 Task: Look for space in Altos, Brazil from 12th July, 2023 to 16th July, 2023 for 8 adults in price range Rs.10000 to Rs.16000. Place can be private room with 8 bedrooms having 8 beds and 8 bathrooms. Property type can be house, flat, guest house. Amenities needed are: wifi, TV, free parkinig on premises, gym, breakfast. Booking option can be shelf check-in. Required host language is English.
Action: Mouse moved to (476, 125)
Screenshot: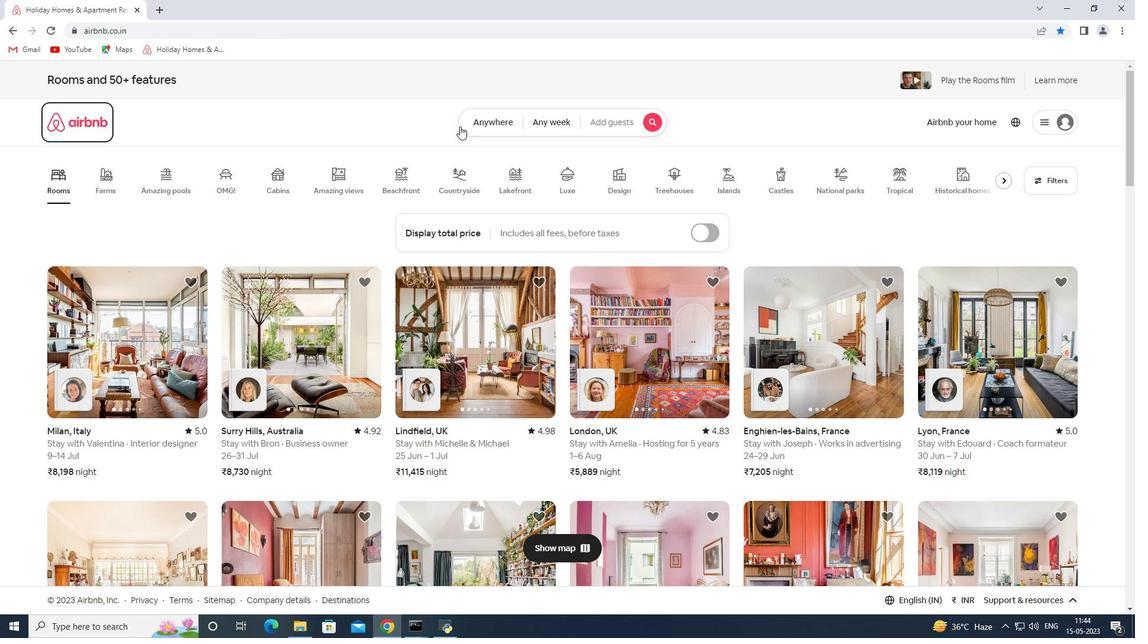 
Action: Mouse pressed left at (476, 125)
Screenshot: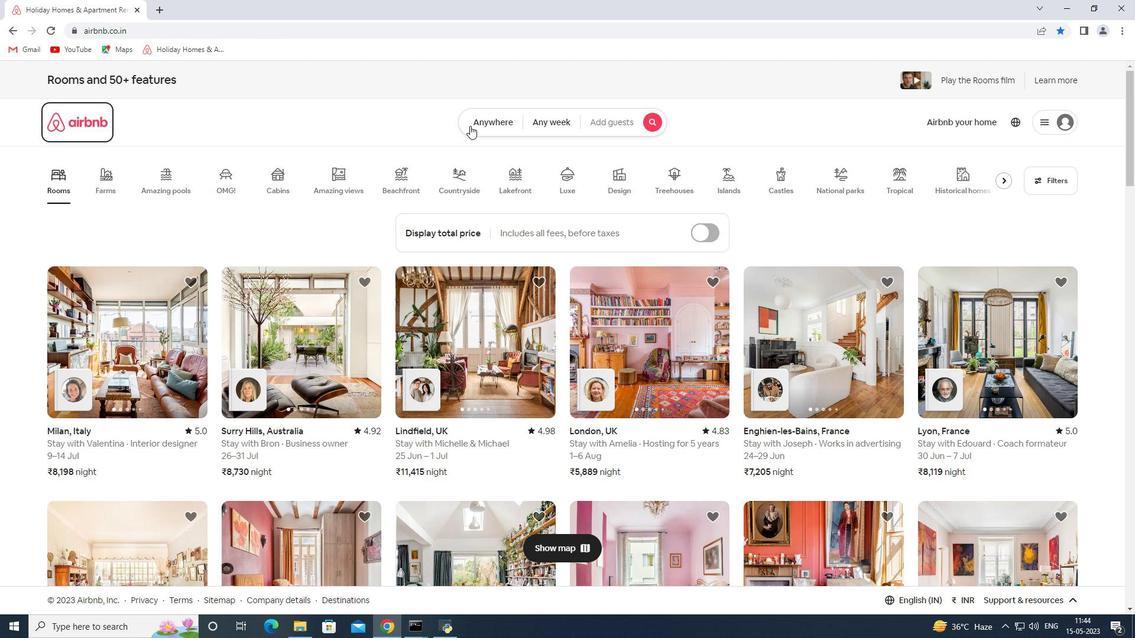 
Action: Mouse moved to (393, 163)
Screenshot: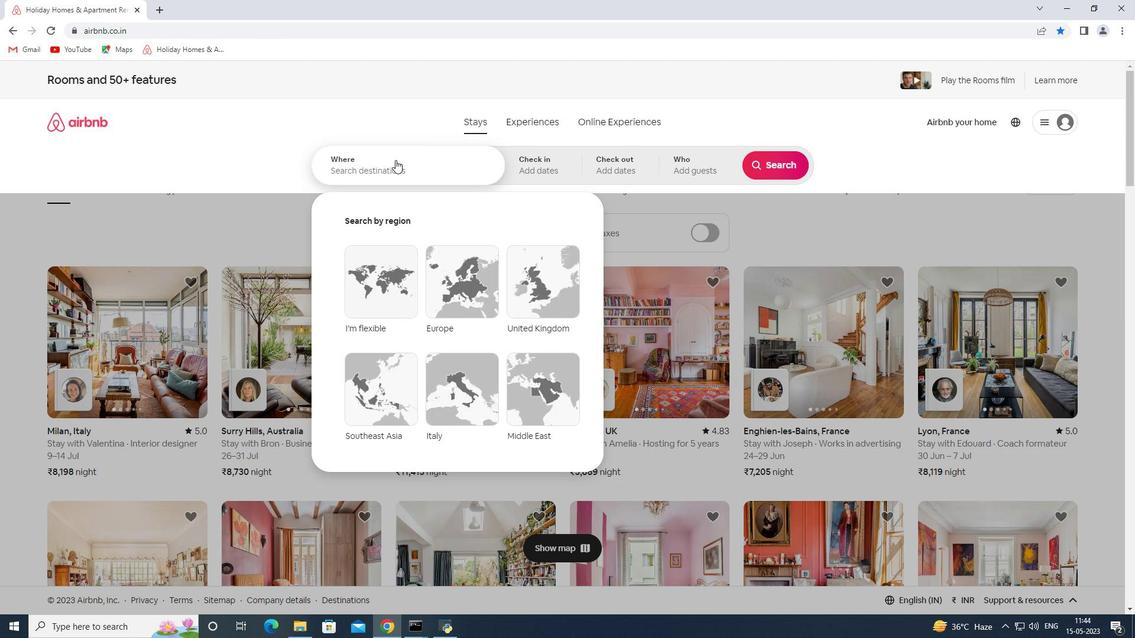 
Action: Mouse pressed left at (393, 163)
Screenshot: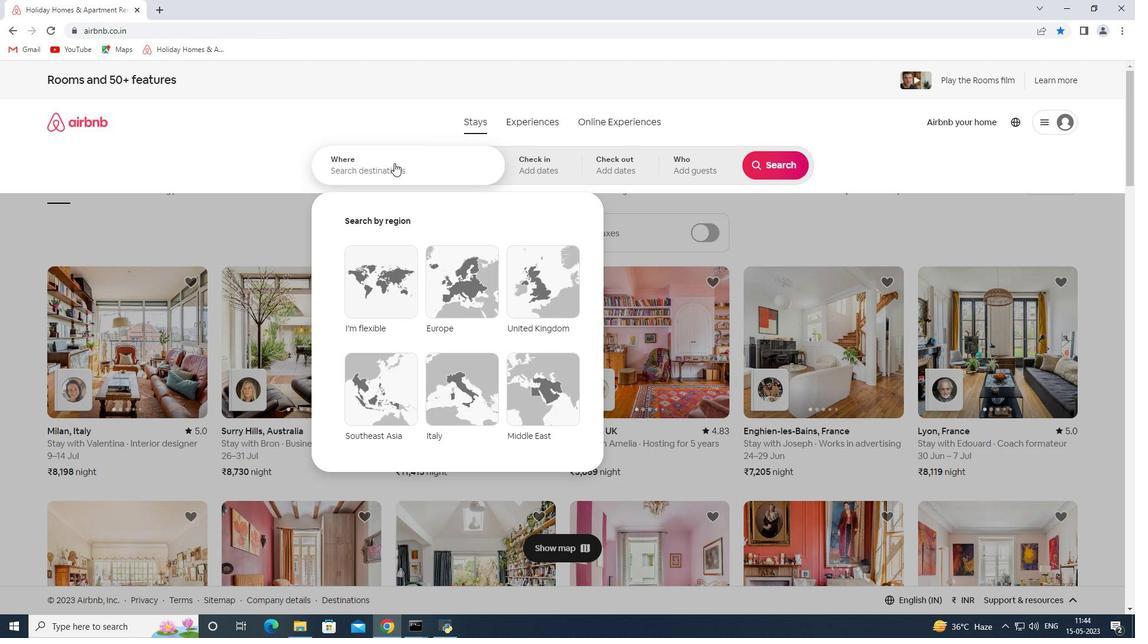
Action: Mouse moved to (387, 175)
Screenshot: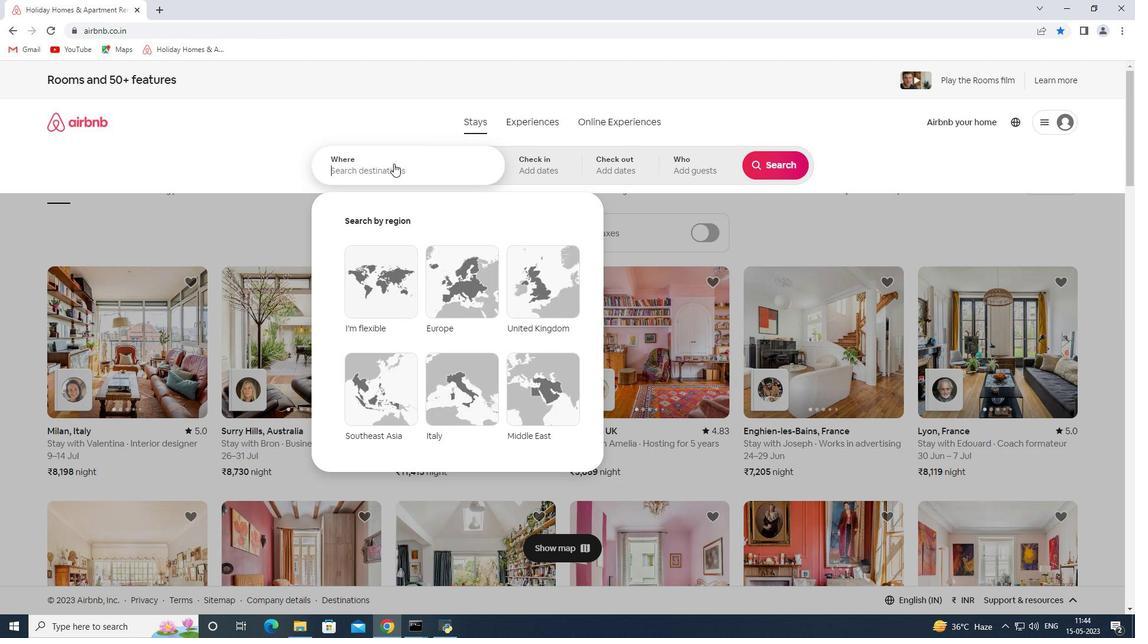 
Action: Mouse pressed left at (387, 175)
Screenshot: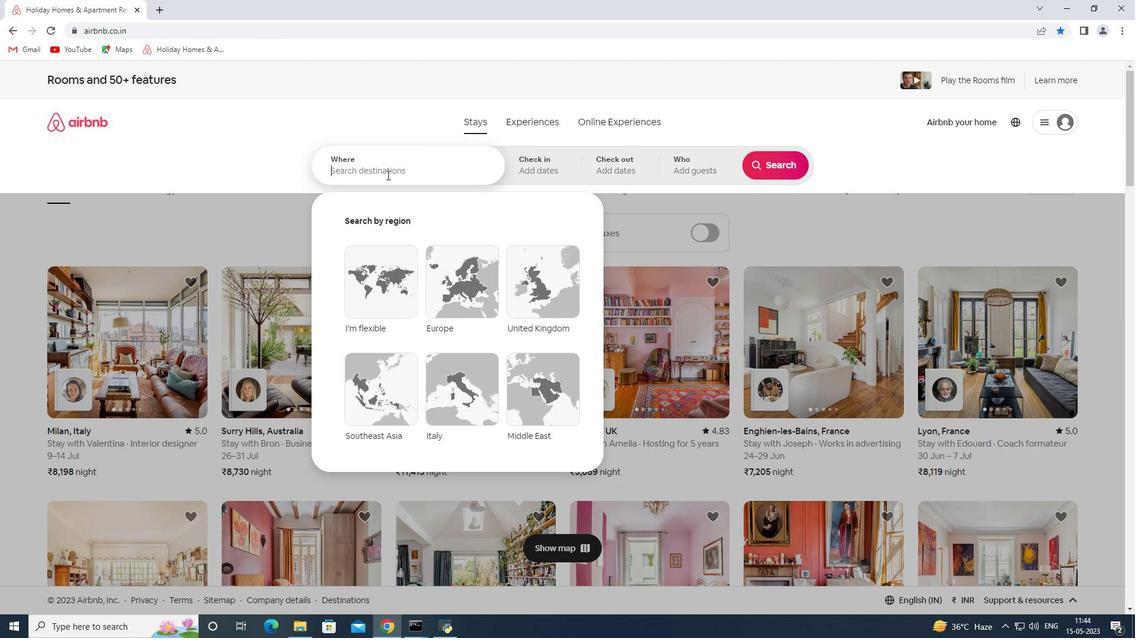 
Action: Mouse moved to (374, 118)
Screenshot: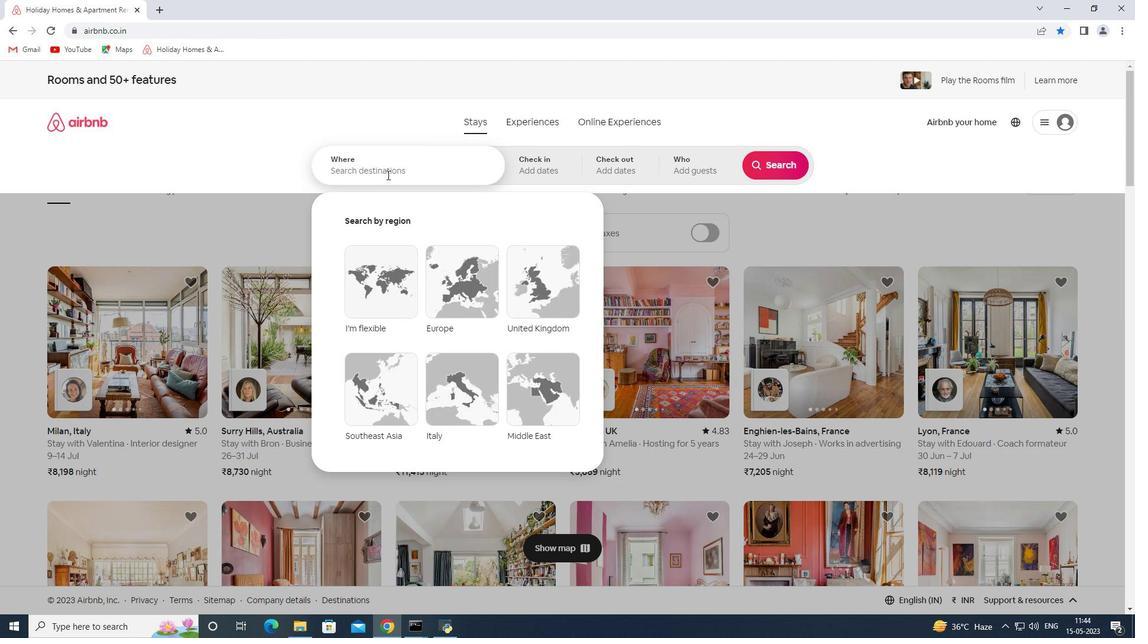 
Action: Key pressed <Key.shift><Key.shift><Key.shift><Key.shift><Key.shift><Key.shift><Key.shift><Key.shift><Key.shift><Key.shift>Altos<Key.space><Key.shift>Brazil<Key.space><Key.enter>
Screenshot: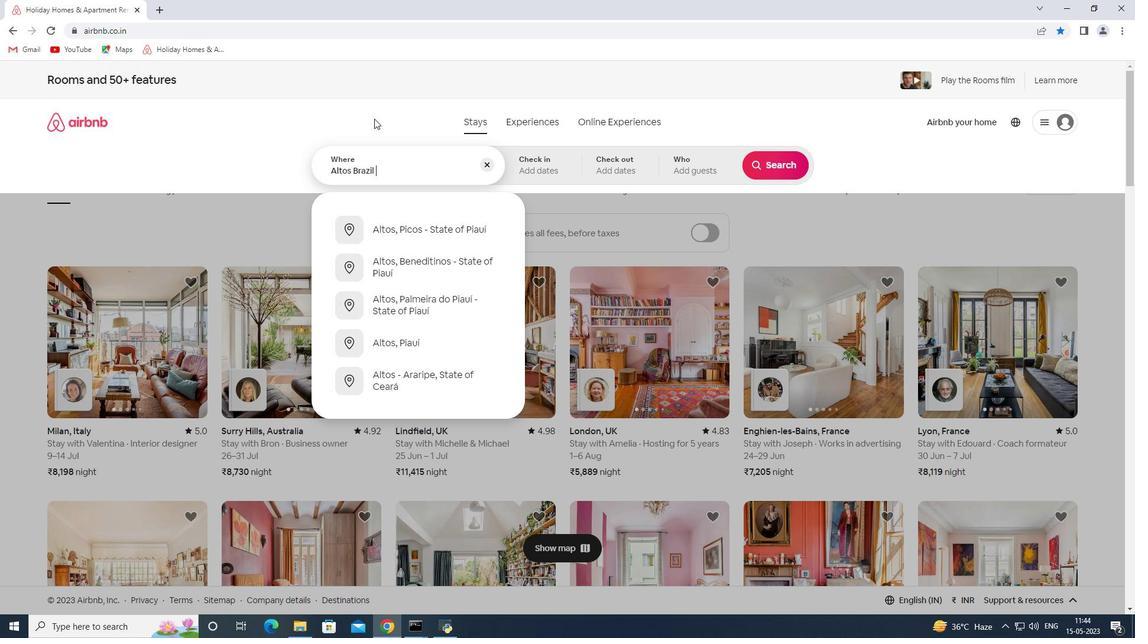 
Action: Mouse moved to (772, 257)
Screenshot: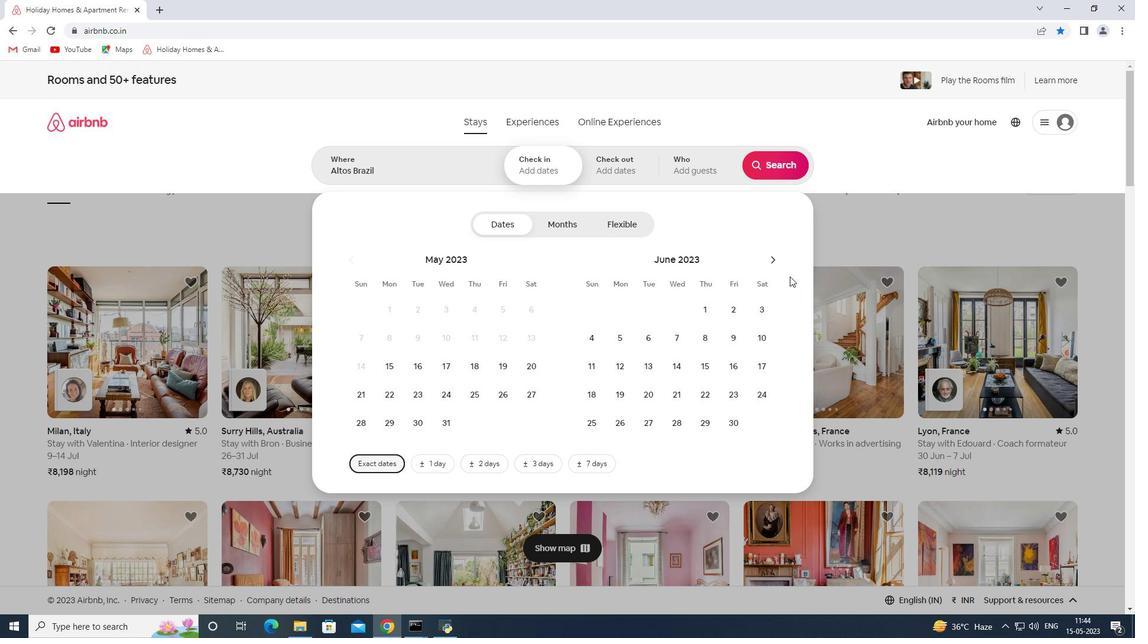 
Action: Mouse pressed left at (772, 257)
Screenshot: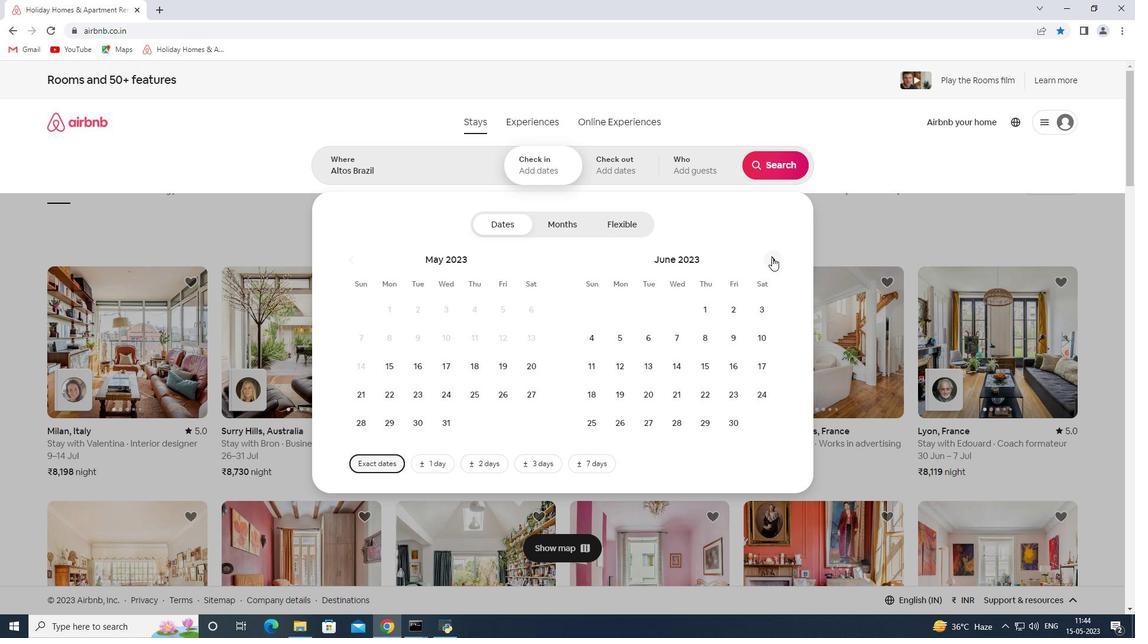 
Action: Mouse pressed left at (772, 257)
Screenshot: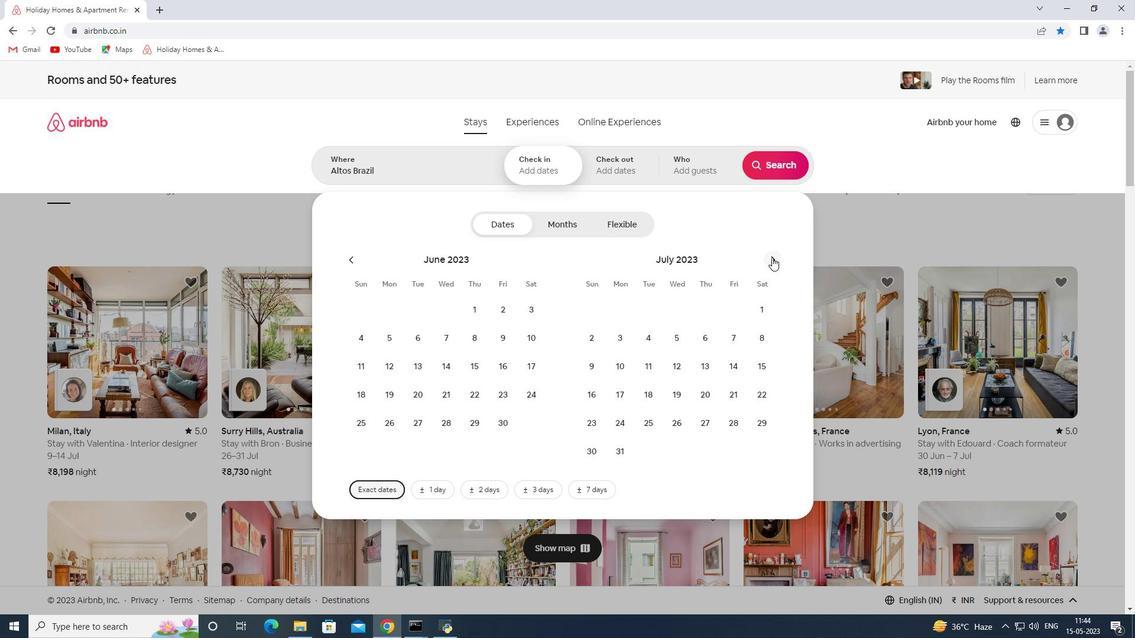 
Action: Mouse moved to (438, 366)
Screenshot: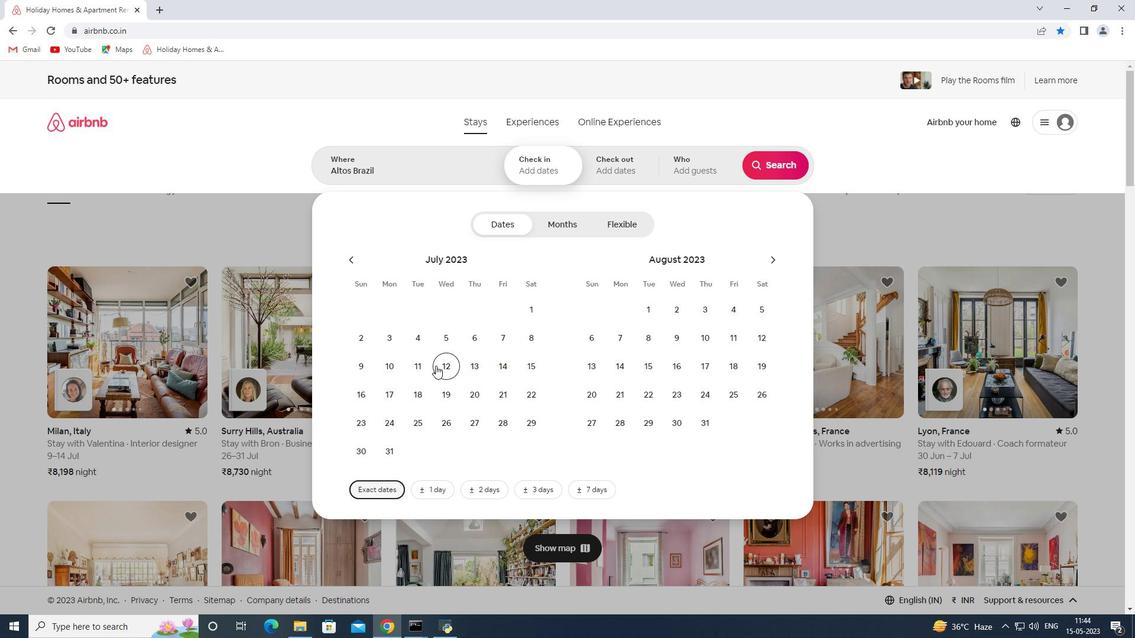 
Action: Mouse pressed left at (438, 366)
Screenshot: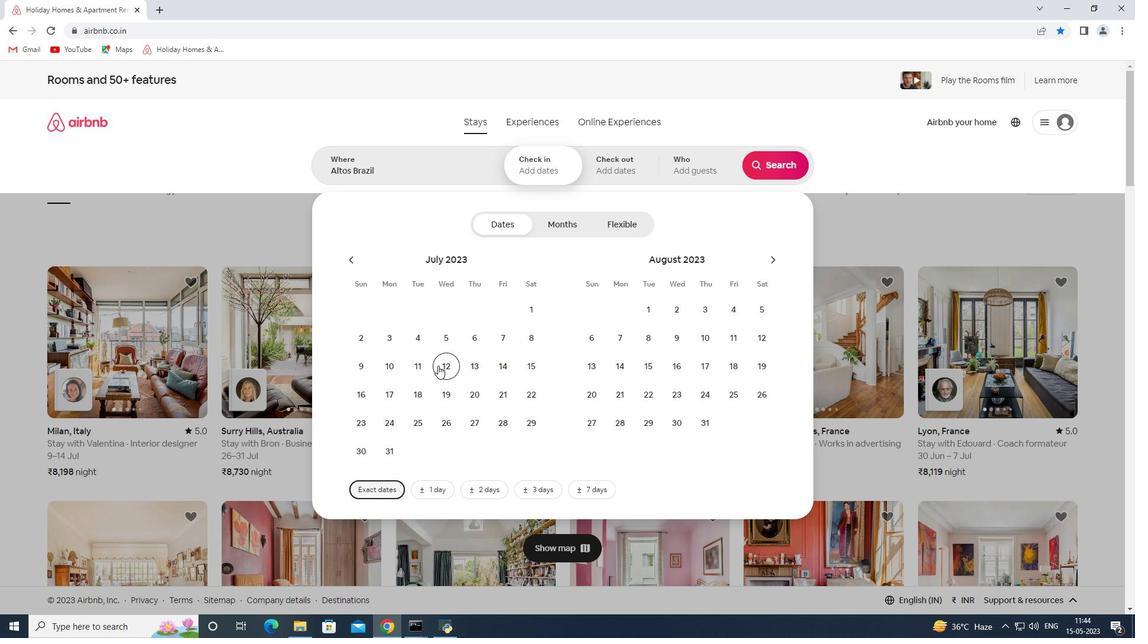 
Action: Mouse moved to (354, 390)
Screenshot: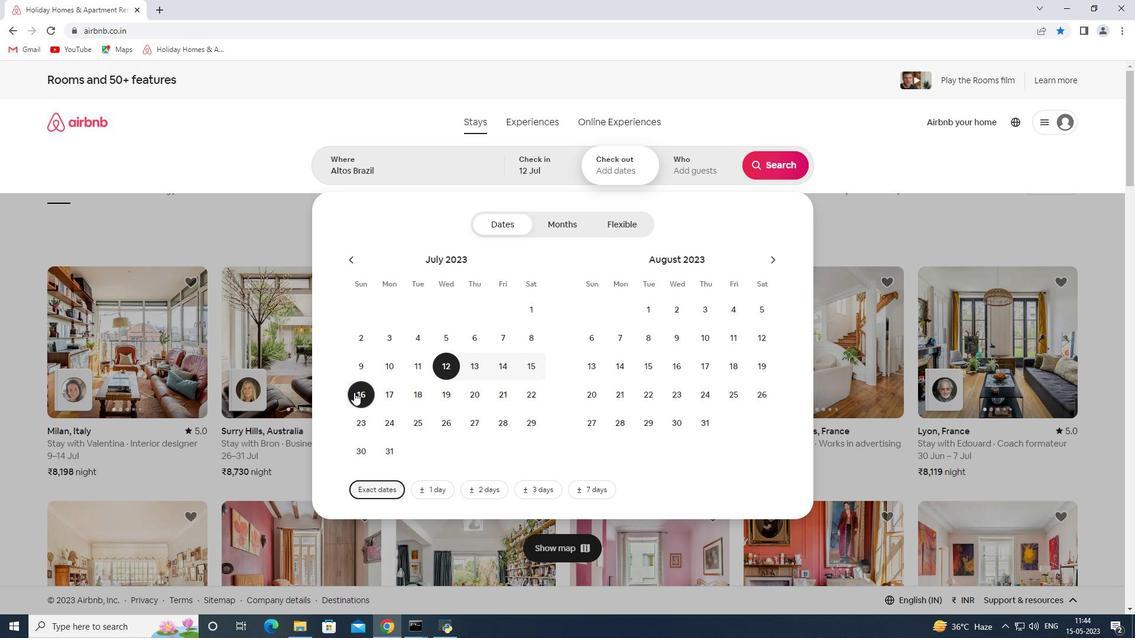 
Action: Mouse pressed left at (354, 390)
Screenshot: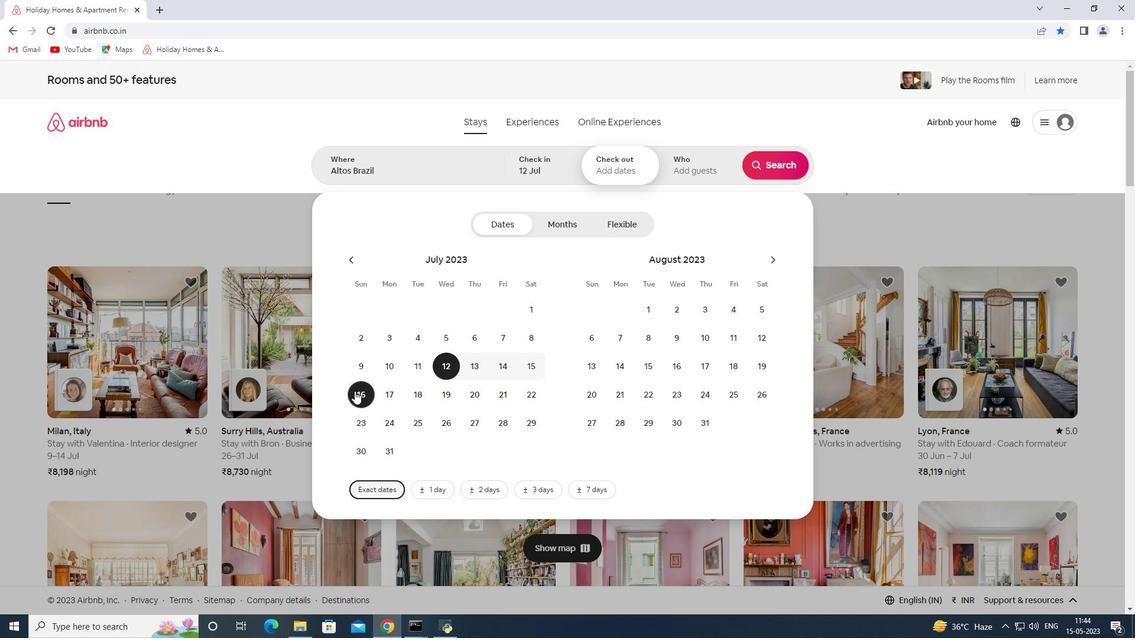
Action: Mouse moved to (699, 166)
Screenshot: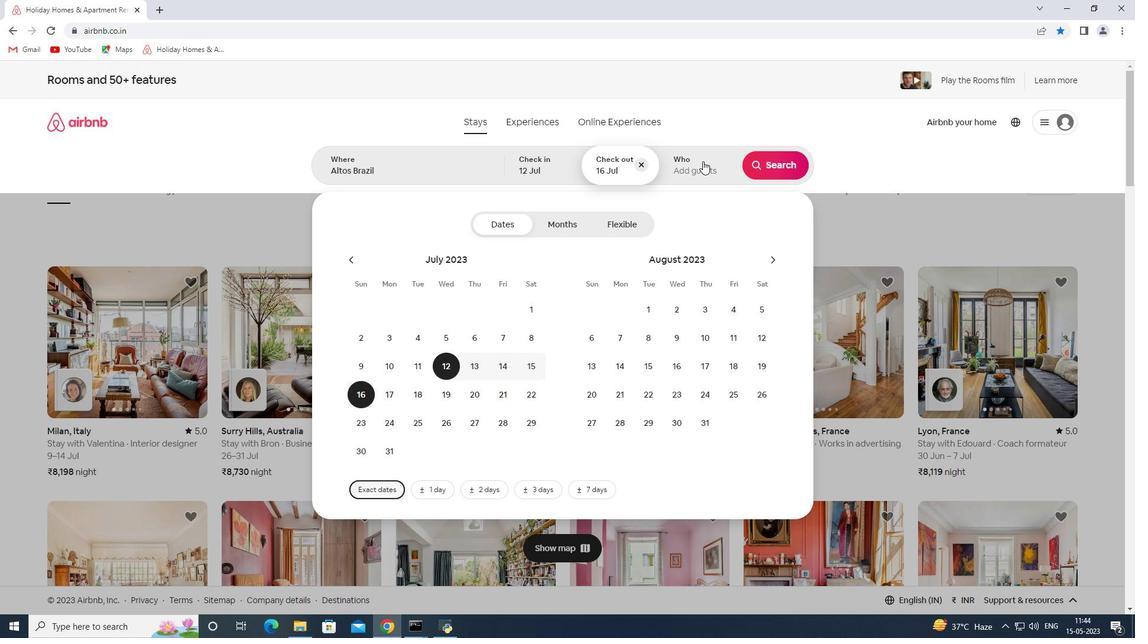 
Action: Mouse pressed left at (699, 166)
Screenshot: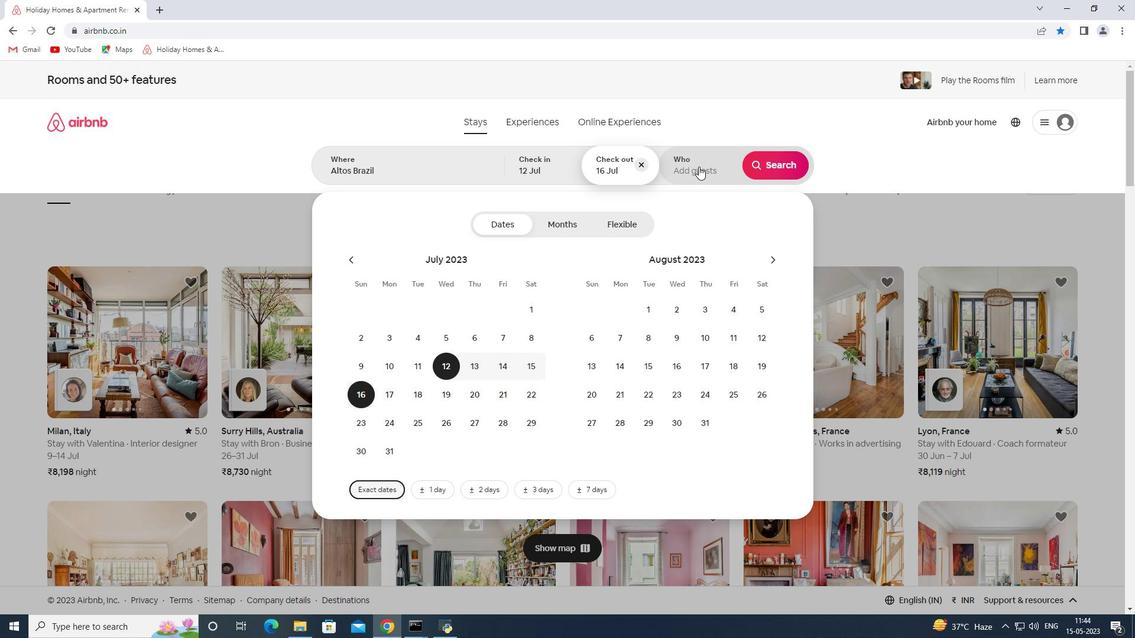 
Action: Mouse moved to (773, 233)
Screenshot: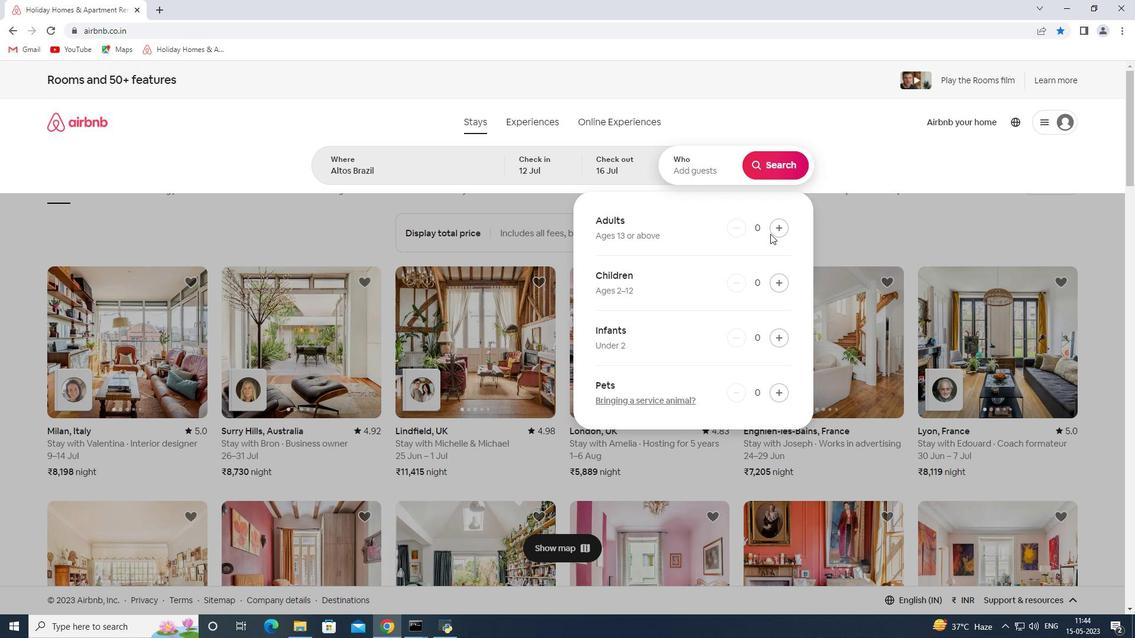 
Action: Mouse pressed left at (773, 233)
Screenshot: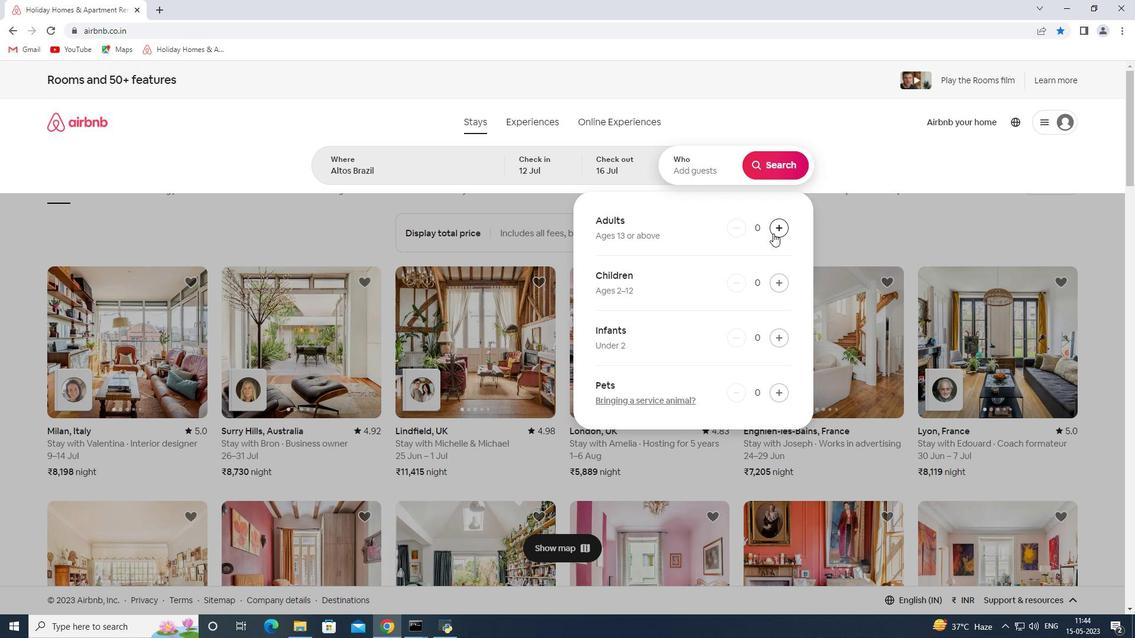 
Action: Mouse pressed left at (773, 233)
Screenshot: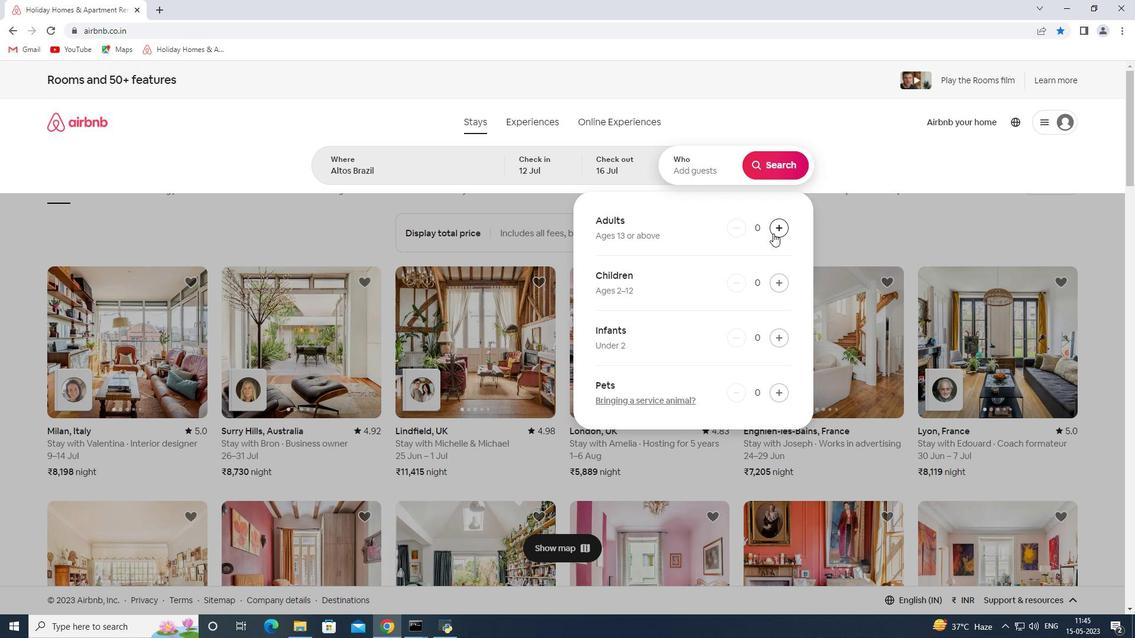 
Action: Mouse moved to (779, 231)
Screenshot: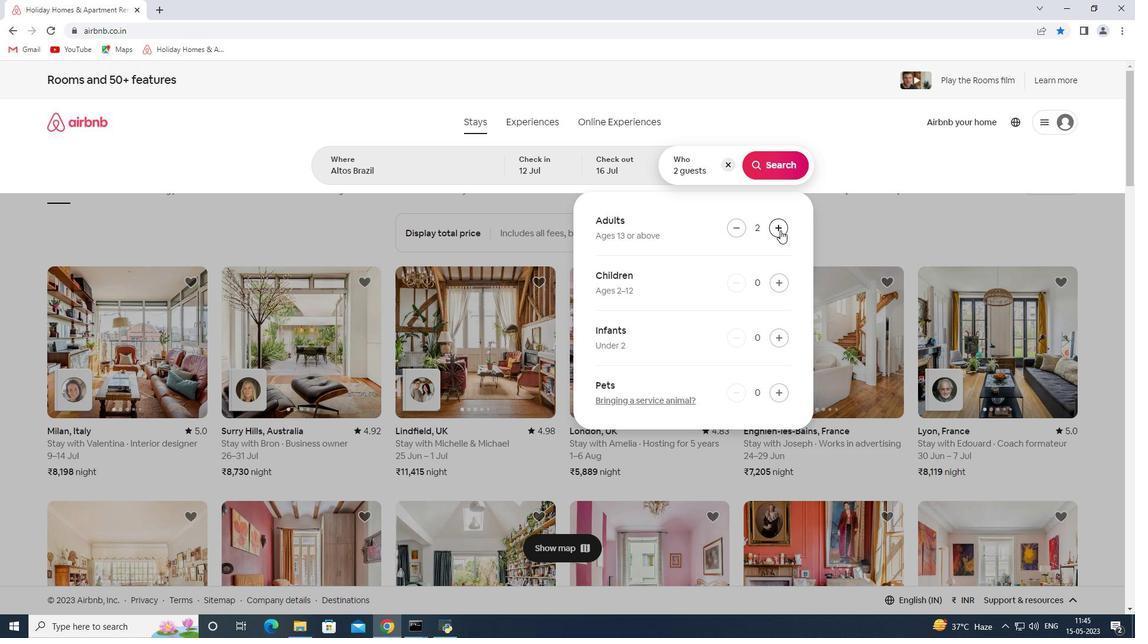 
Action: Mouse pressed left at (779, 231)
Screenshot: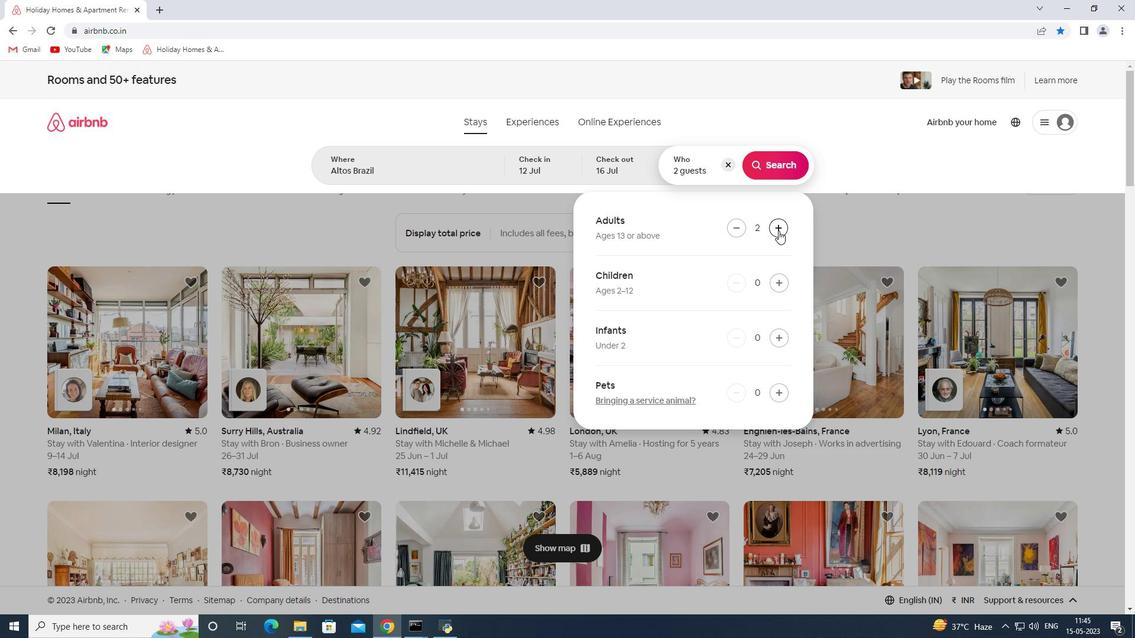 
Action: Mouse pressed left at (779, 231)
Screenshot: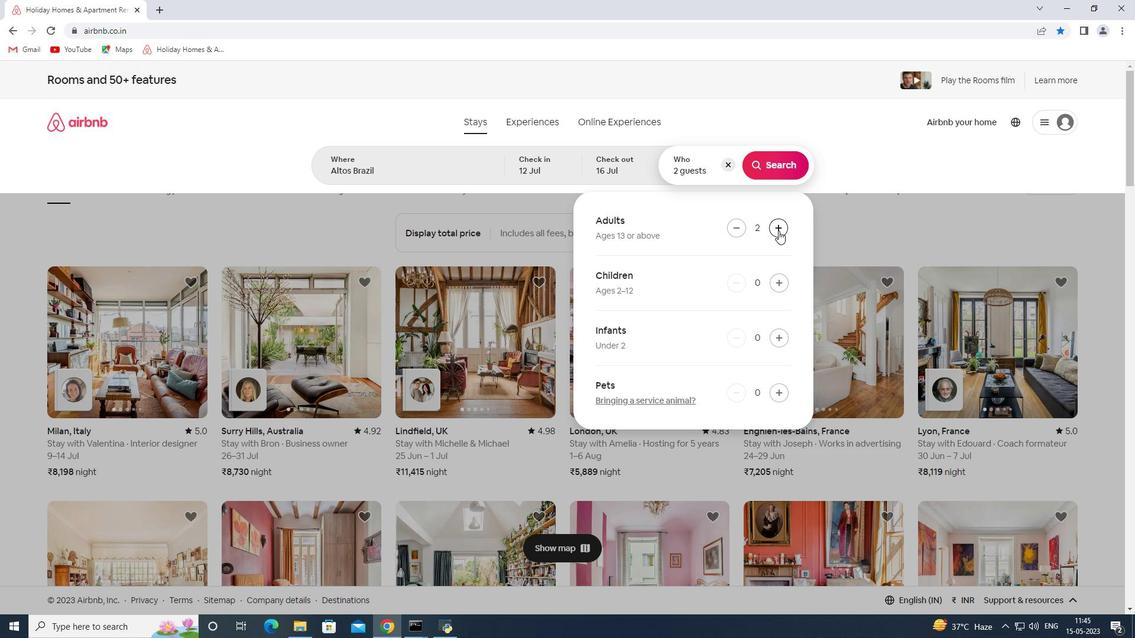 
Action: Mouse pressed left at (779, 231)
Screenshot: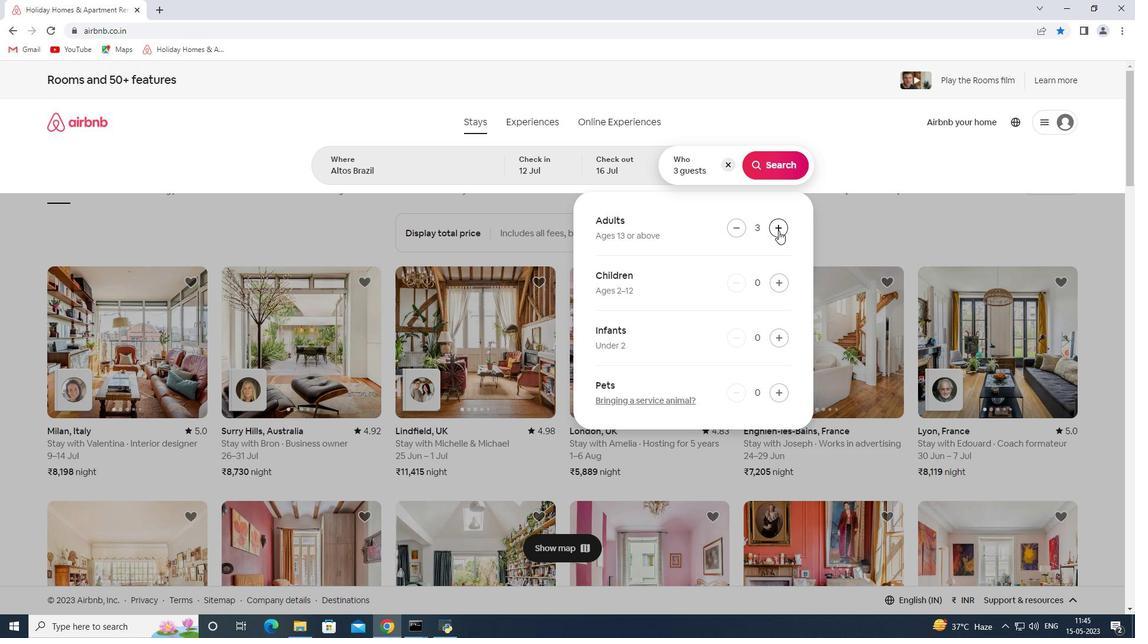 
Action: Mouse pressed left at (779, 231)
Screenshot: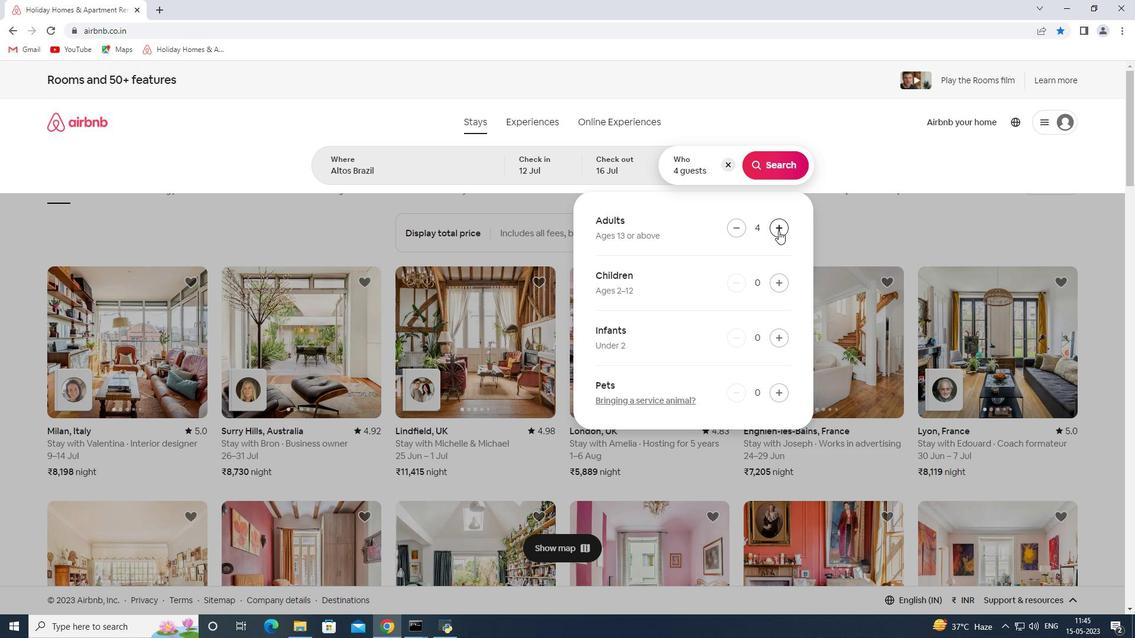 
Action: Mouse pressed left at (779, 231)
Screenshot: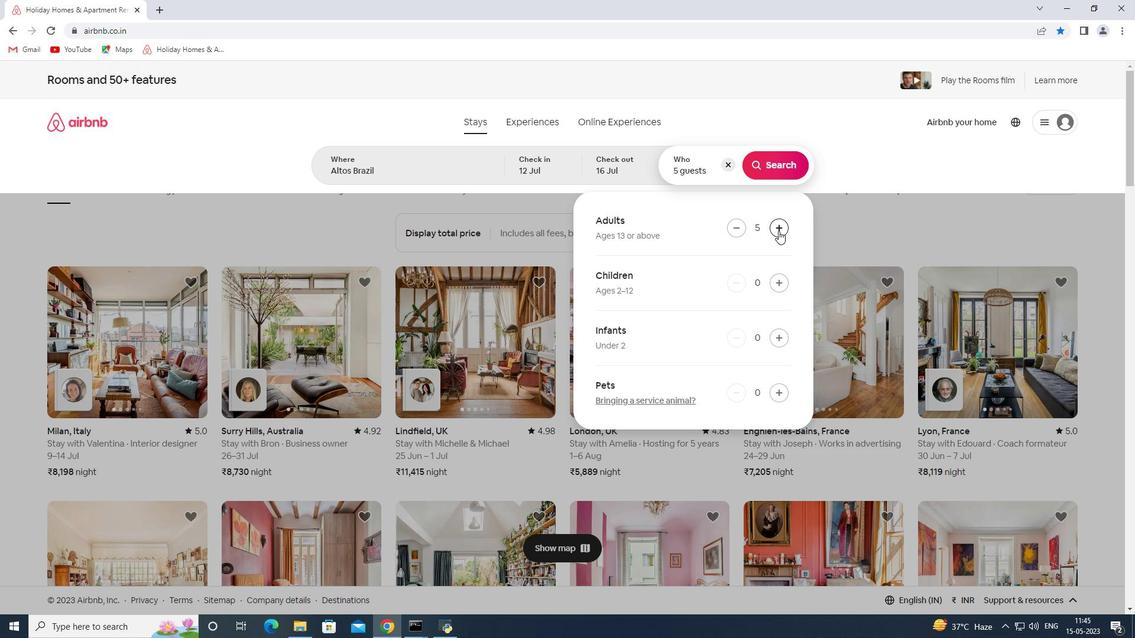 
Action: Mouse pressed left at (779, 231)
Screenshot: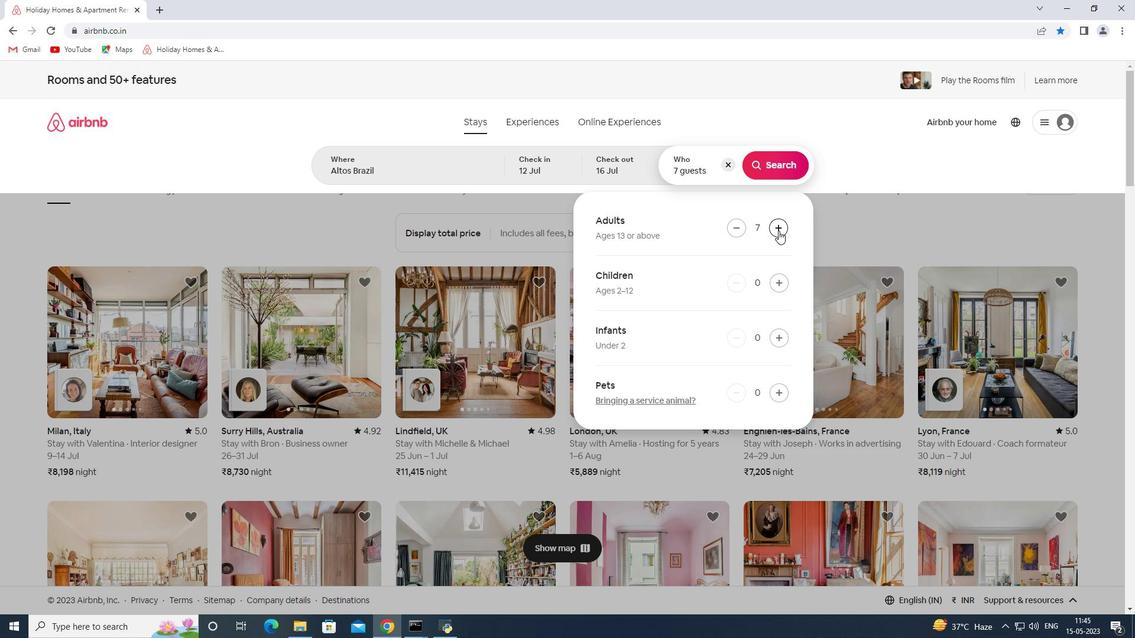 
Action: Mouse moved to (774, 162)
Screenshot: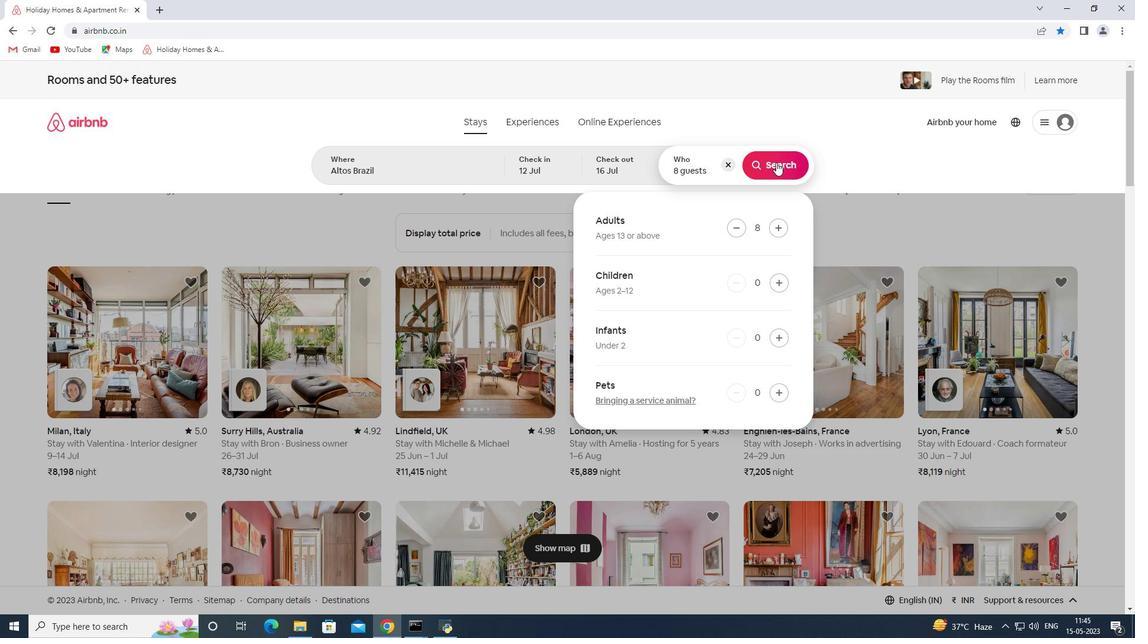 
Action: Mouse pressed left at (774, 162)
Screenshot: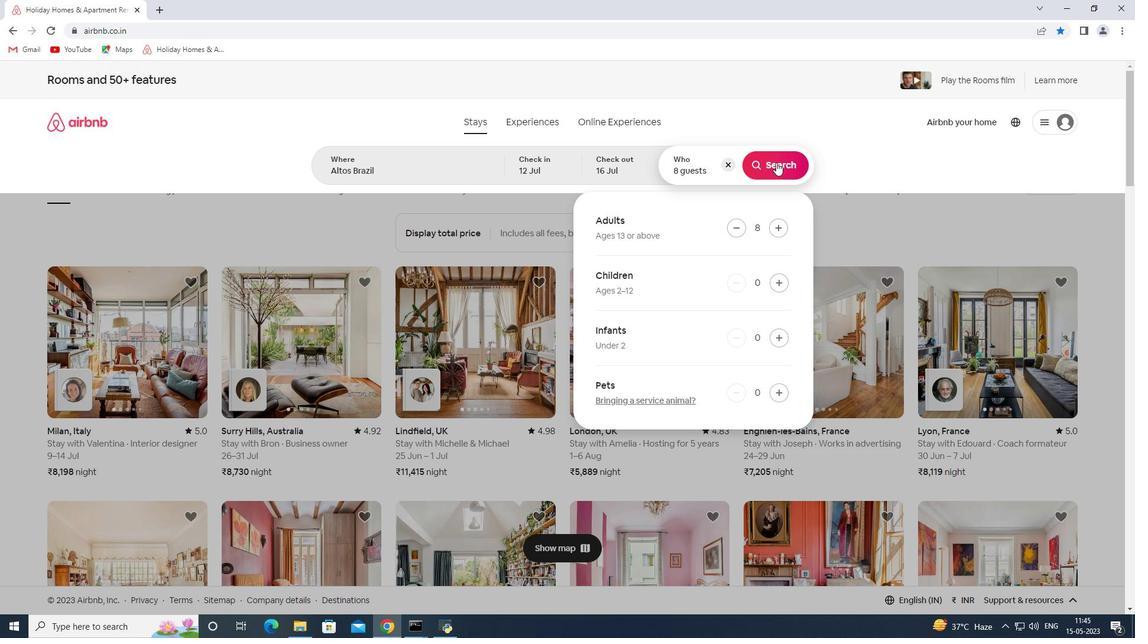 
Action: Mouse moved to (1087, 132)
Screenshot: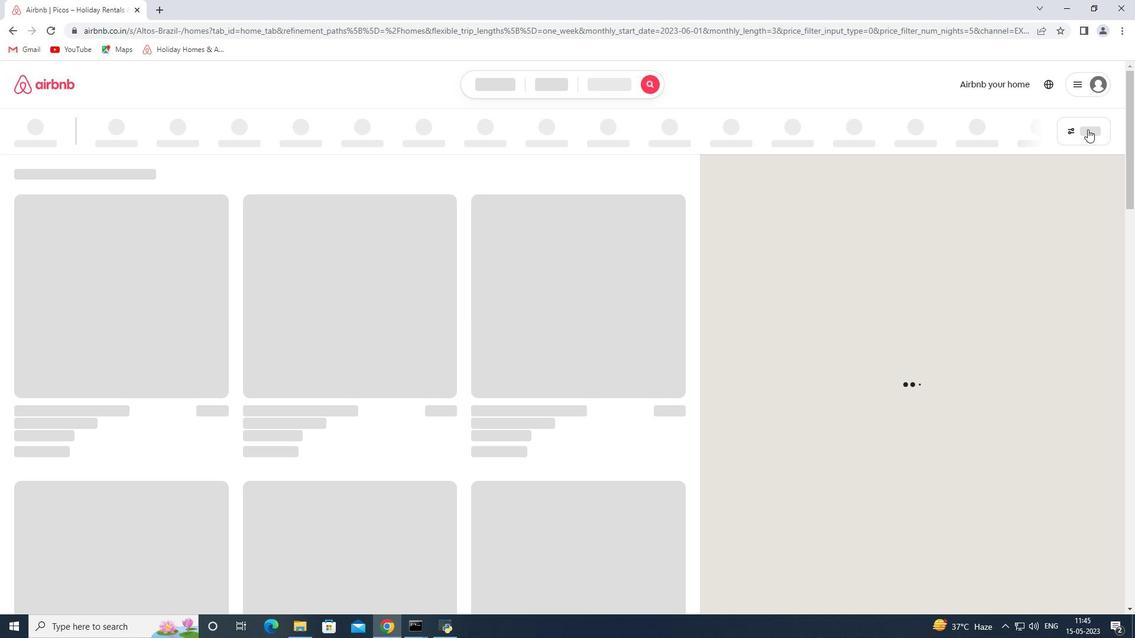 
Action: Mouse pressed left at (1087, 132)
Screenshot: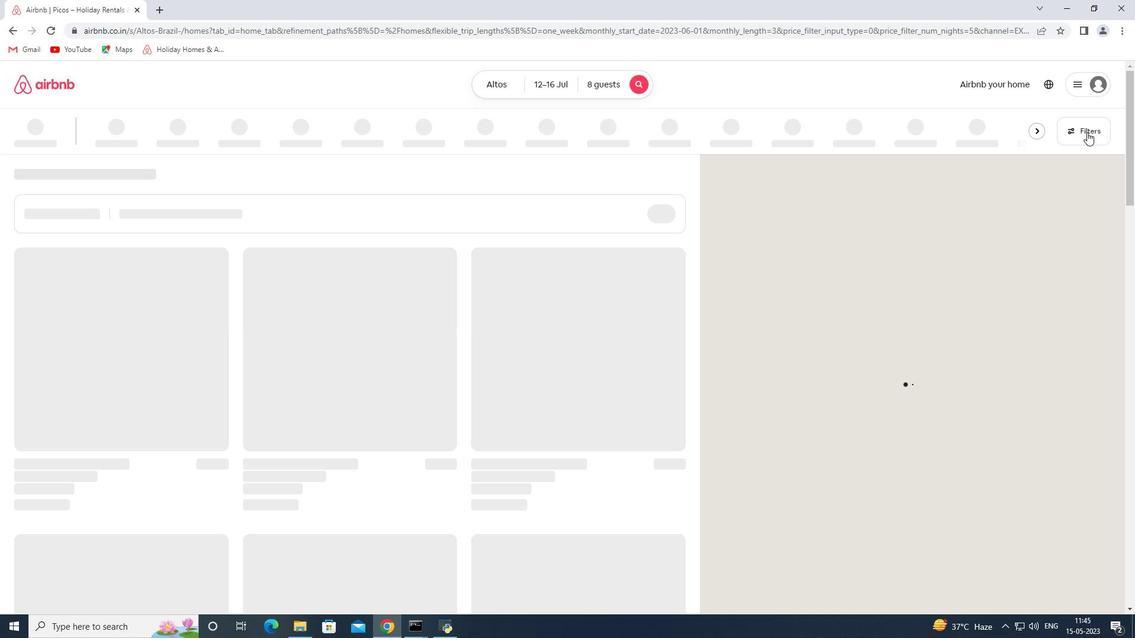 
Action: Mouse moved to (413, 427)
Screenshot: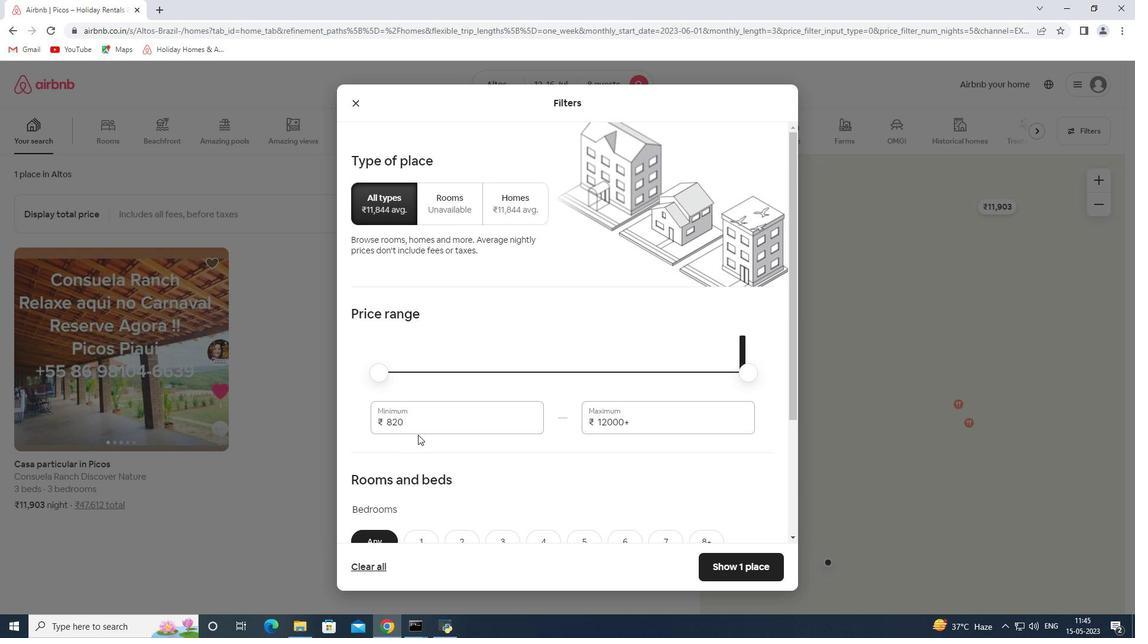 
Action: Mouse pressed left at (413, 427)
Screenshot: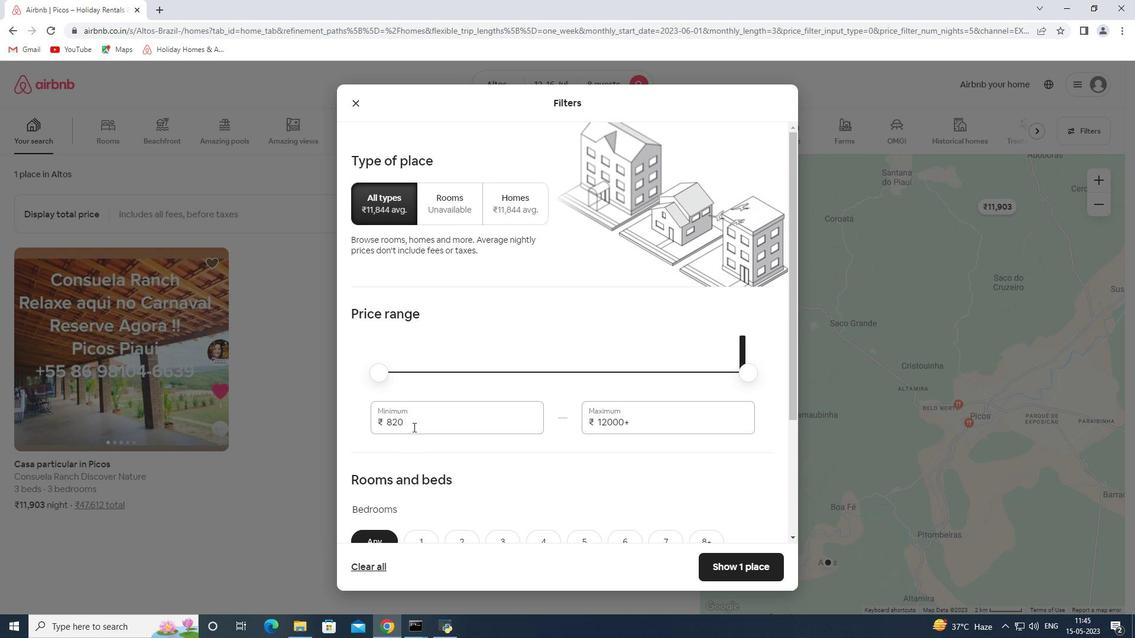 
Action: Mouse pressed left at (413, 427)
Screenshot: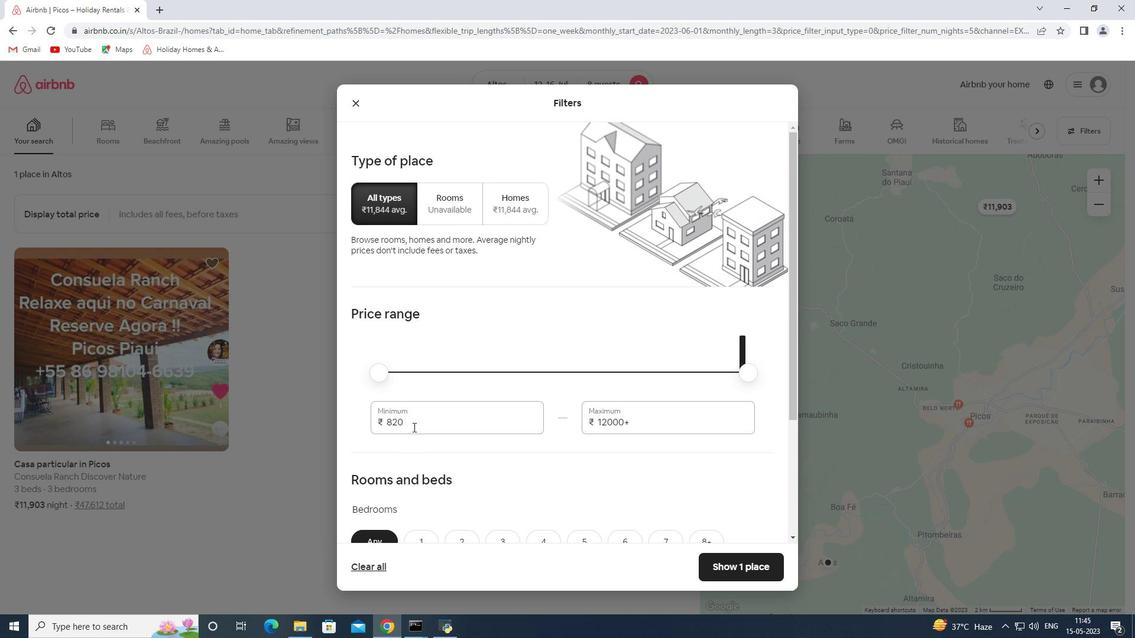 
Action: Key pressed 10000<Key.tab>16000<Key.tab>
Screenshot: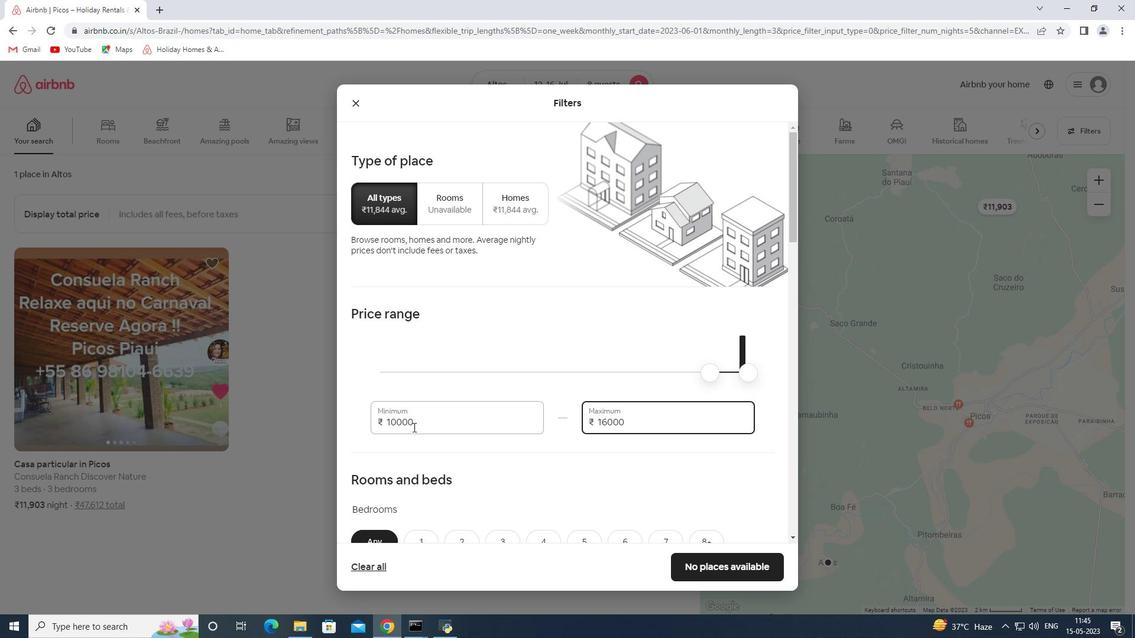
Action: Mouse moved to (646, 454)
Screenshot: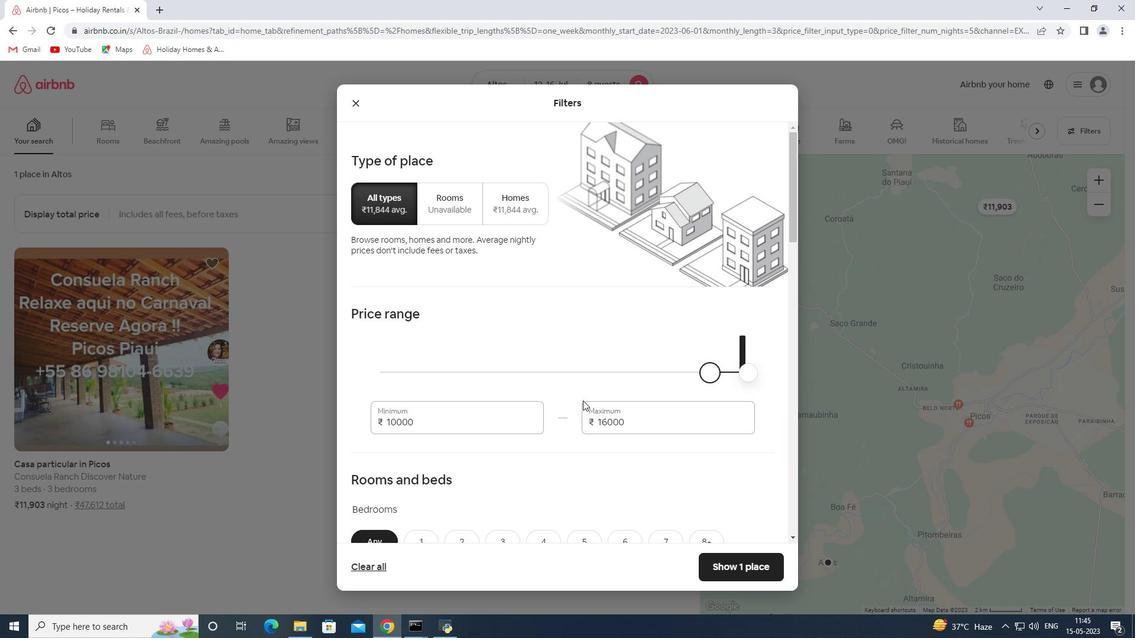 
Action: Mouse scrolled (646, 454) with delta (0, 0)
Screenshot: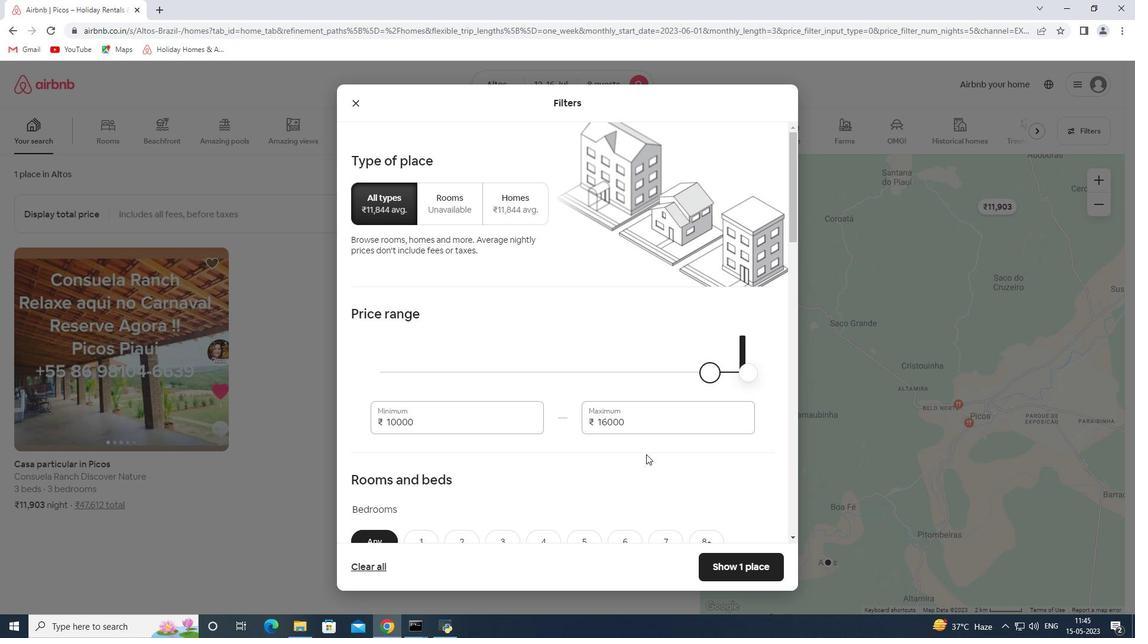 
Action: Mouse scrolled (646, 454) with delta (0, 0)
Screenshot: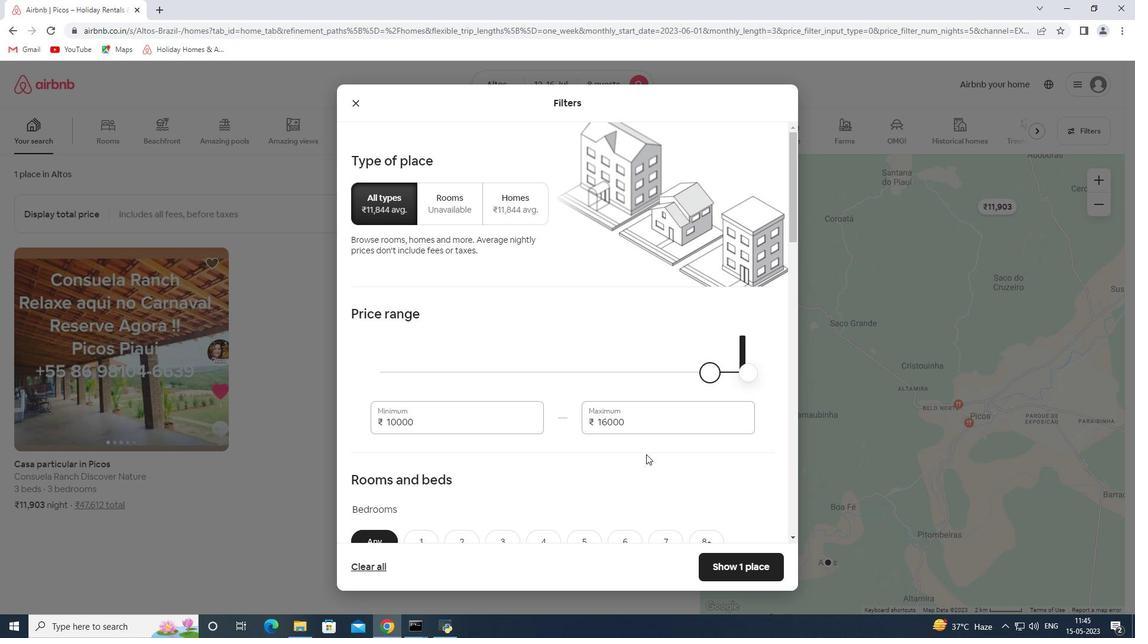 
Action: Mouse scrolled (646, 454) with delta (0, 0)
Screenshot: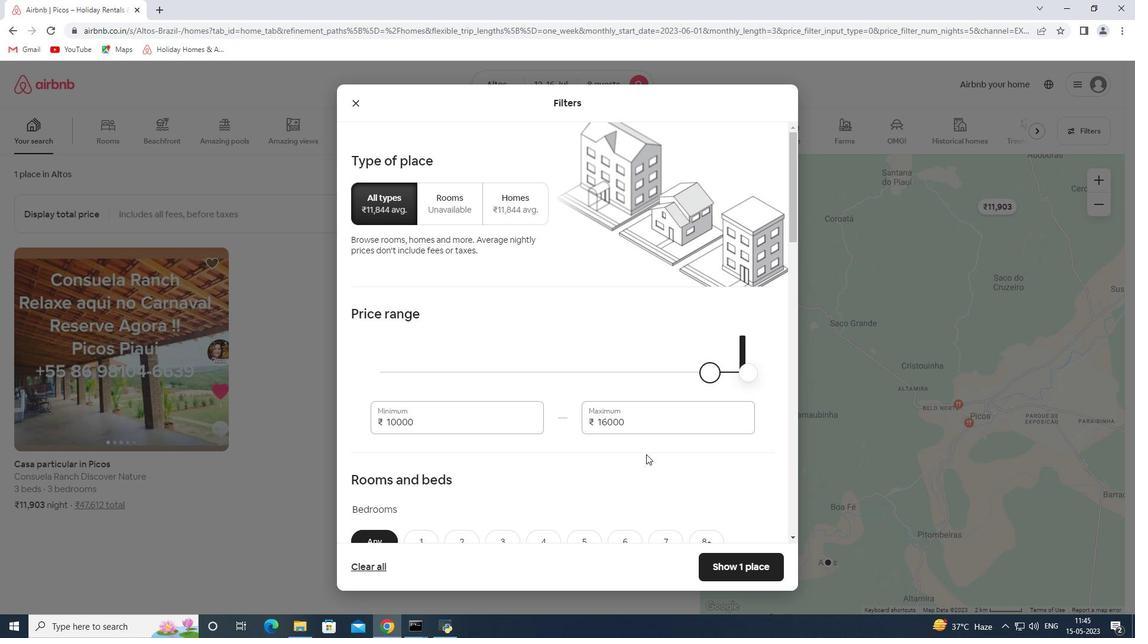 
Action: Mouse scrolled (646, 454) with delta (0, 0)
Screenshot: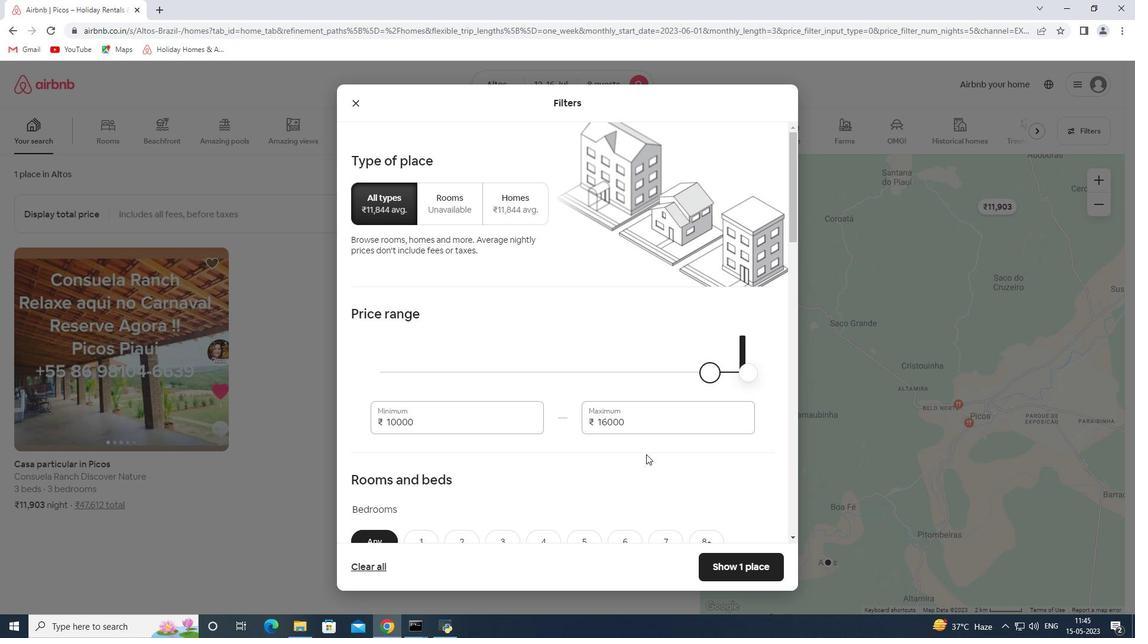 
Action: Mouse moved to (469, 301)
Screenshot: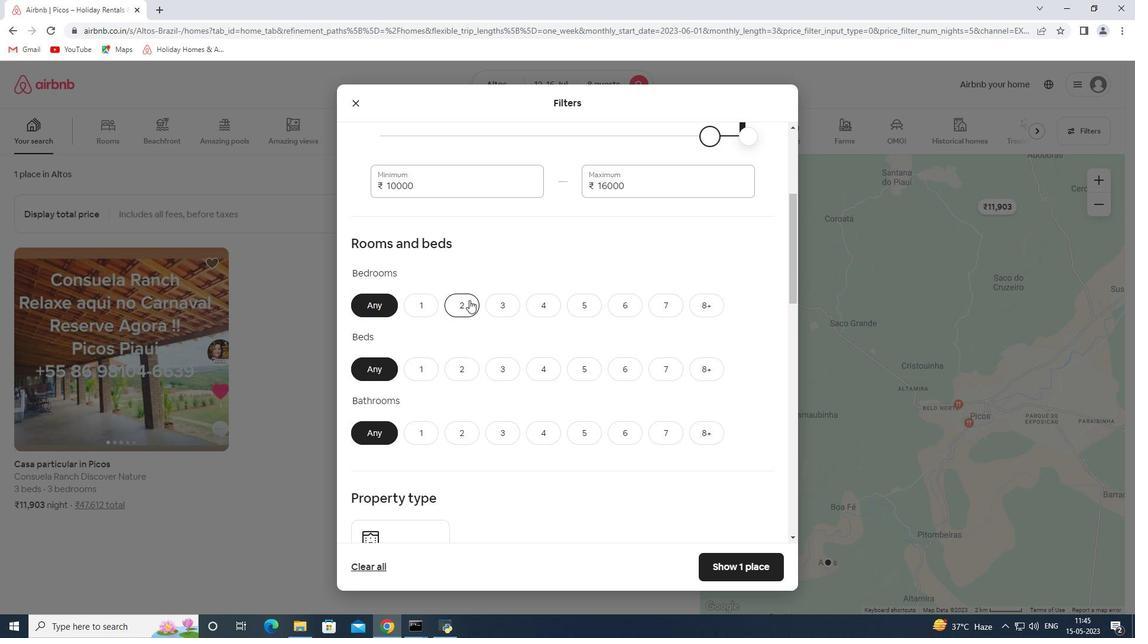 
Action: Mouse scrolled (469, 301) with delta (0, 0)
Screenshot: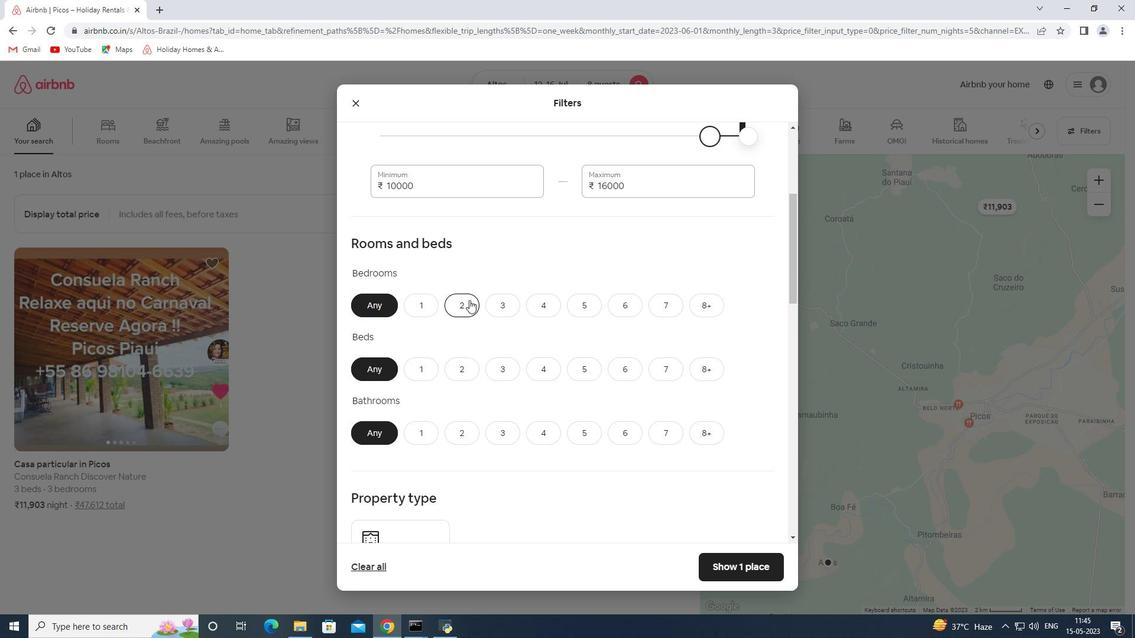 
Action: Mouse scrolled (469, 301) with delta (0, 0)
Screenshot: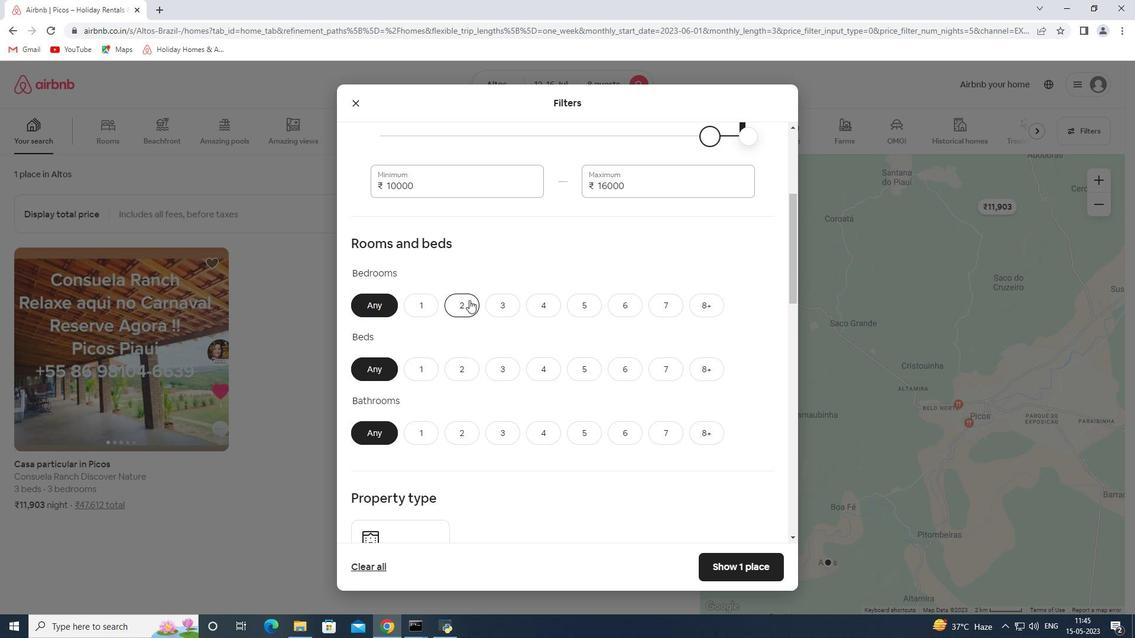 
Action: Mouse moved to (469, 305)
Screenshot: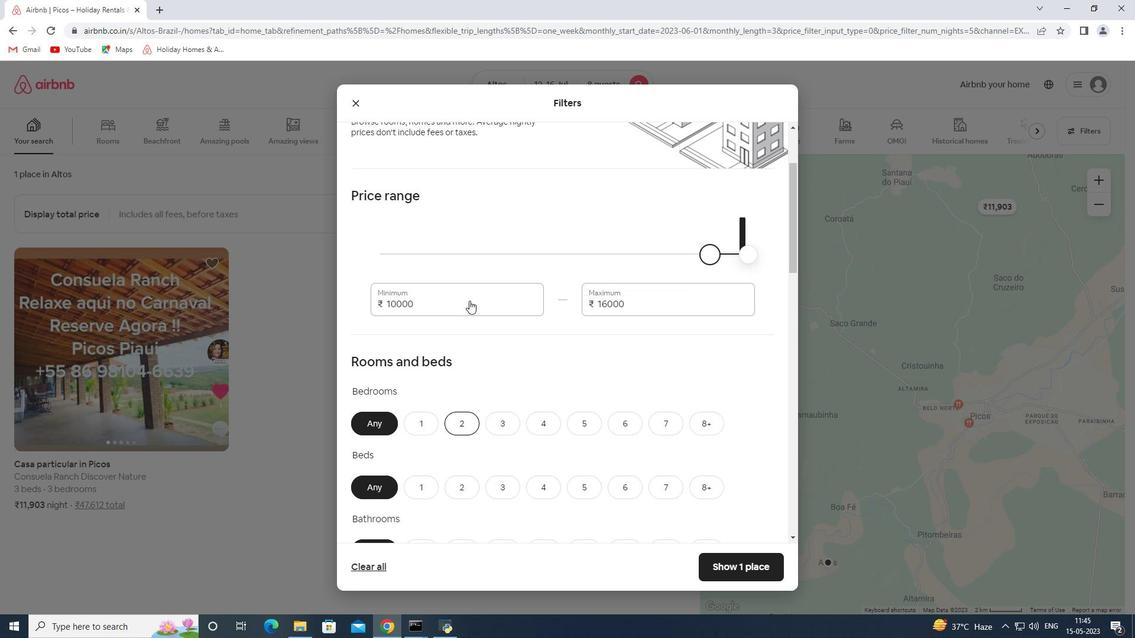 
Action: Mouse scrolled (469, 305) with delta (0, 0)
Screenshot: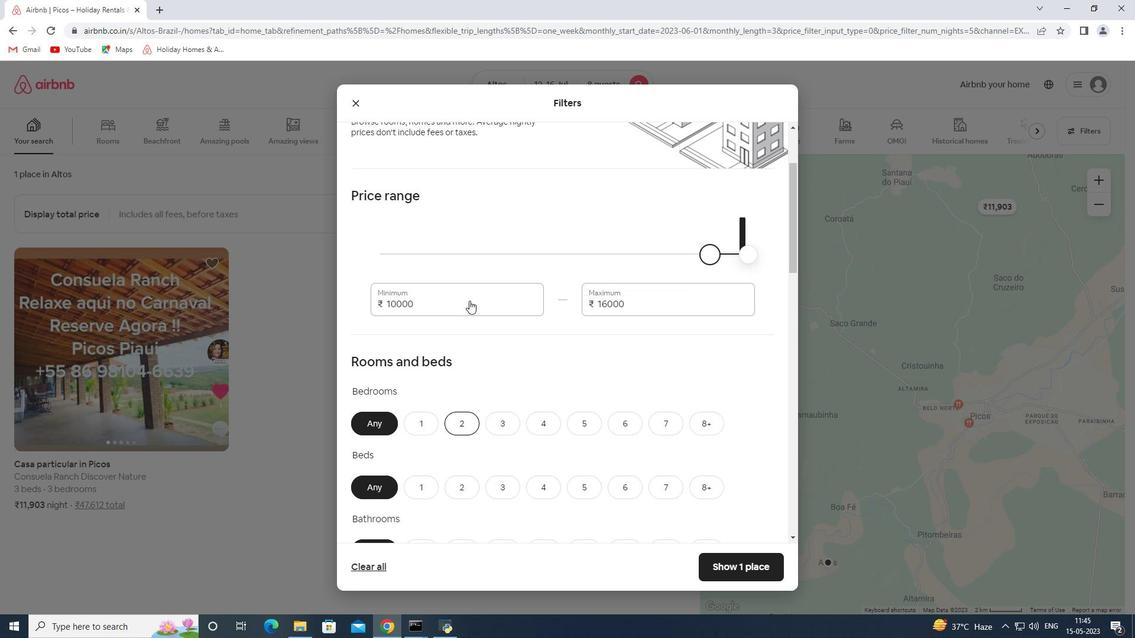 
Action: Mouse moved to (698, 361)
Screenshot: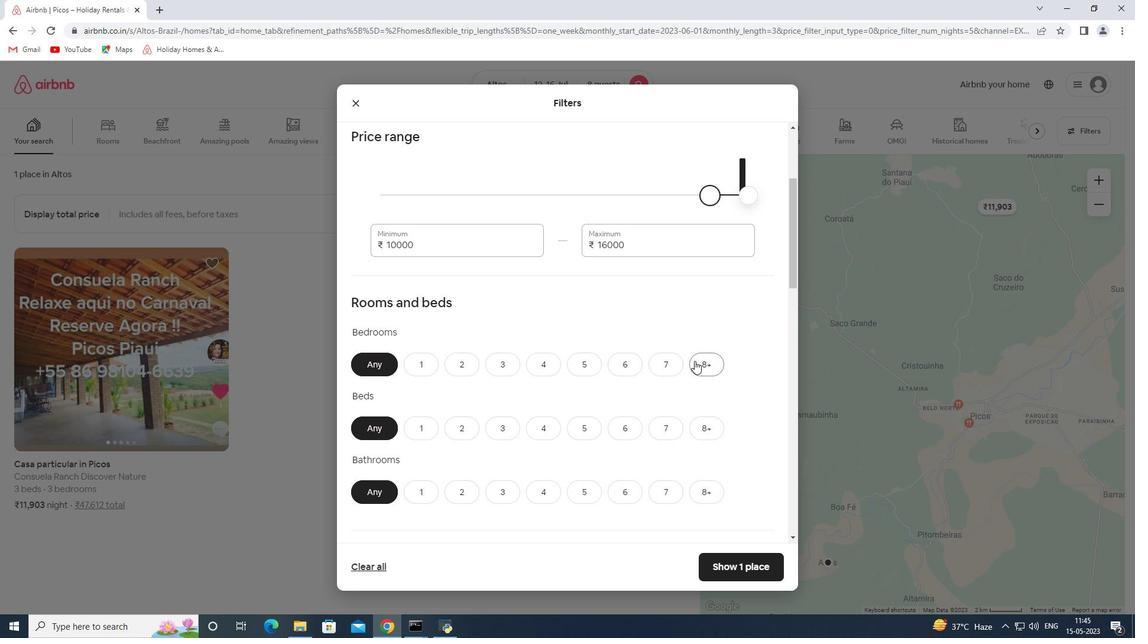 
Action: Mouse pressed left at (698, 361)
Screenshot: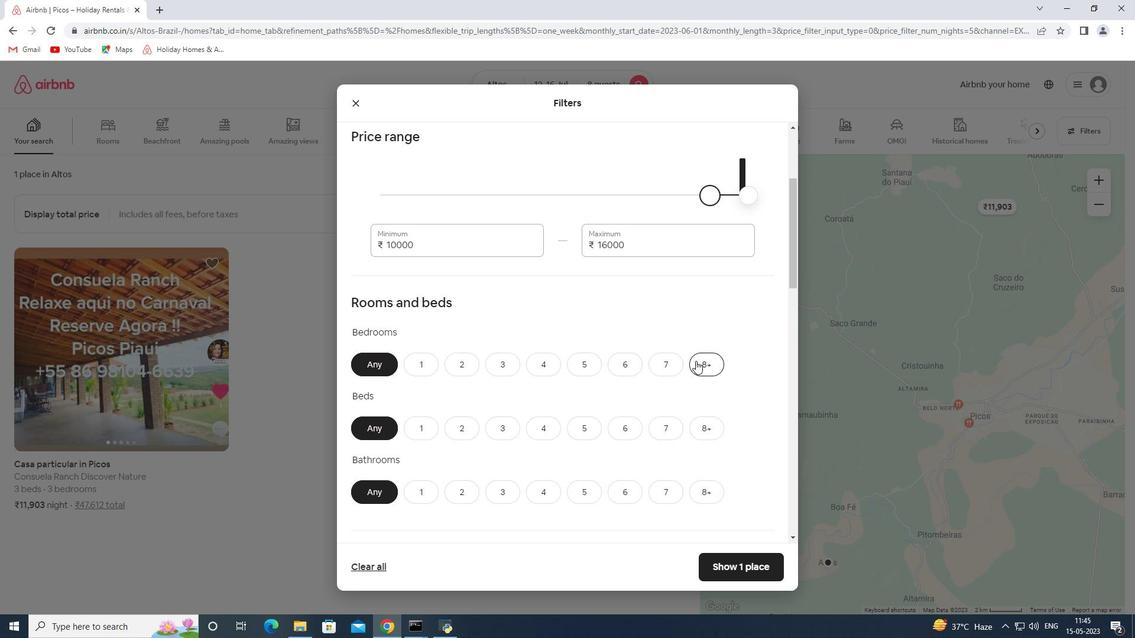 
Action: Mouse moved to (700, 430)
Screenshot: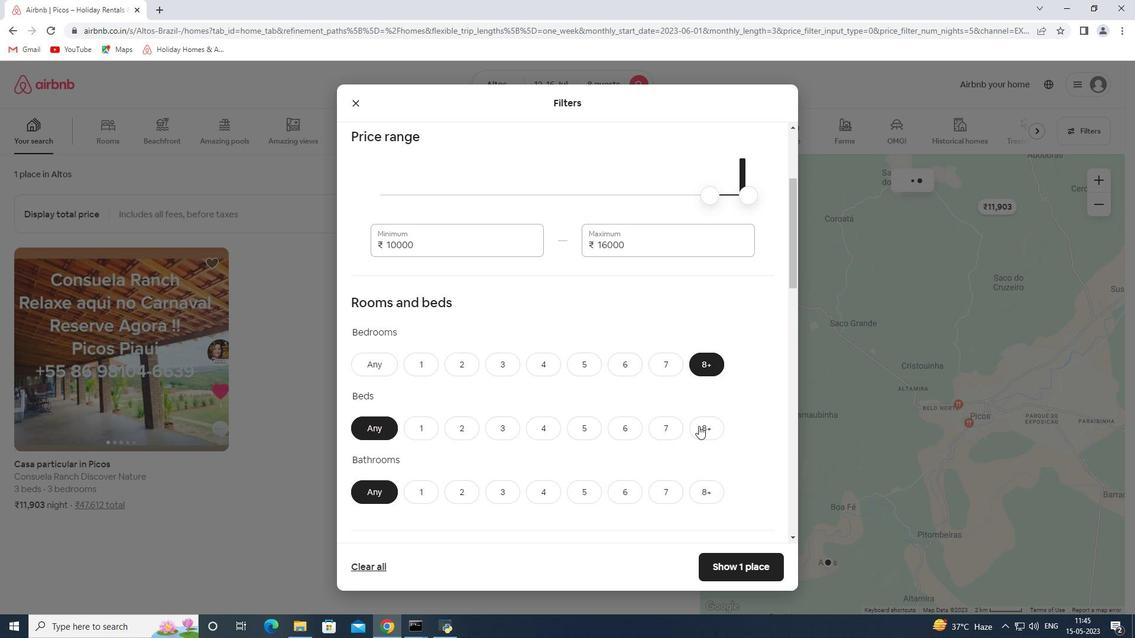 
Action: Mouse pressed left at (700, 430)
Screenshot: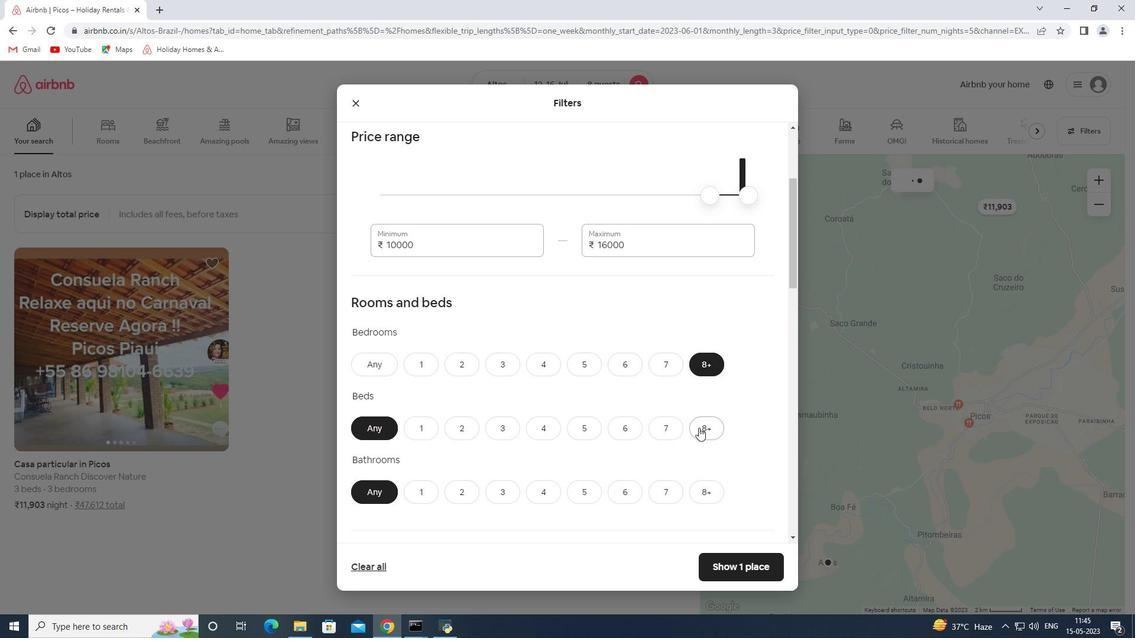 
Action: Mouse moved to (709, 491)
Screenshot: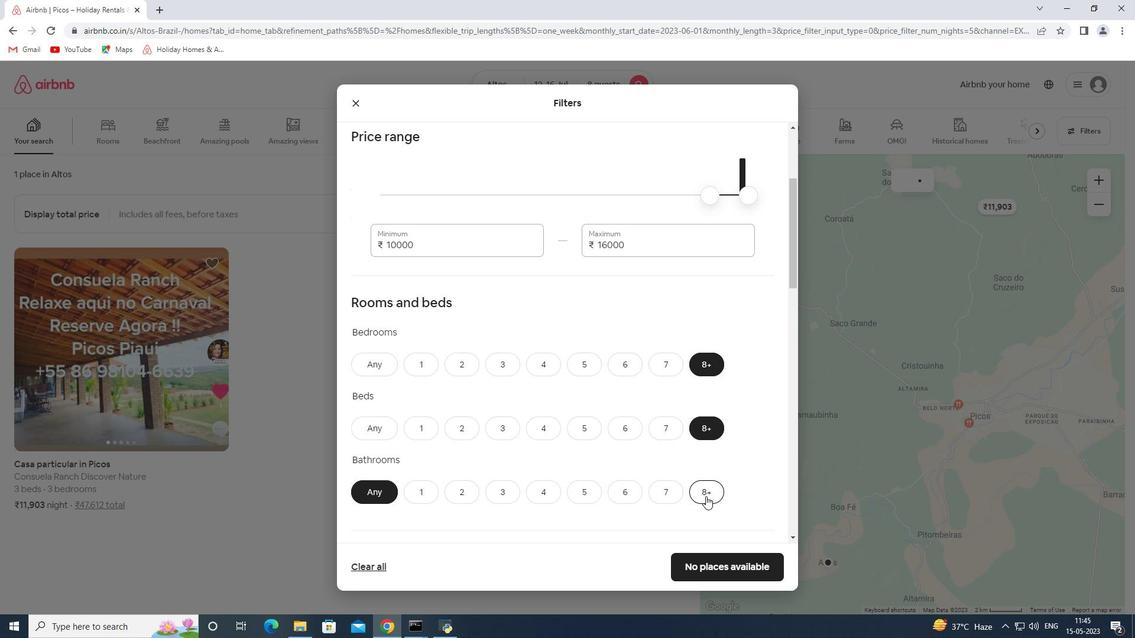 
Action: Mouse pressed left at (709, 491)
Screenshot: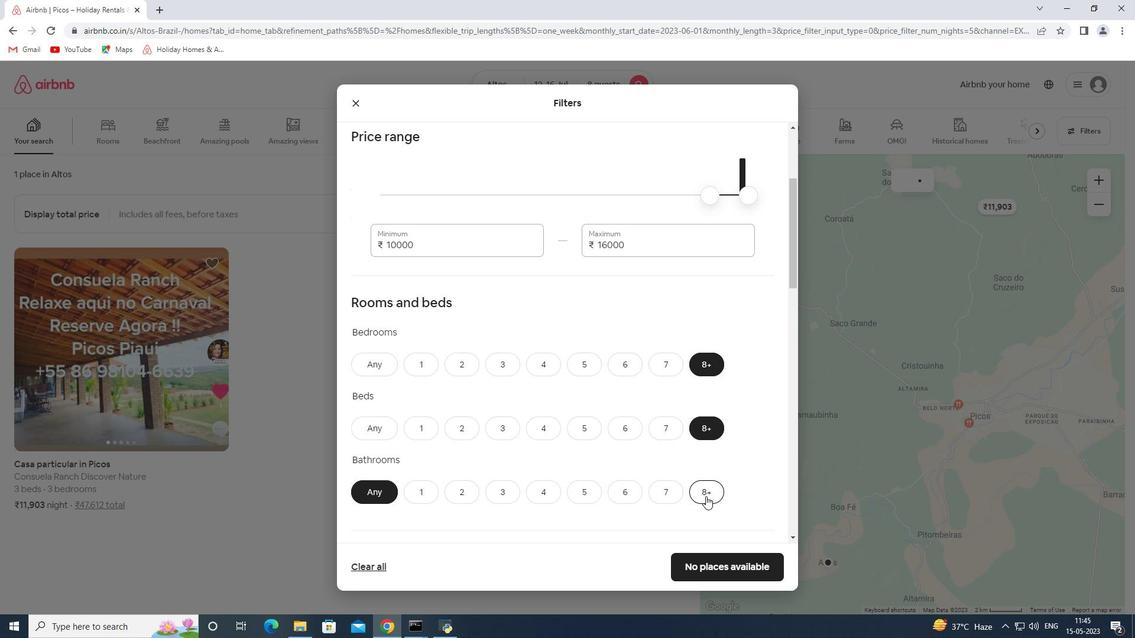 
Action: Mouse moved to (684, 488)
Screenshot: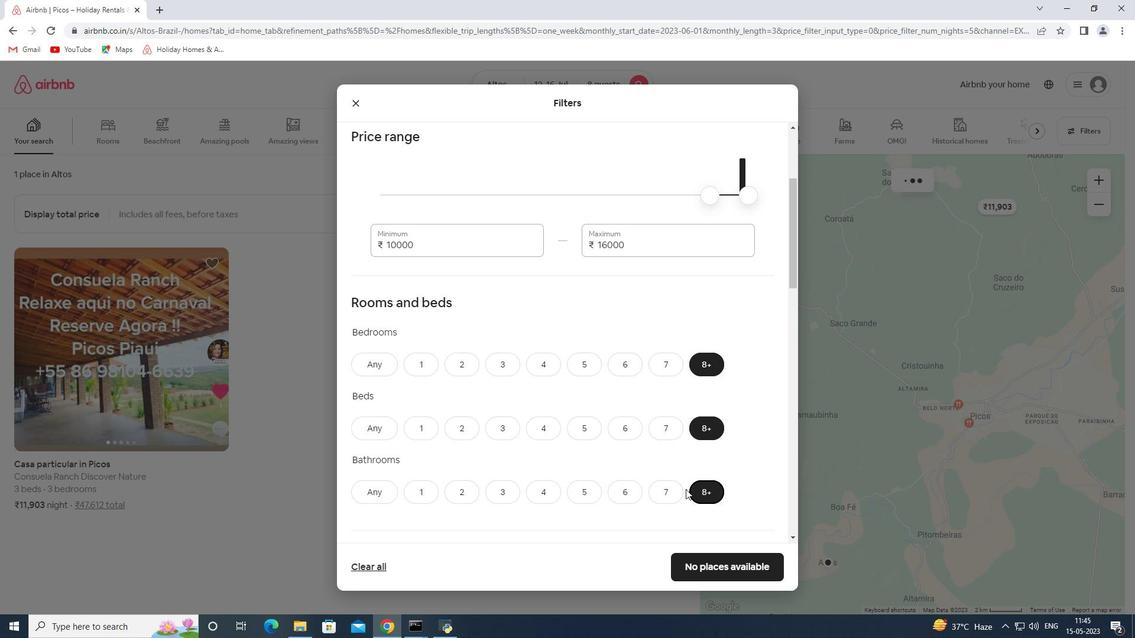 
Action: Mouse scrolled (684, 487) with delta (0, 0)
Screenshot: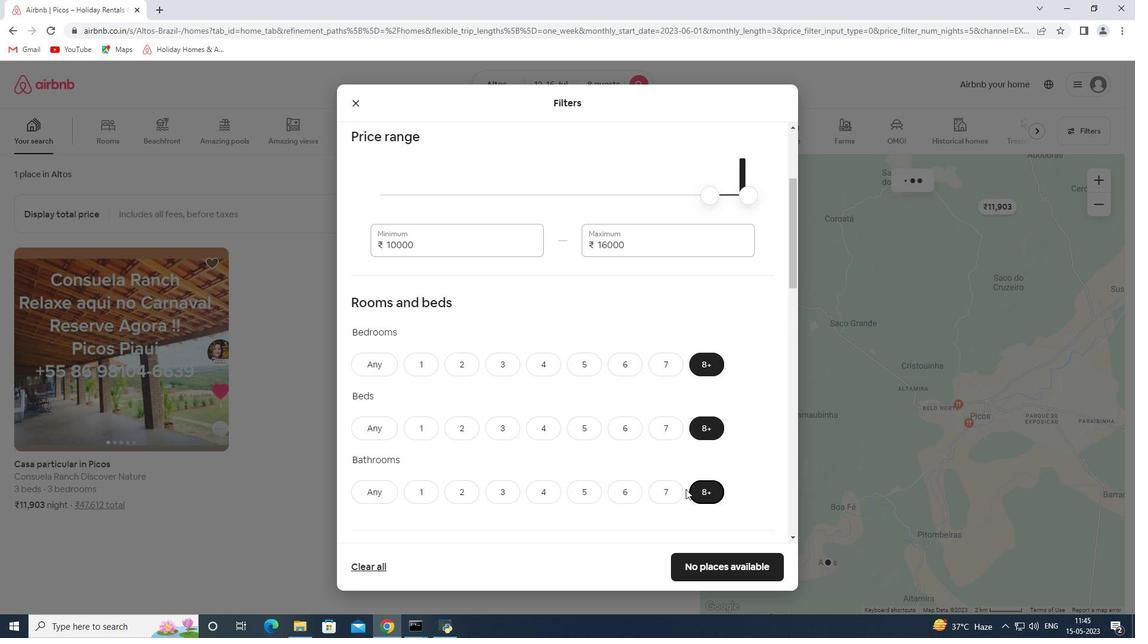 
Action: Mouse moved to (684, 487)
Screenshot: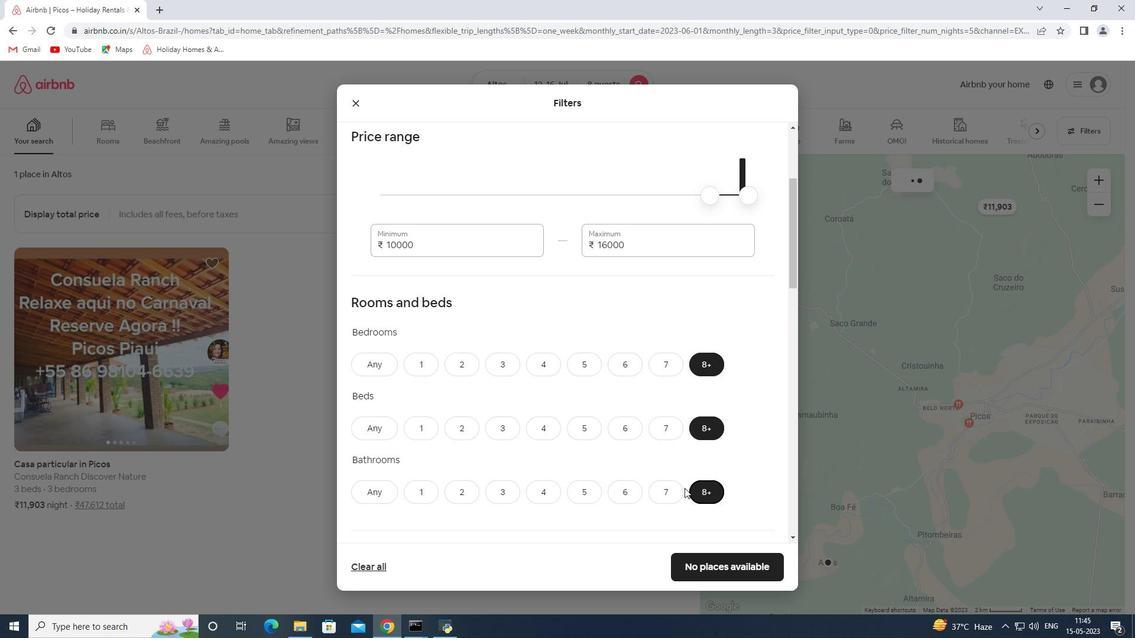 
Action: Mouse scrolled (684, 487) with delta (0, 0)
Screenshot: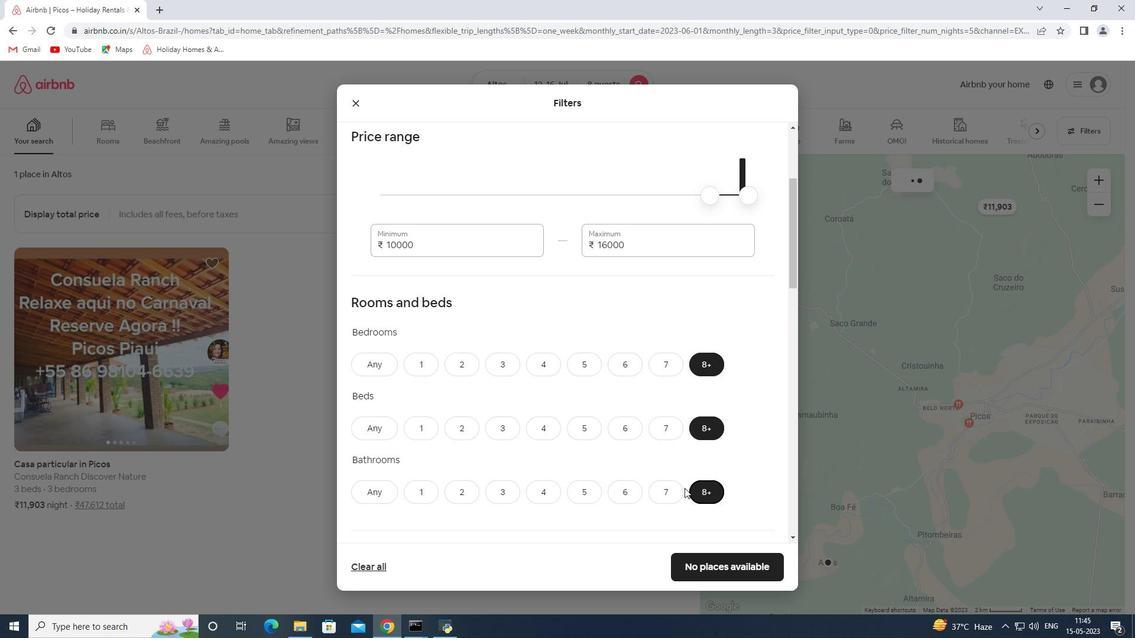 
Action: Mouse moved to (682, 482)
Screenshot: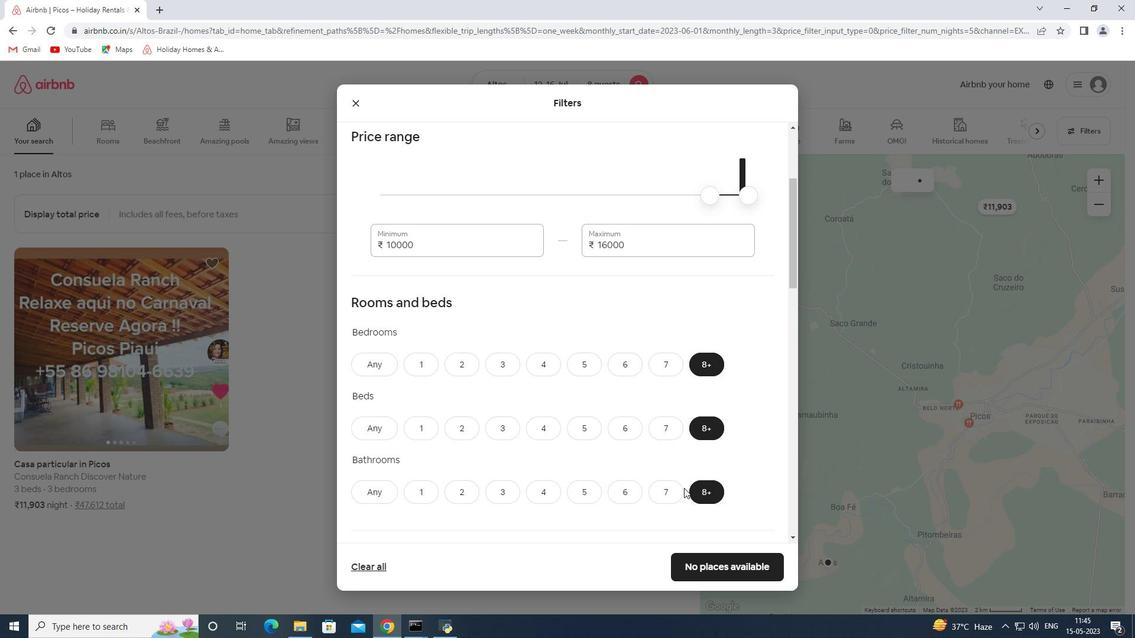 
Action: Mouse scrolled (682, 483) with delta (0, 0)
Screenshot: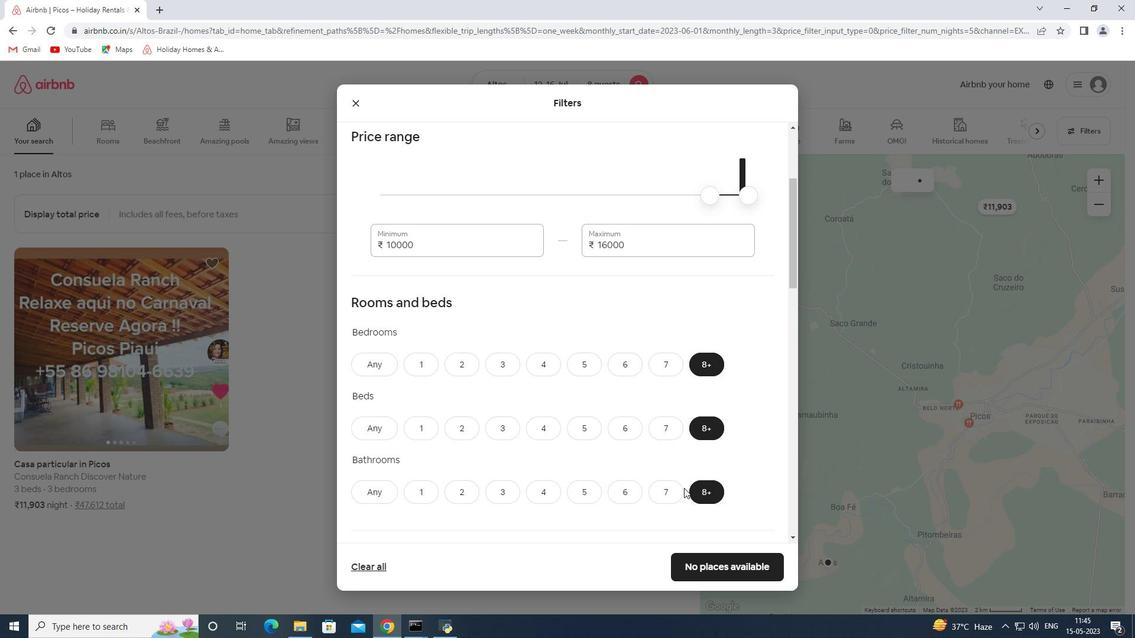 
Action: Mouse moved to (415, 429)
Screenshot: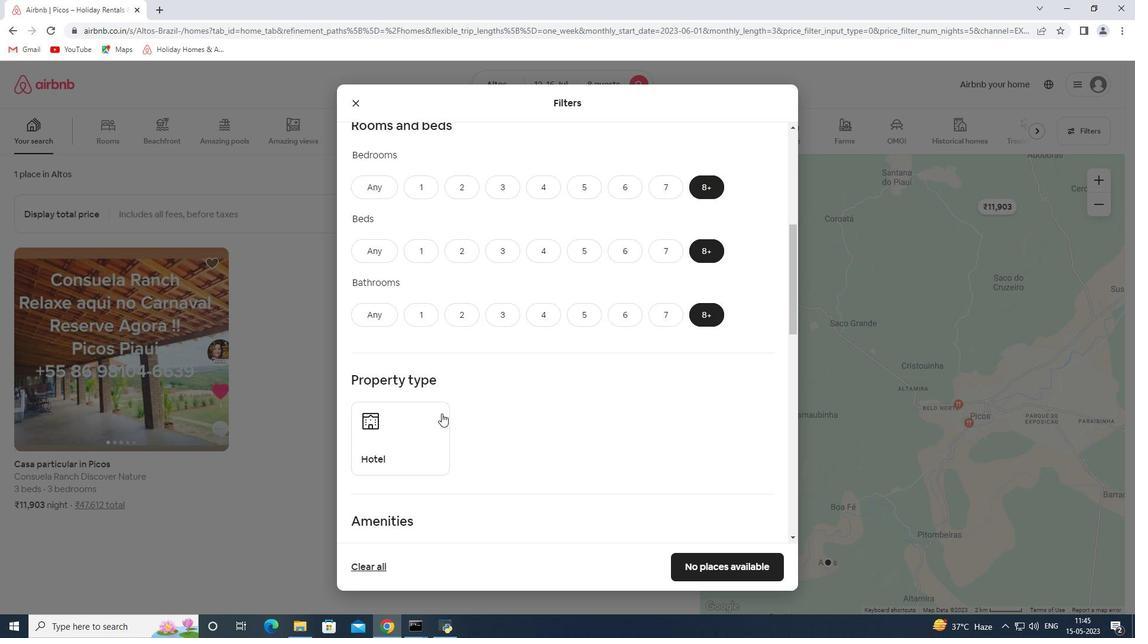 
Action: Mouse pressed left at (415, 429)
Screenshot: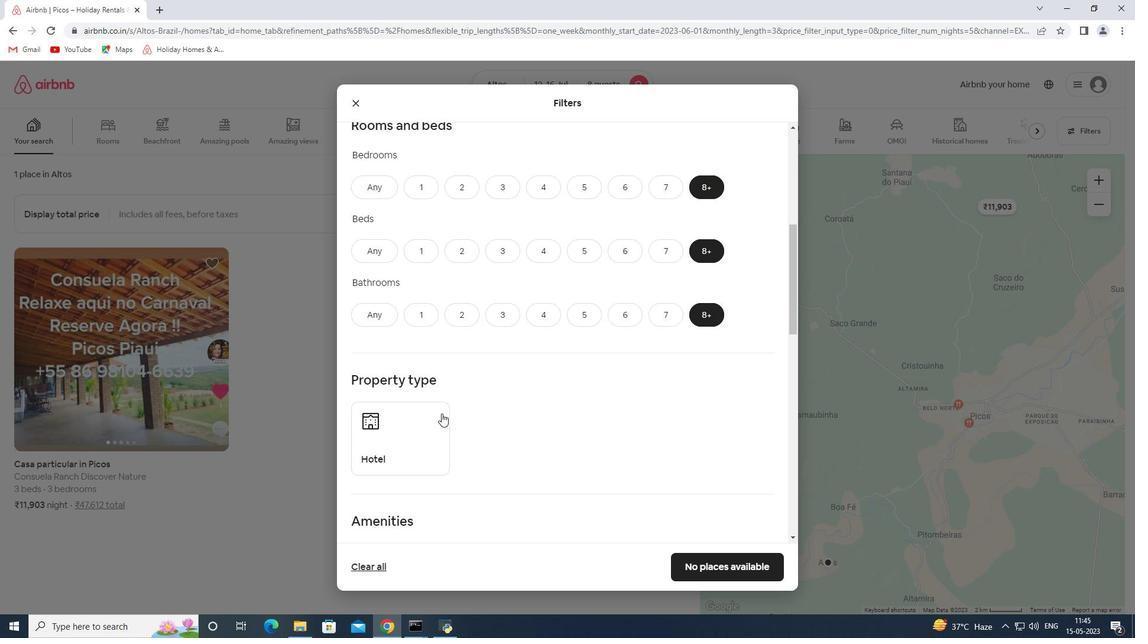 
Action: Mouse moved to (527, 403)
Screenshot: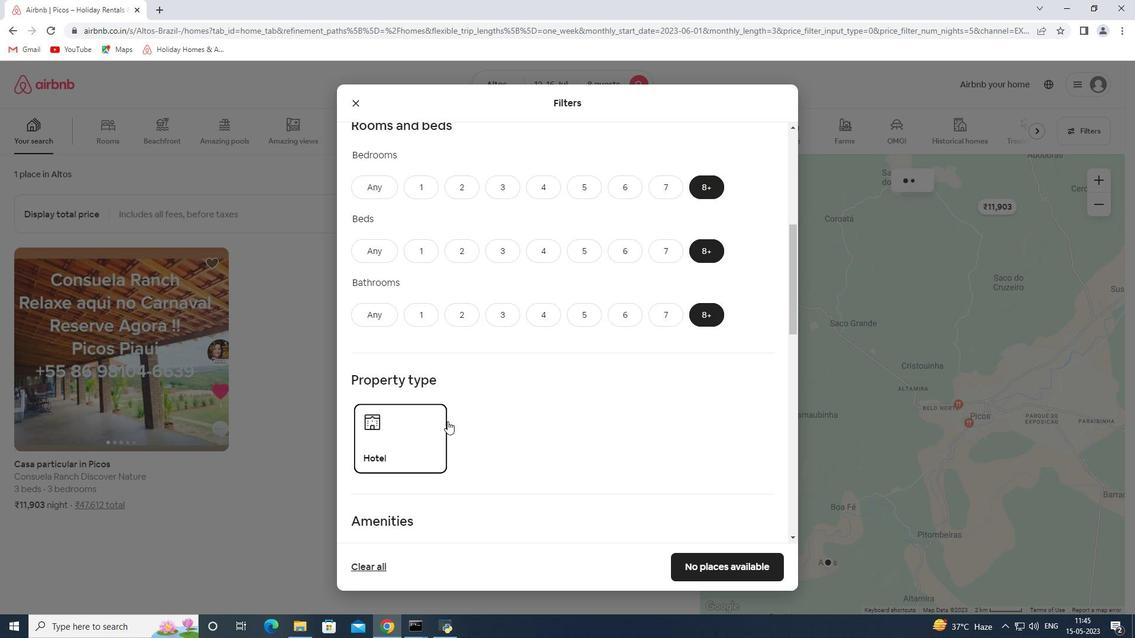 
Action: Mouse scrolled (527, 402) with delta (0, 0)
Screenshot: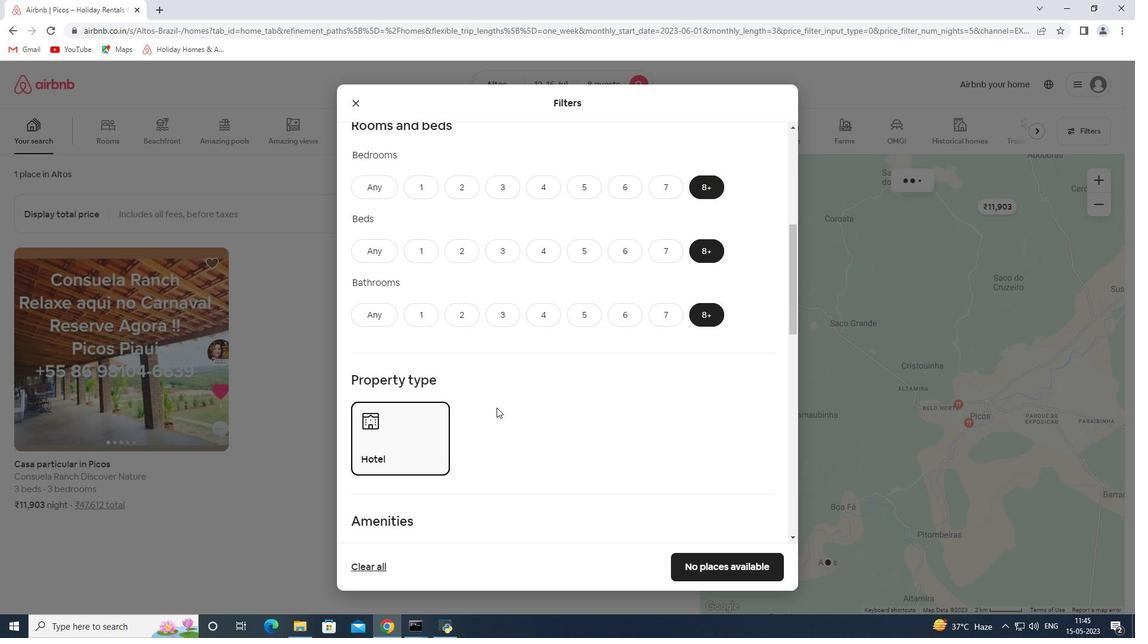 
Action: Mouse moved to (528, 403)
Screenshot: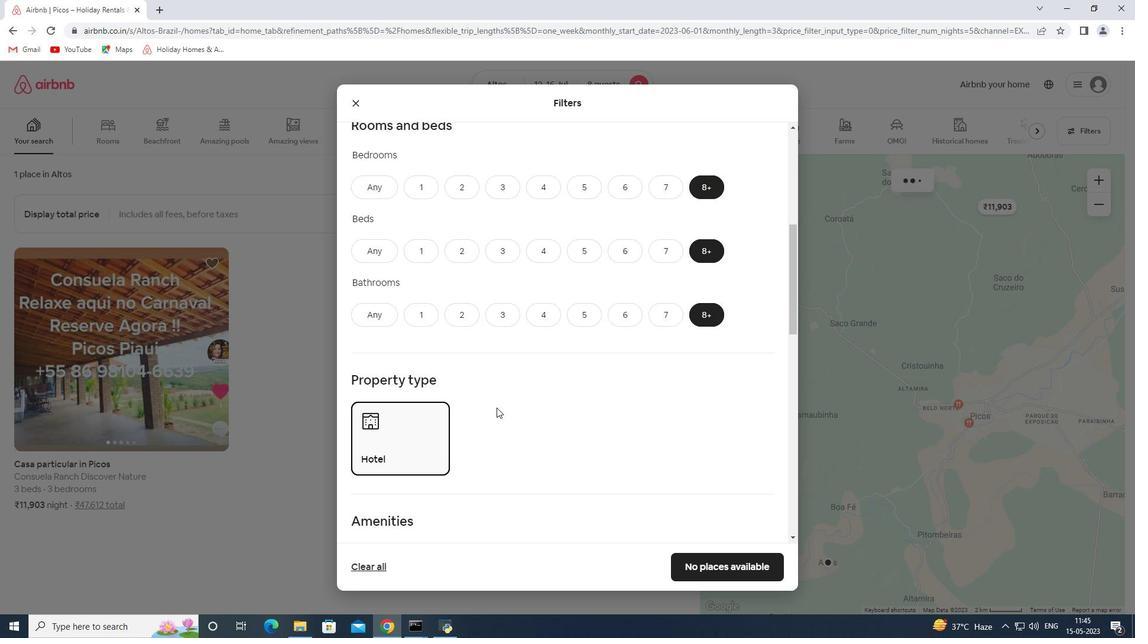 
Action: Mouse scrolled (528, 402) with delta (0, 0)
Screenshot: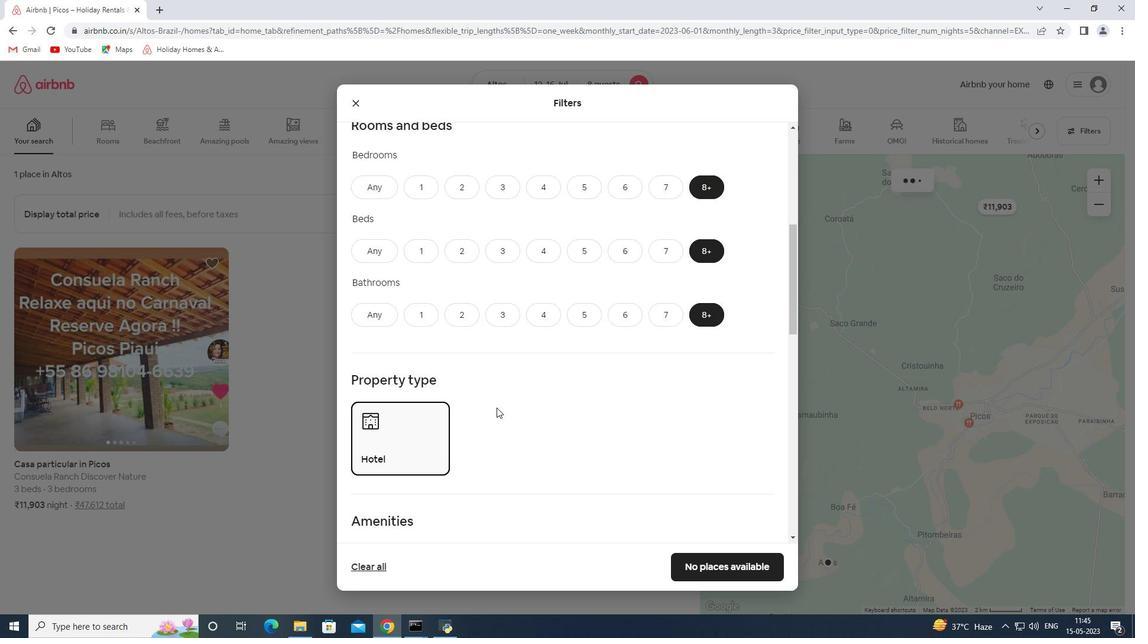 
Action: Mouse scrolled (528, 402) with delta (0, 0)
Screenshot: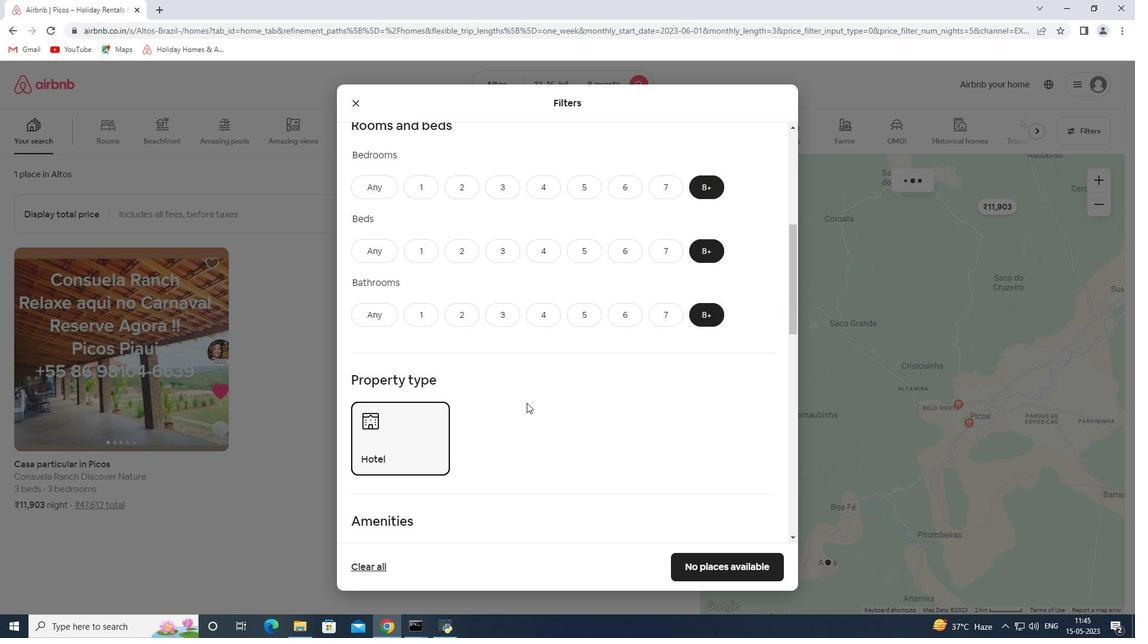 
Action: Mouse moved to (385, 483)
Screenshot: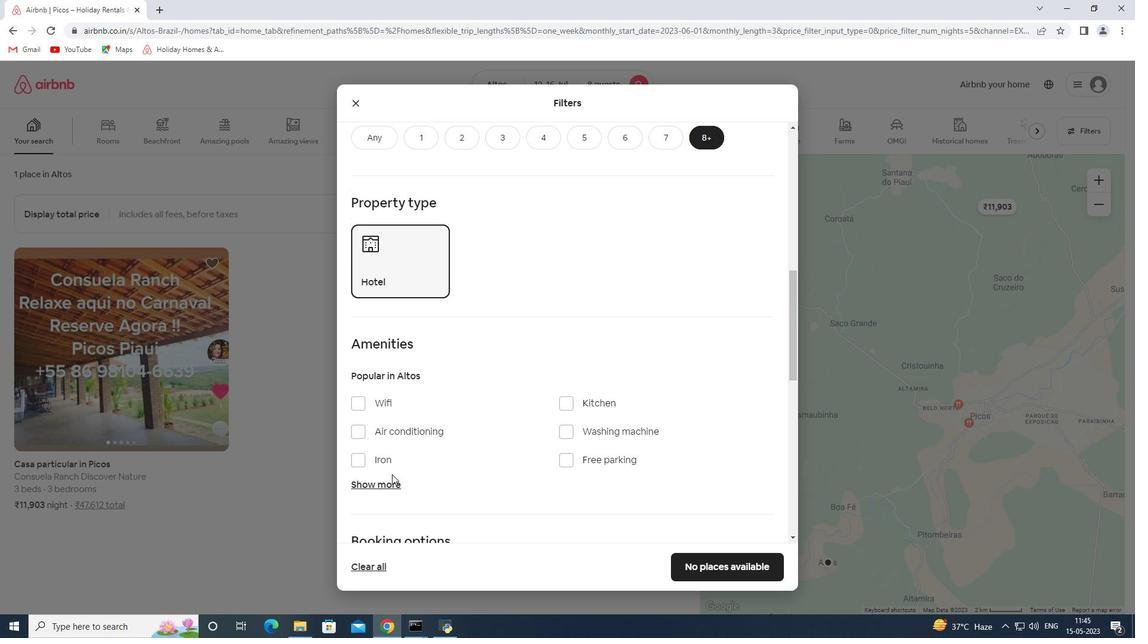 
Action: Mouse pressed left at (385, 483)
Screenshot: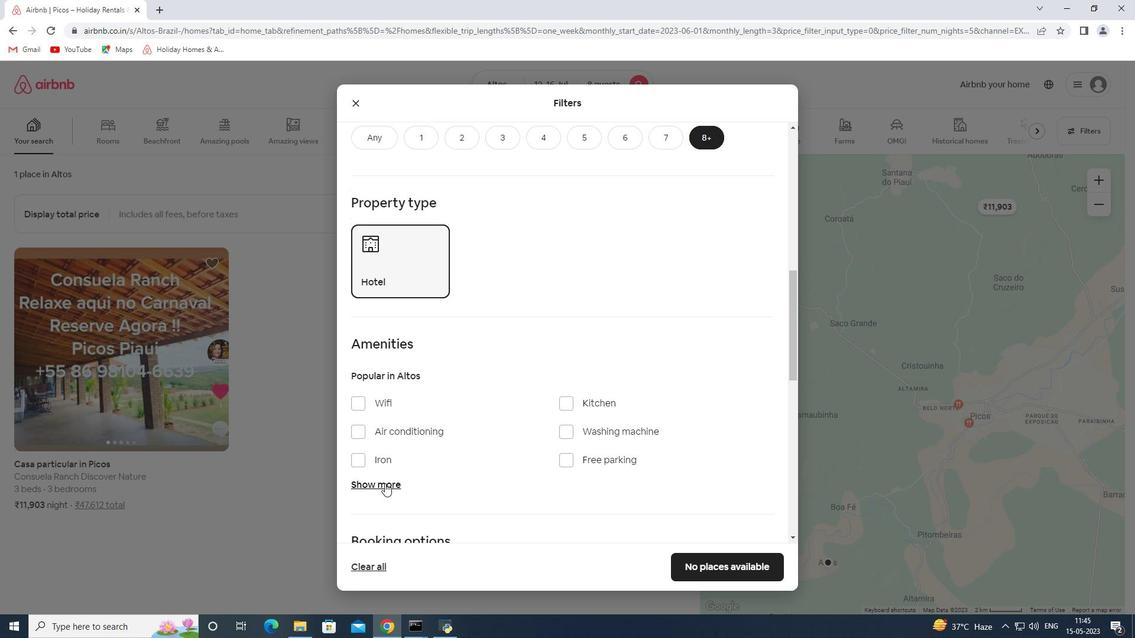 
Action: Mouse moved to (379, 408)
Screenshot: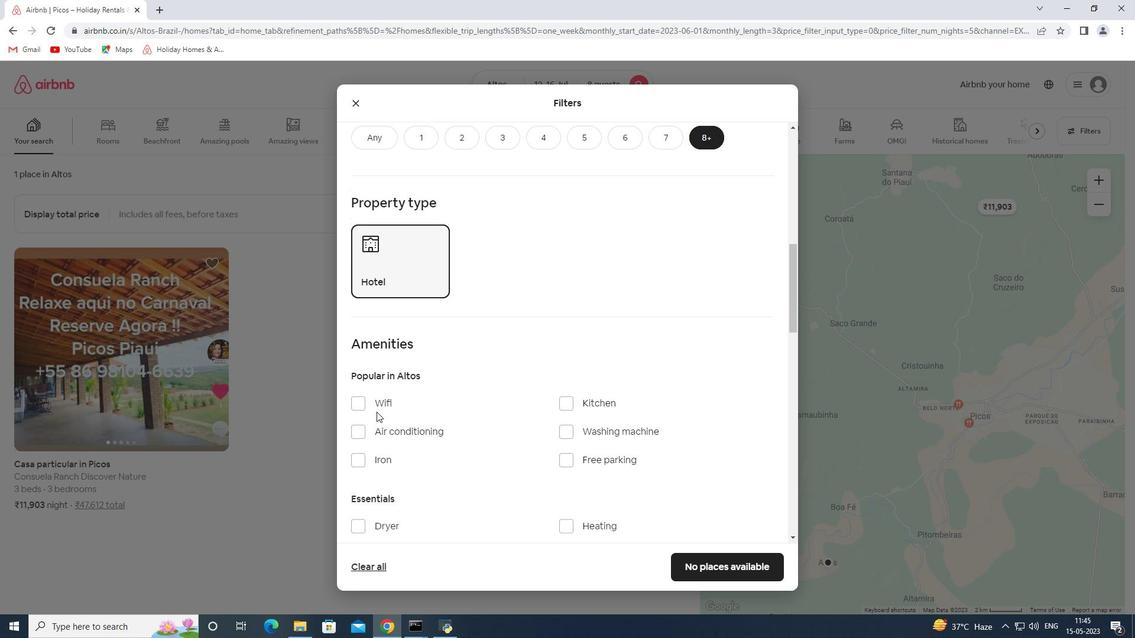 
Action: Mouse pressed left at (379, 408)
Screenshot: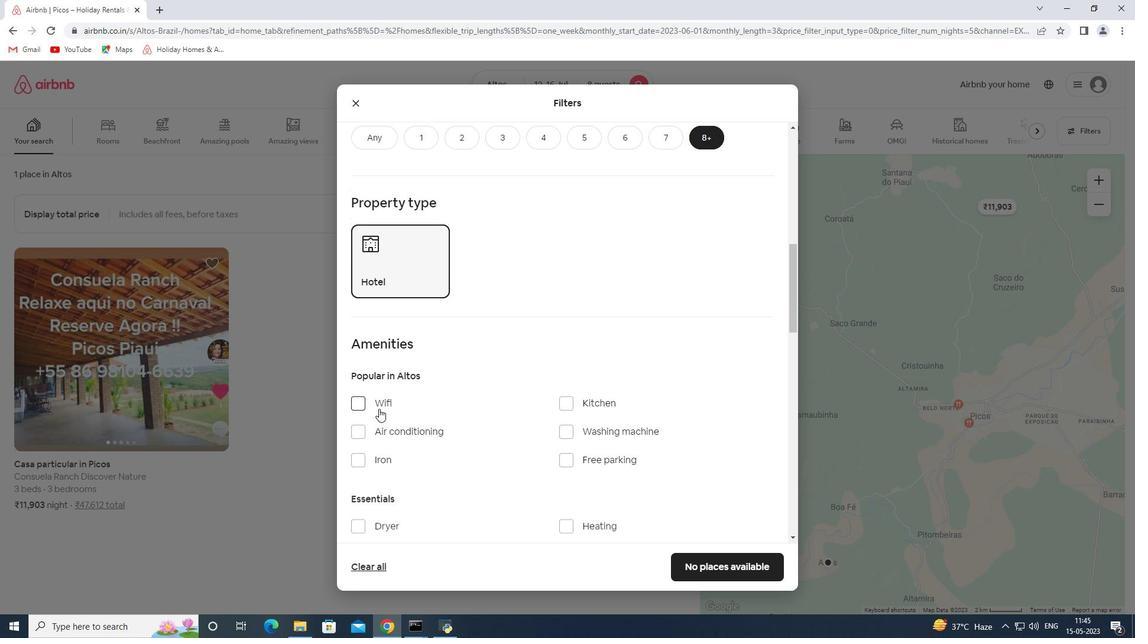 
Action: Mouse moved to (576, 460)
Screenshot: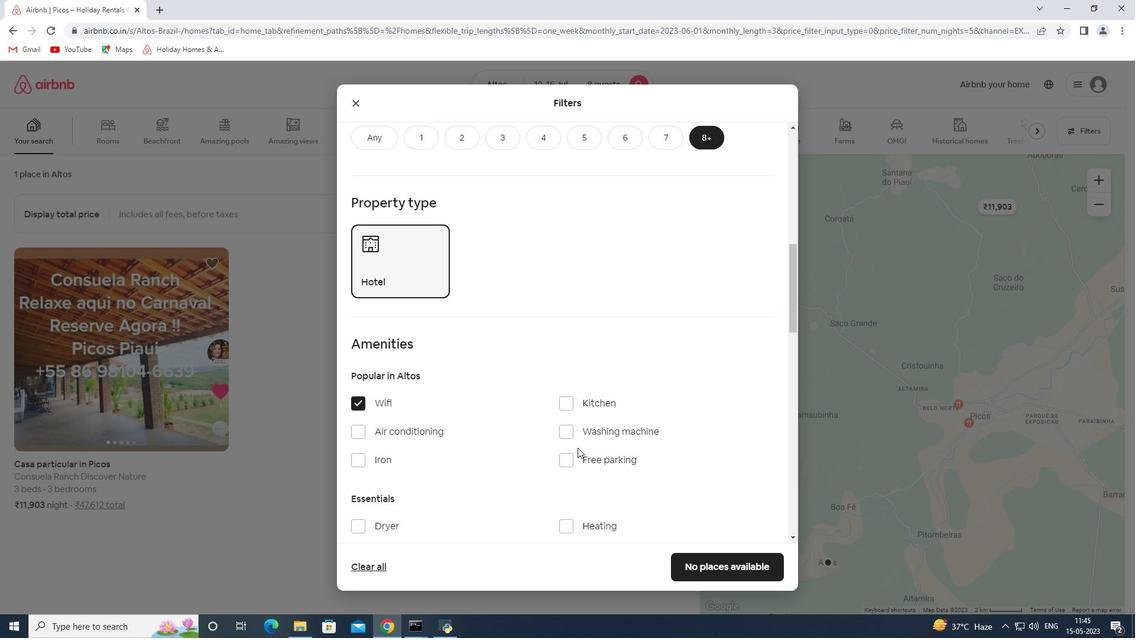 
Action: Mouse pressed left at (576, 460)
Screenshot: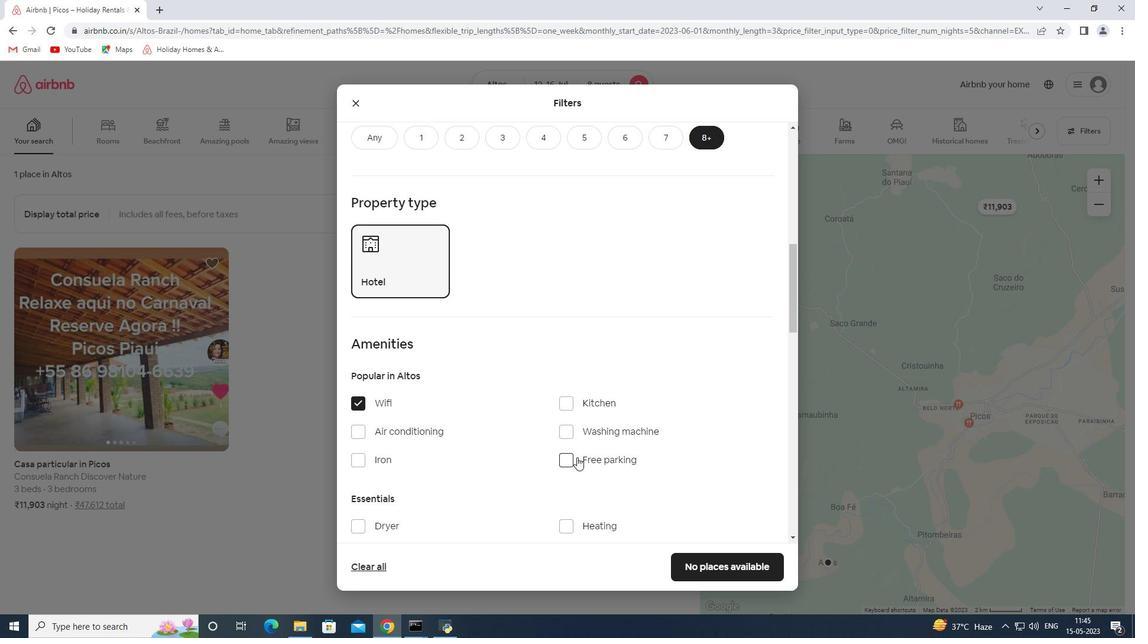 
Action: Mouse moved to (576, 460)
Screenshot: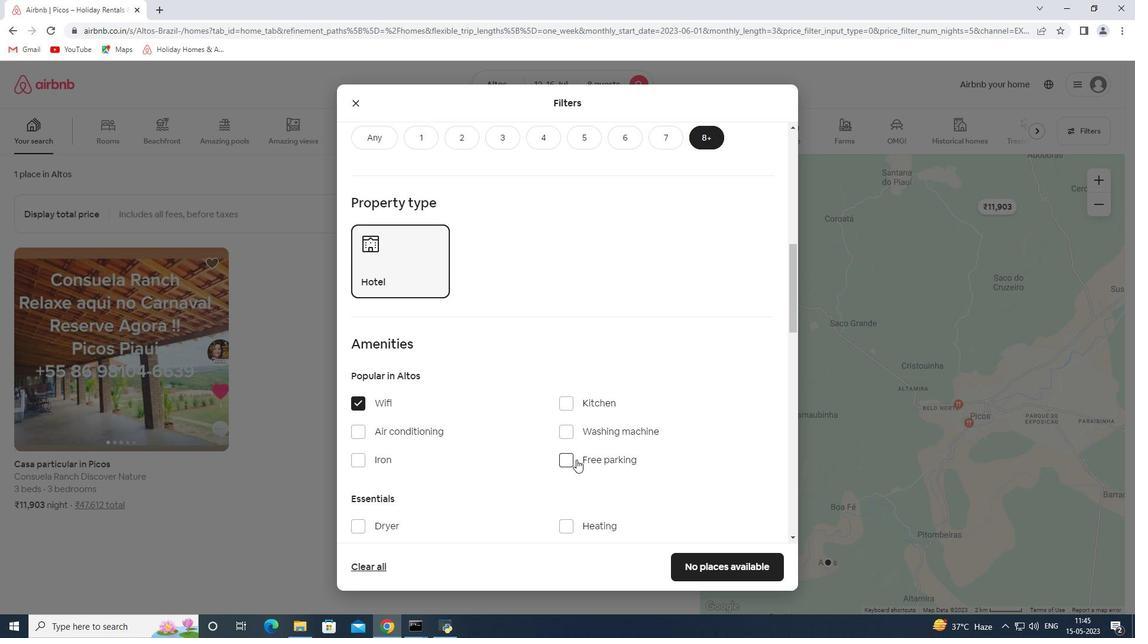 
Action: Mouse scrolled (576, 460) with delta (0, 0)
Screenshot: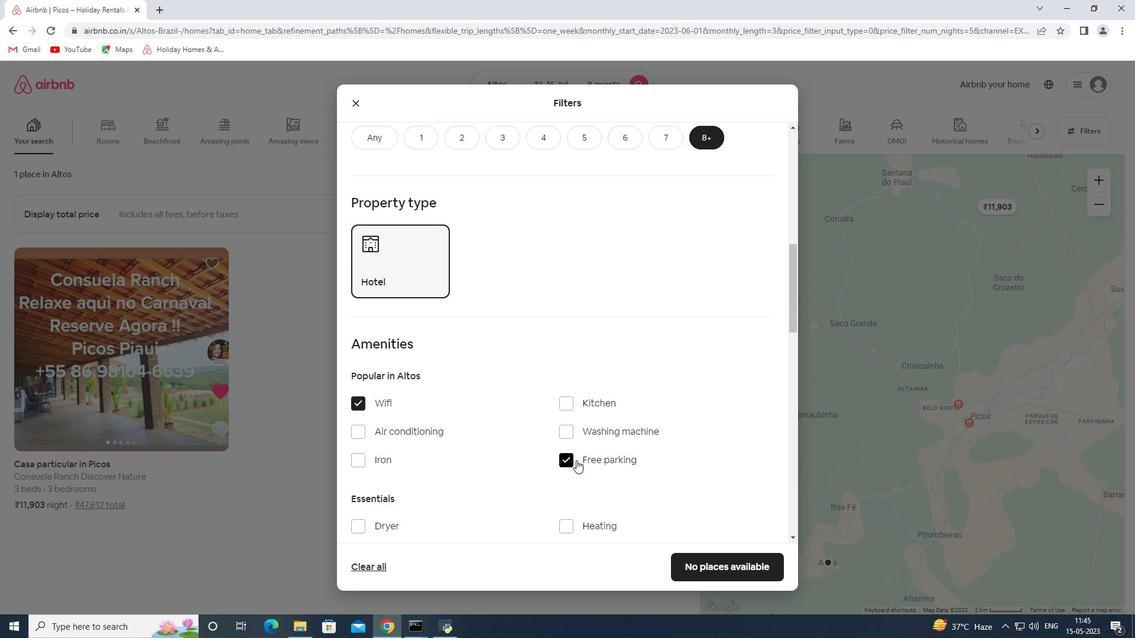 
Action: Mouse moved to (440, 482)
Screenshot: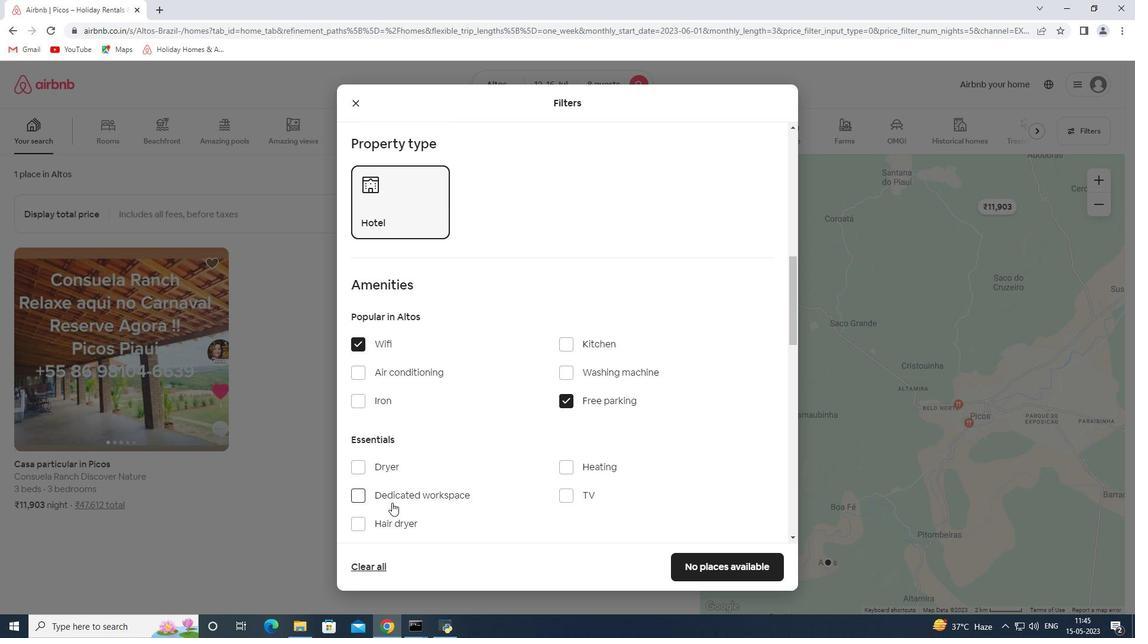 
Action: Mouse scrolled (440, 481) with delta (0, 0)
Screenshot: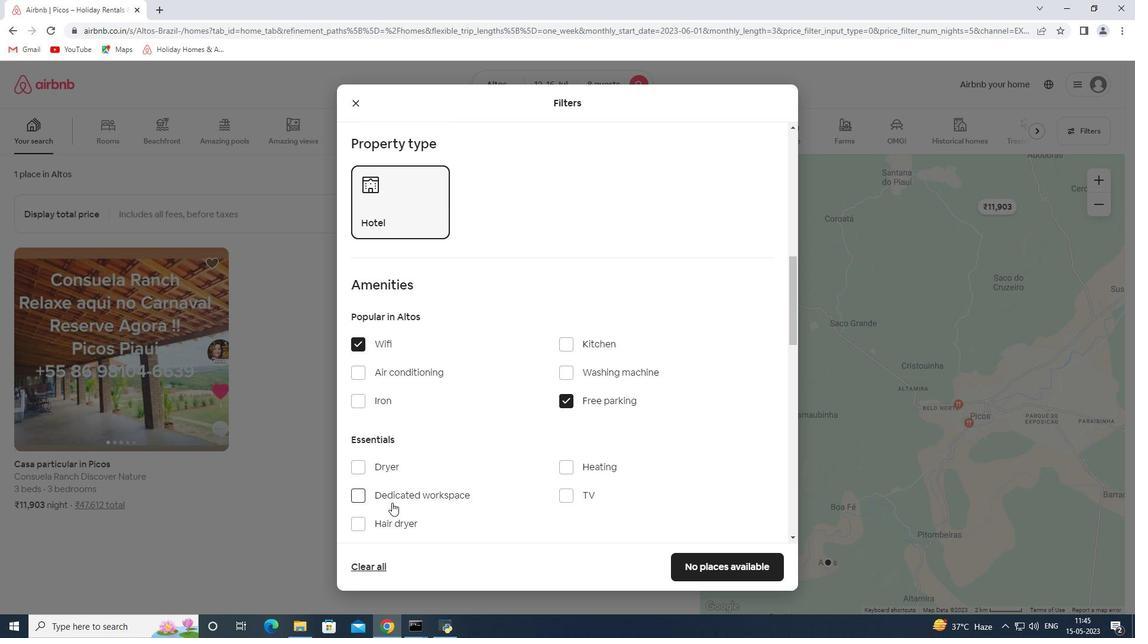 
Action: Mouse scrolled (440, 481) with delta (0, 0)
Screenshot: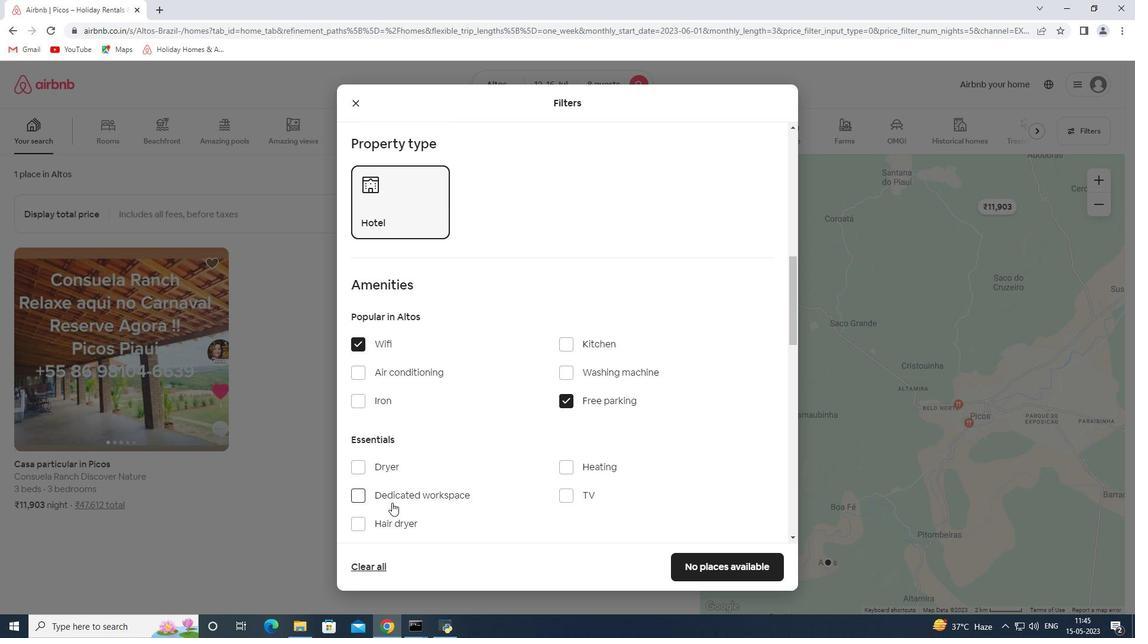 
Action: Mouse moved to (440, 481)
Screenshot: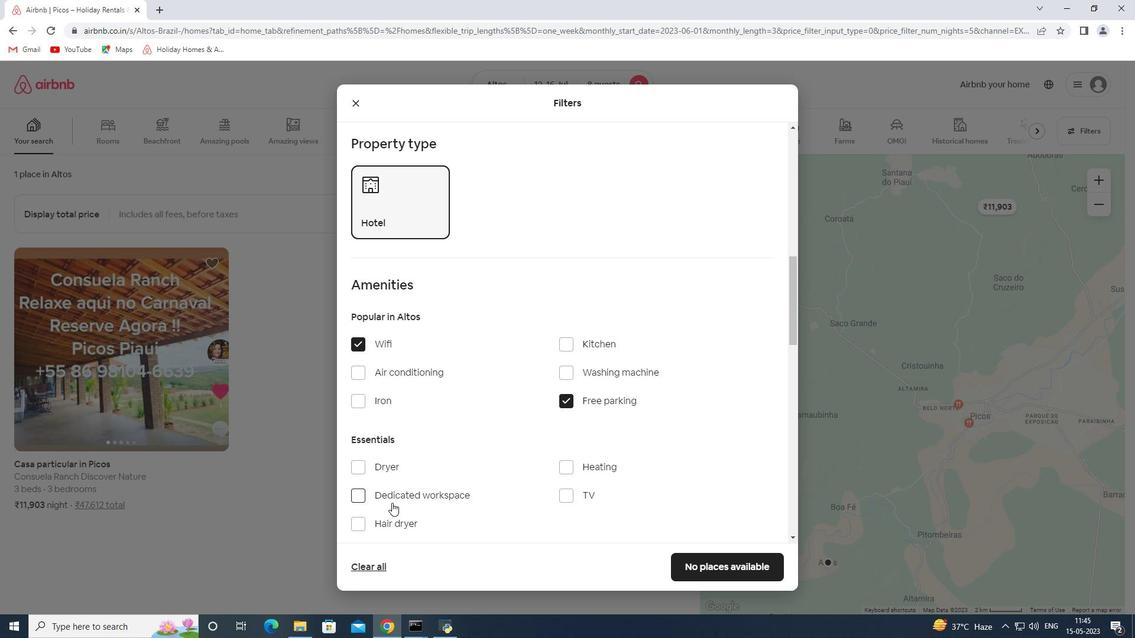
Action: Mouse scrolled (440, 480) with delta (0, 0)
Screenshot: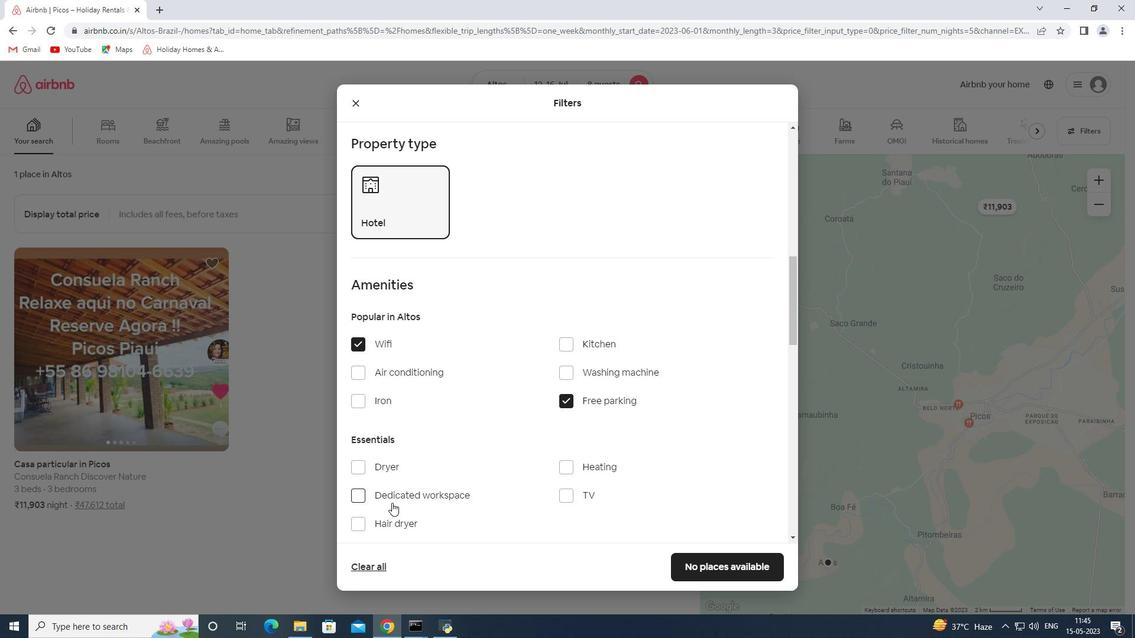 
Action: Mouse moved to (443, 478)
Screenshot: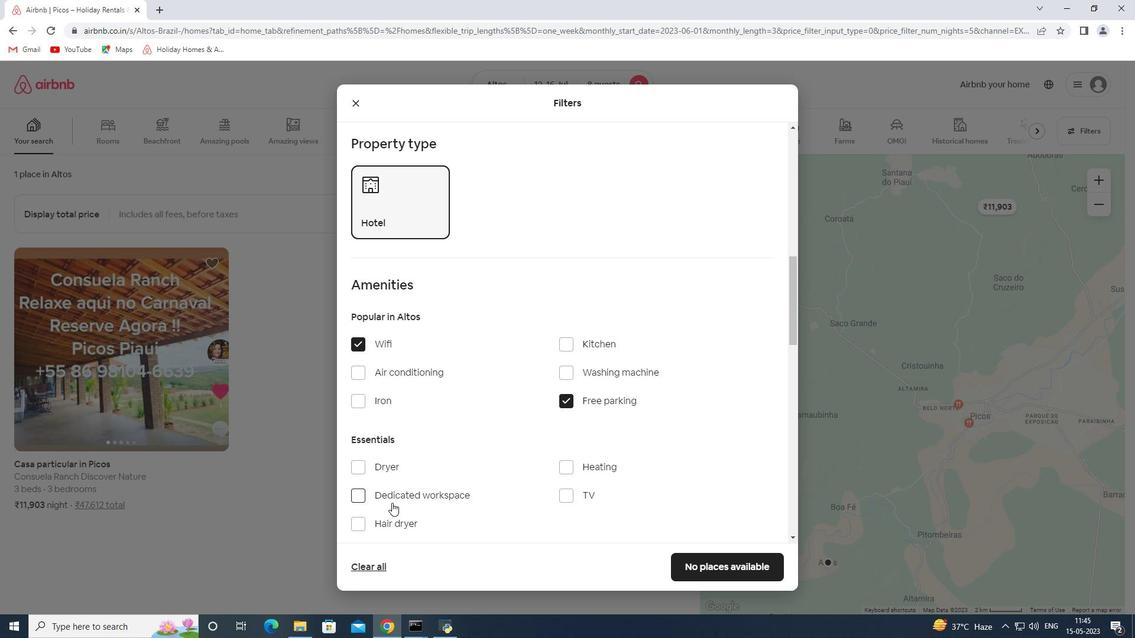 
Action: Mouse scrolled (443, 477) with delta (0, 0)
Screenshot: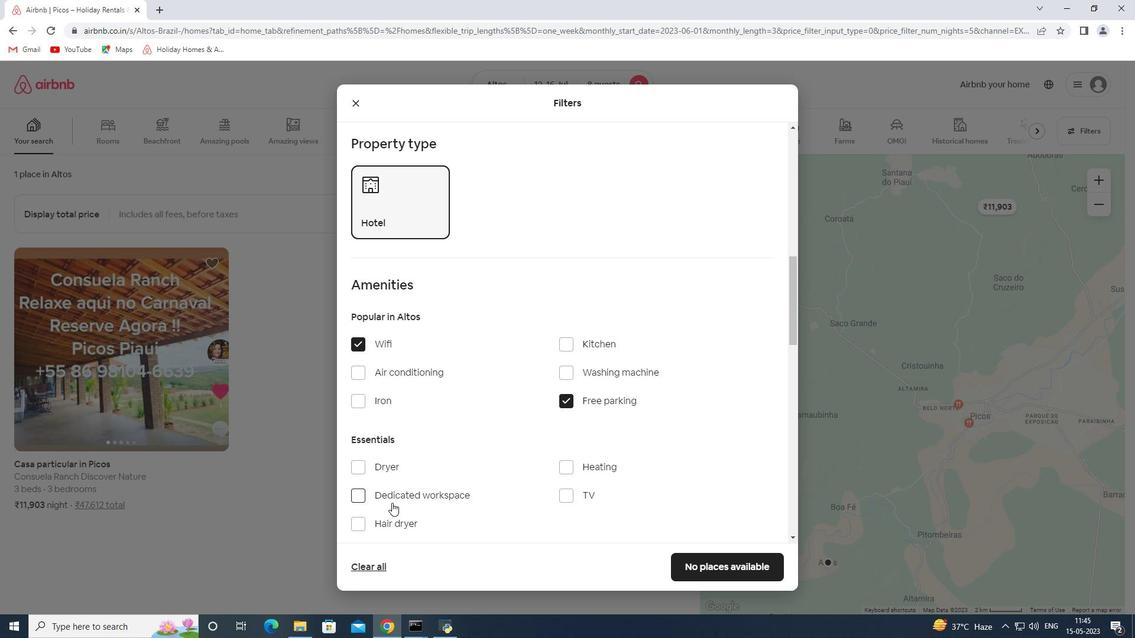 
Action: Mouse moved to (584, 254)
Screenshot: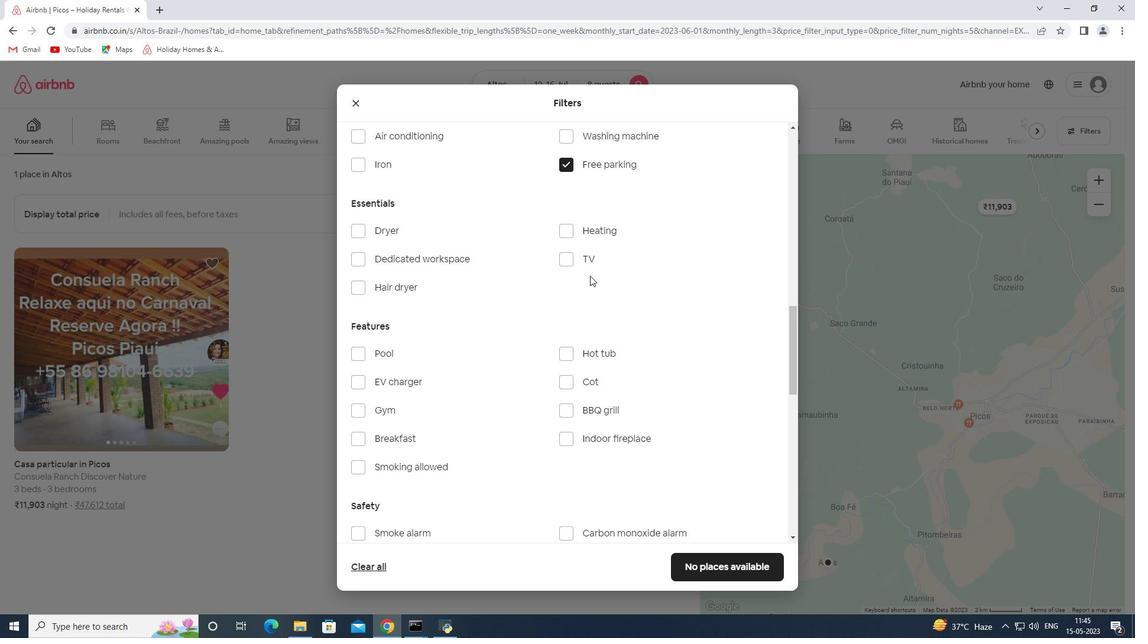 
Action: Mouse pressed left at (584, 254)
Screenshot: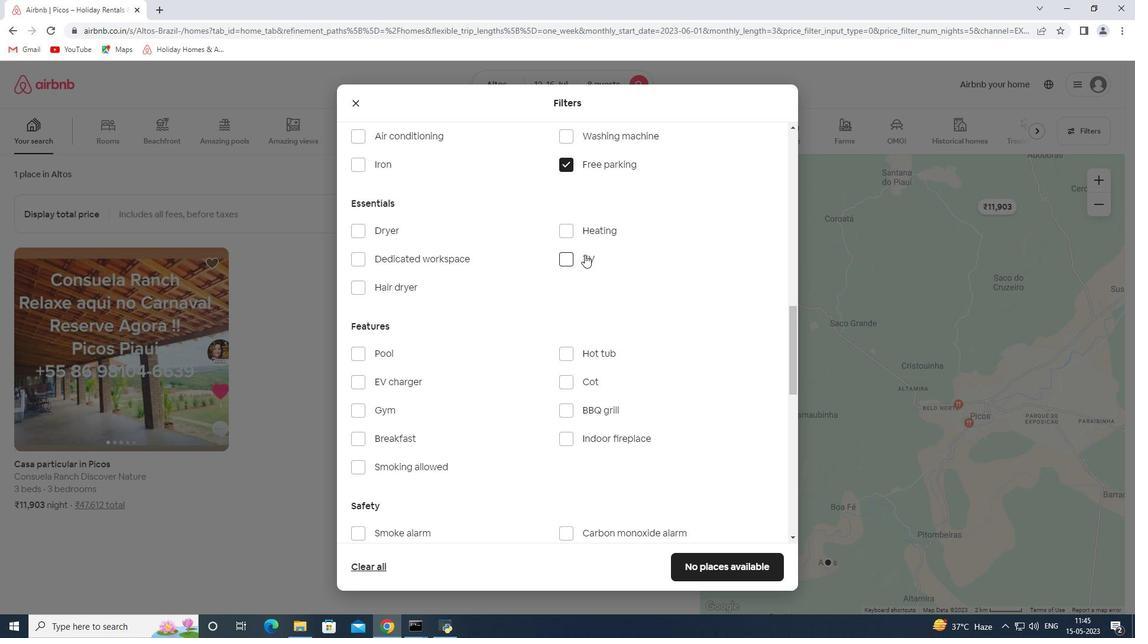 
Action: Mouse moved to (593, 363)
Screenshot: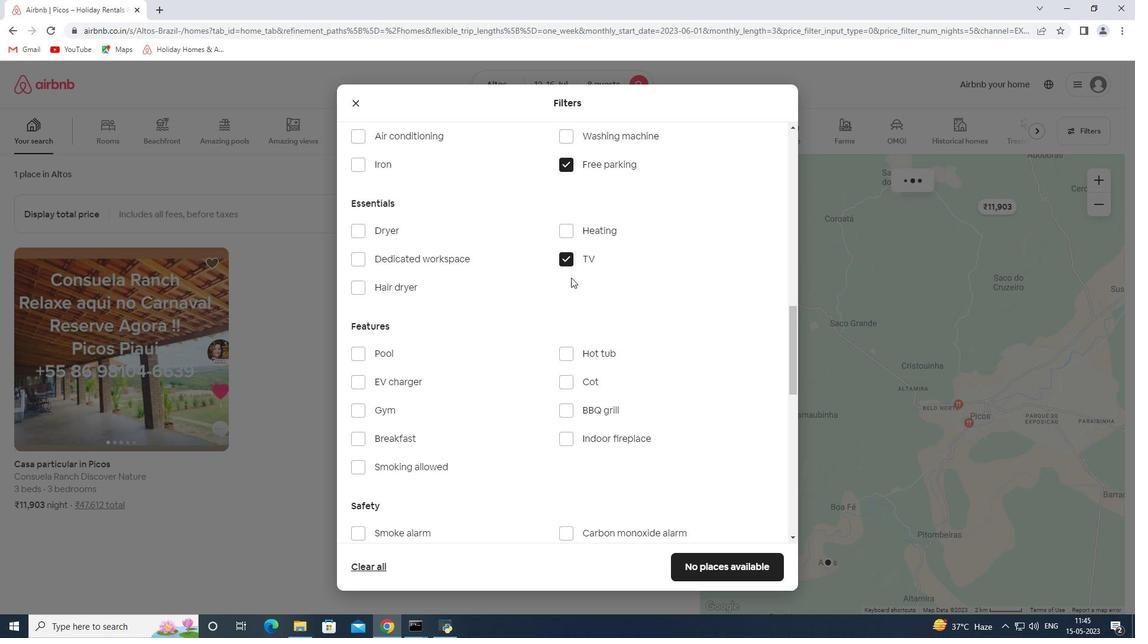 
Action: Mouse scrolled (593, 362) with delta (0, 0)
Screenshot: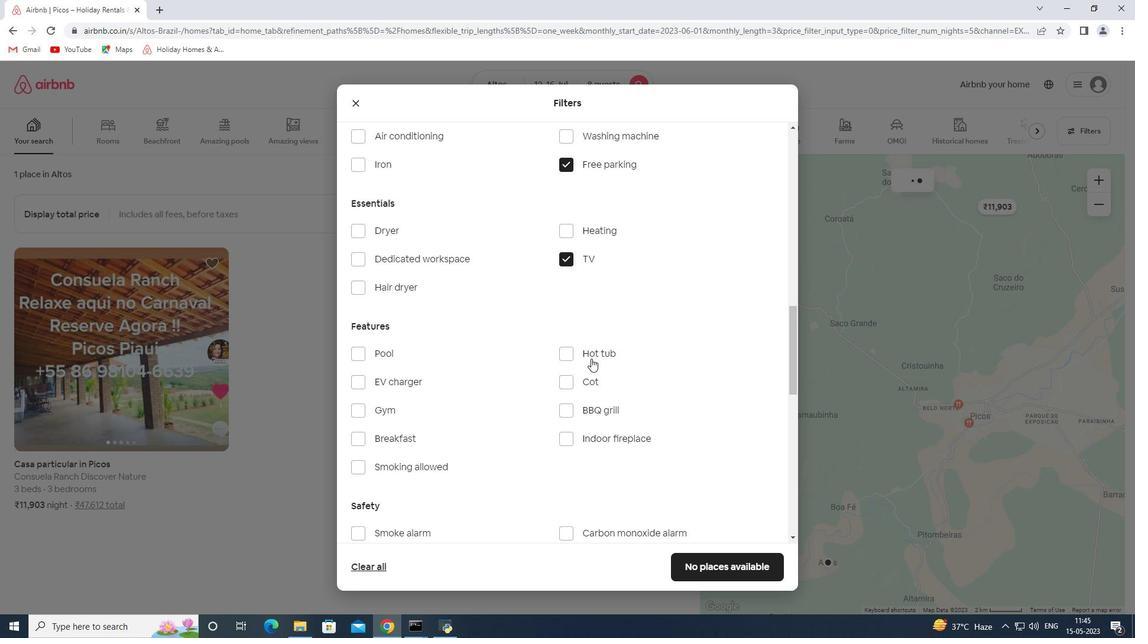 
Action: Mouse scrolled (593, 362) with delta (0, 0)
Screenshot: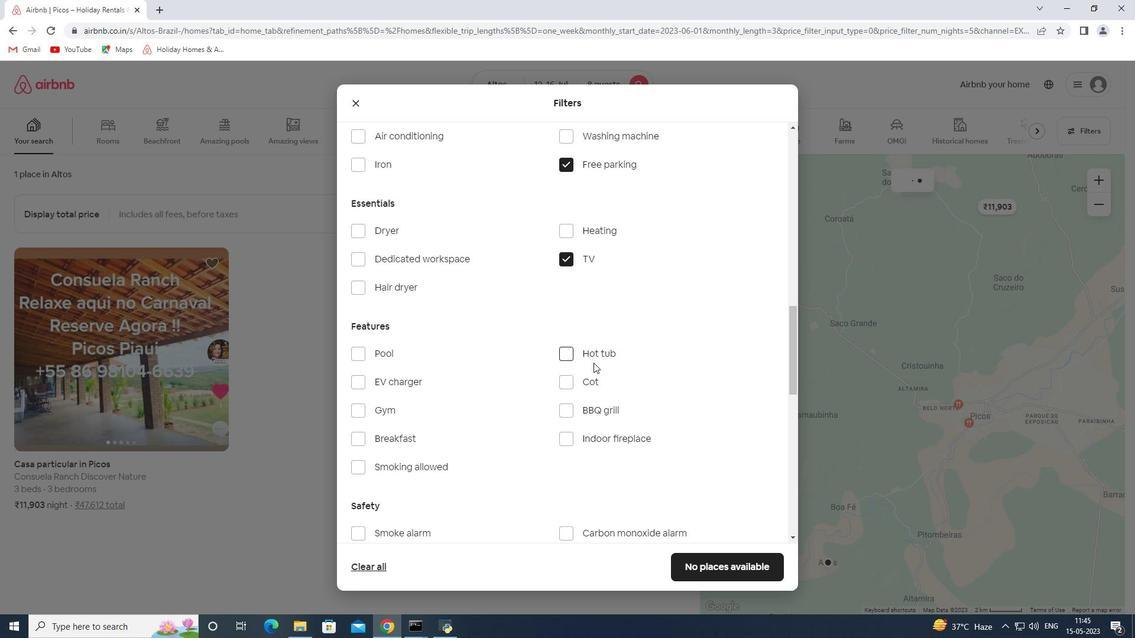 
Action: Mouse moved to (390, 291)
Screenshot: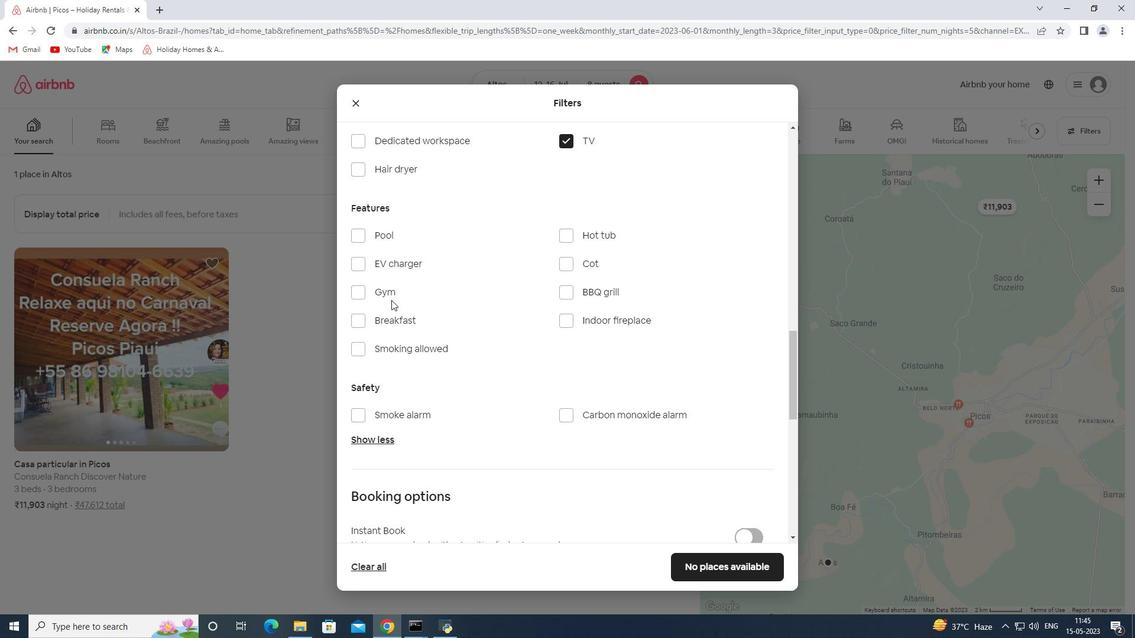 
Action: Mouse pressed left at (390, 291)
Screenshot: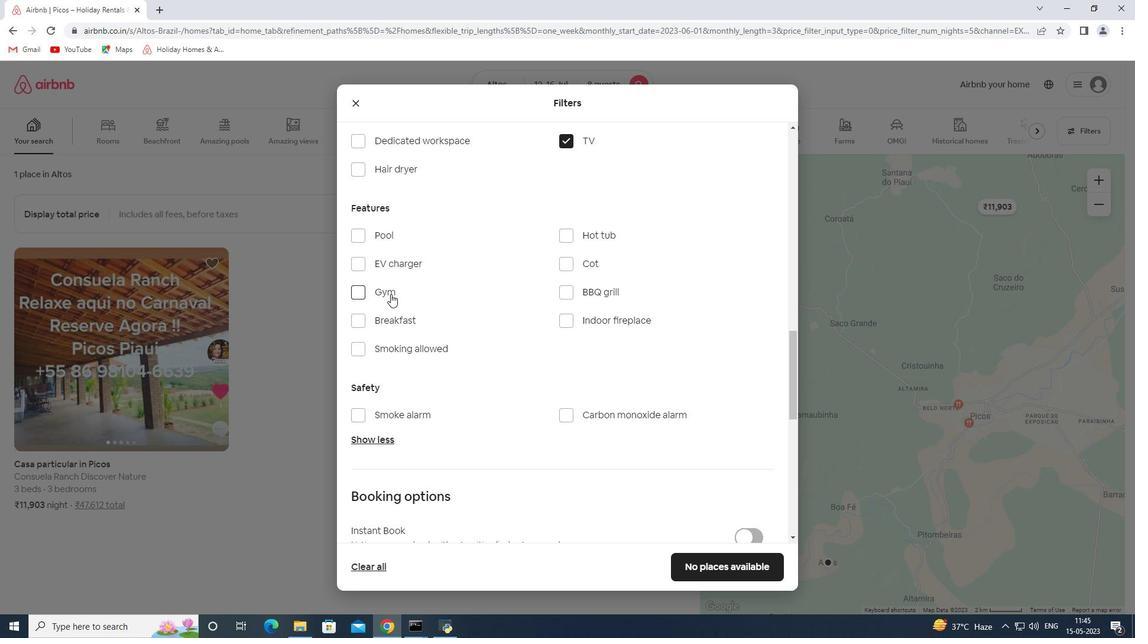 
Action: Mouse moved to (390, 317)
Screenshot: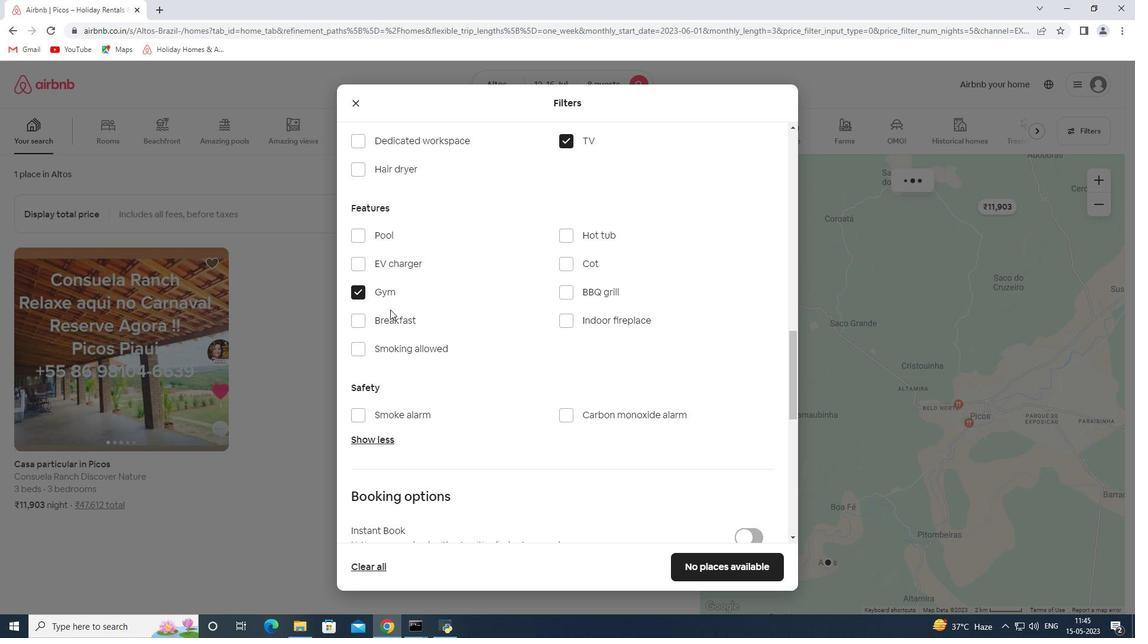 
Action: Mouse pressed left at (390, 317)
Screenshot: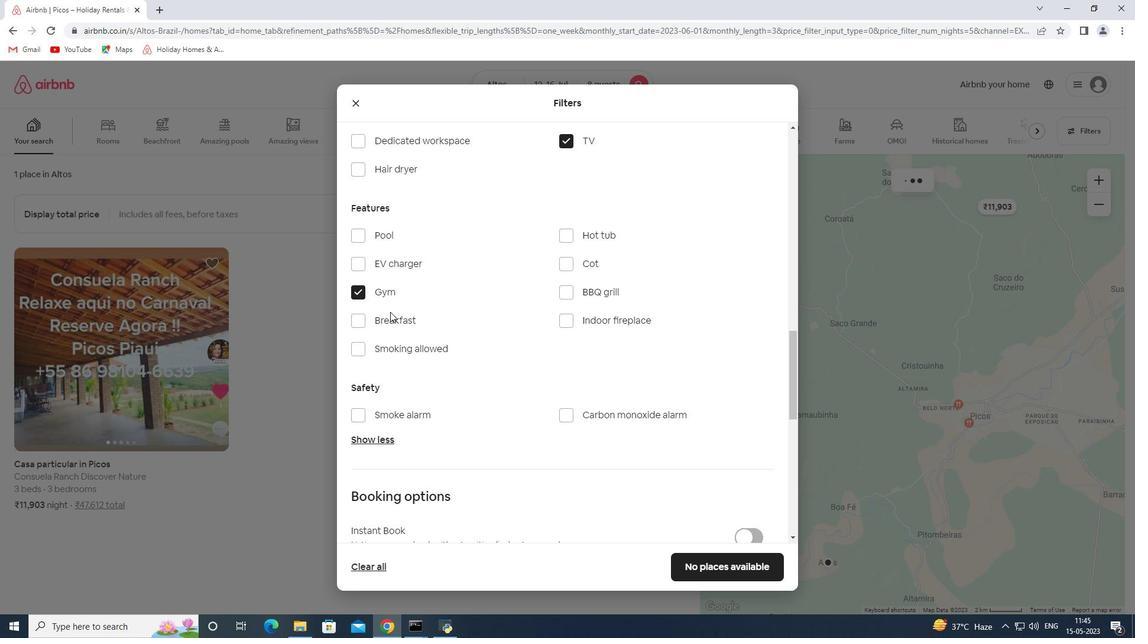 
Action: Mouse moved to (492, 367)
Screenshot: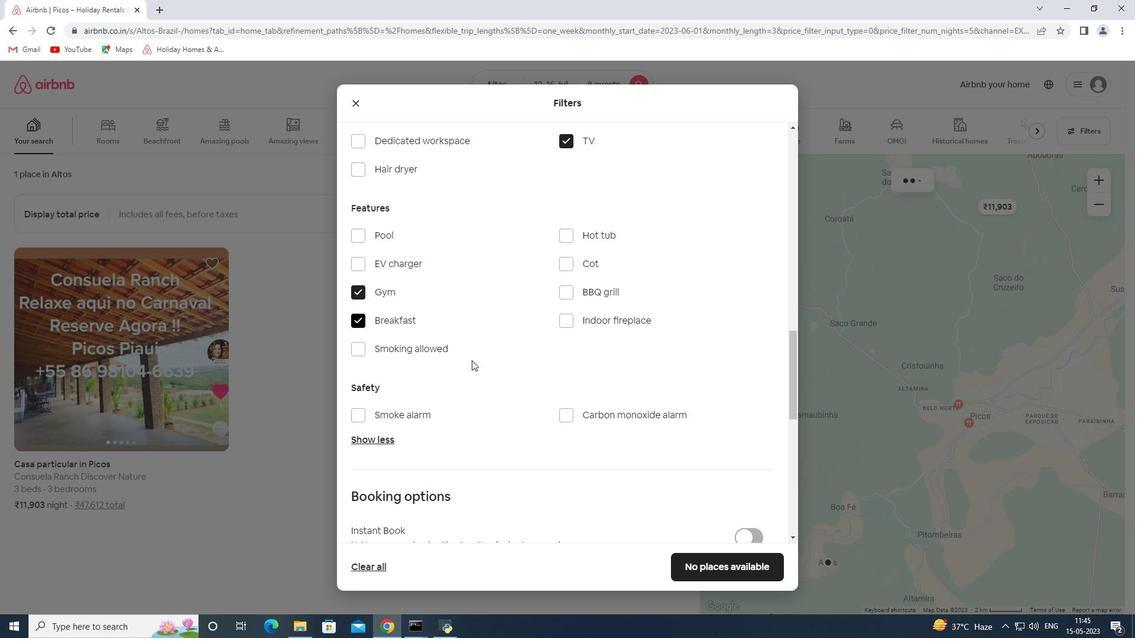 
Action: Mouse scrolled (492, 367) with delta (0, 0)
Screenshot: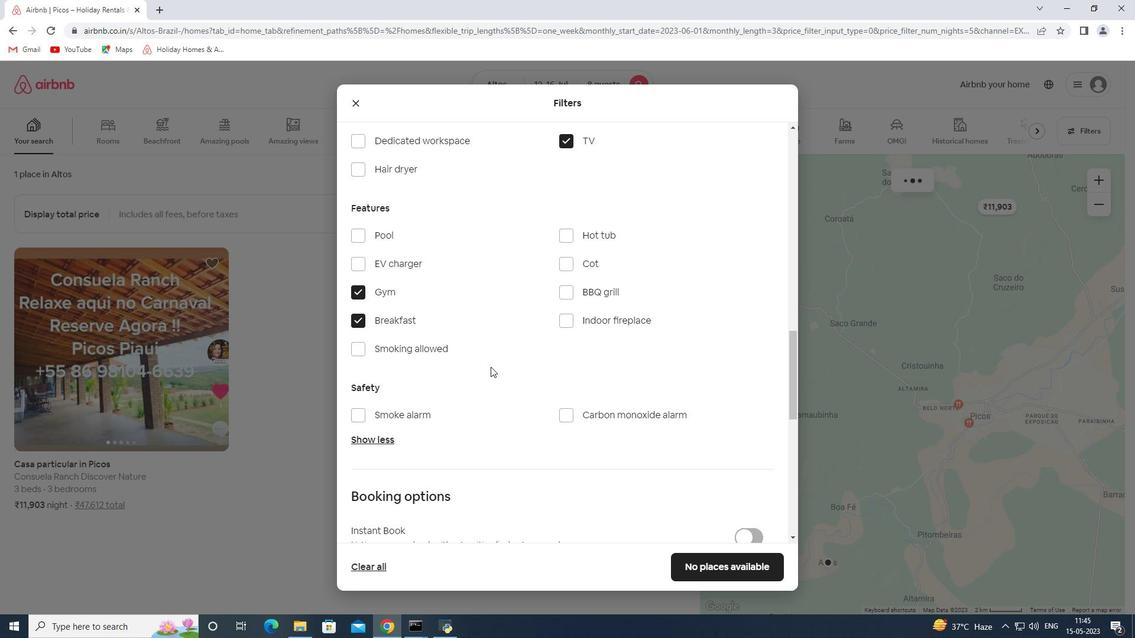 
Action: Mouse scrolled (492, 367) with delta (0, 0)
Screenshot: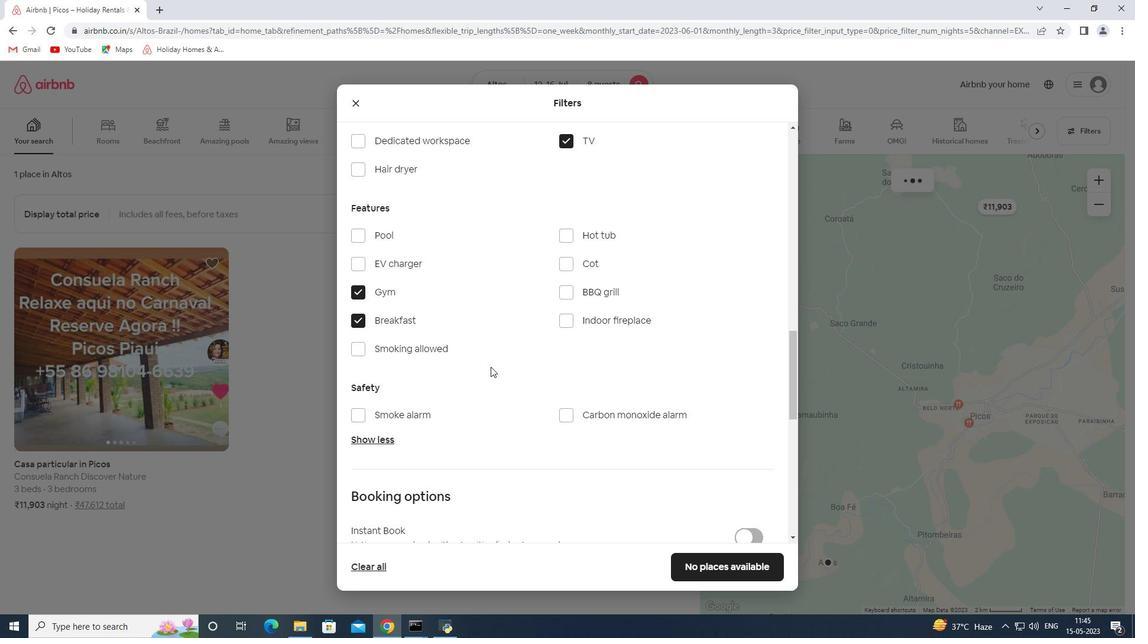 
Action: Mouse scrolled (492, 367) with delta (0, 0)
Screenshot: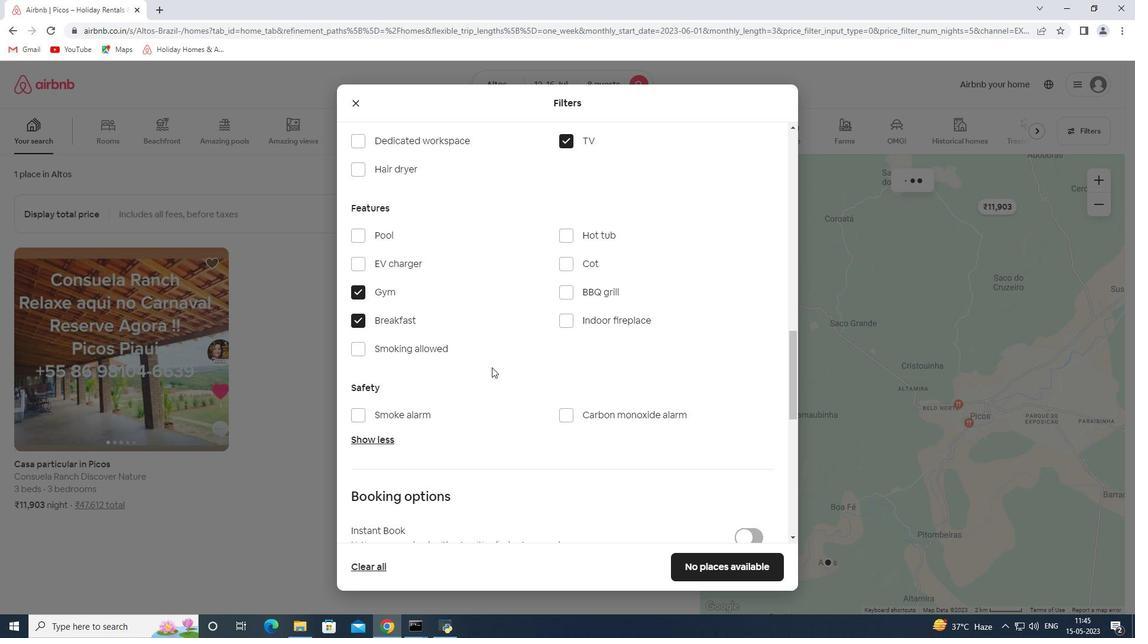 
Action: Mouse moved to (752, 392)
Screenshot: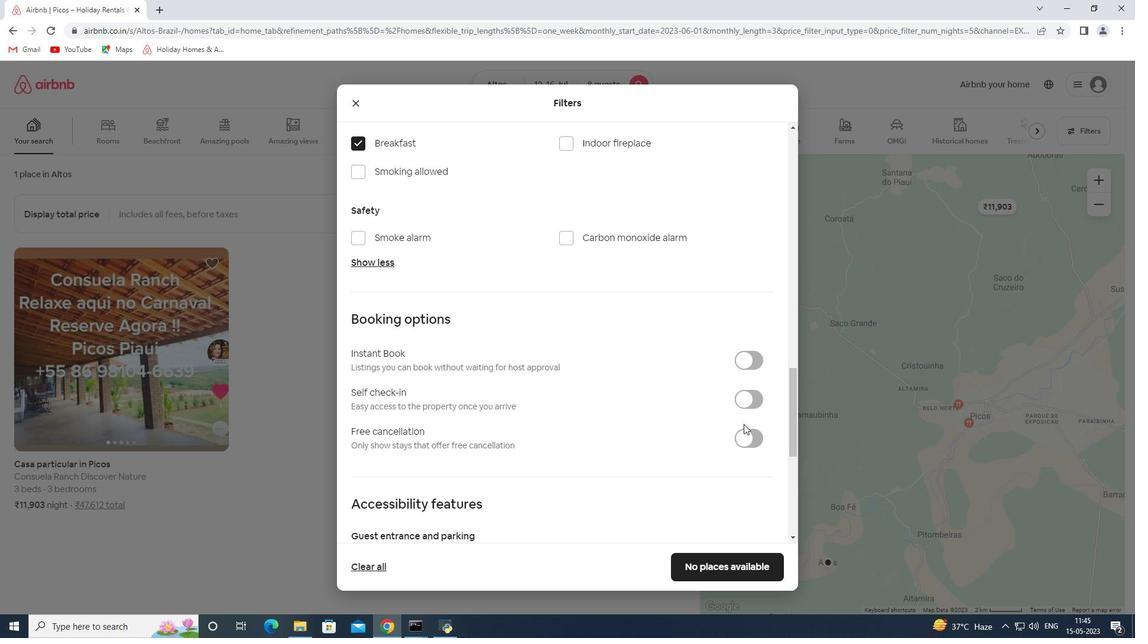 
Action: Mouse pressed left at (752, 392)
Screenshot: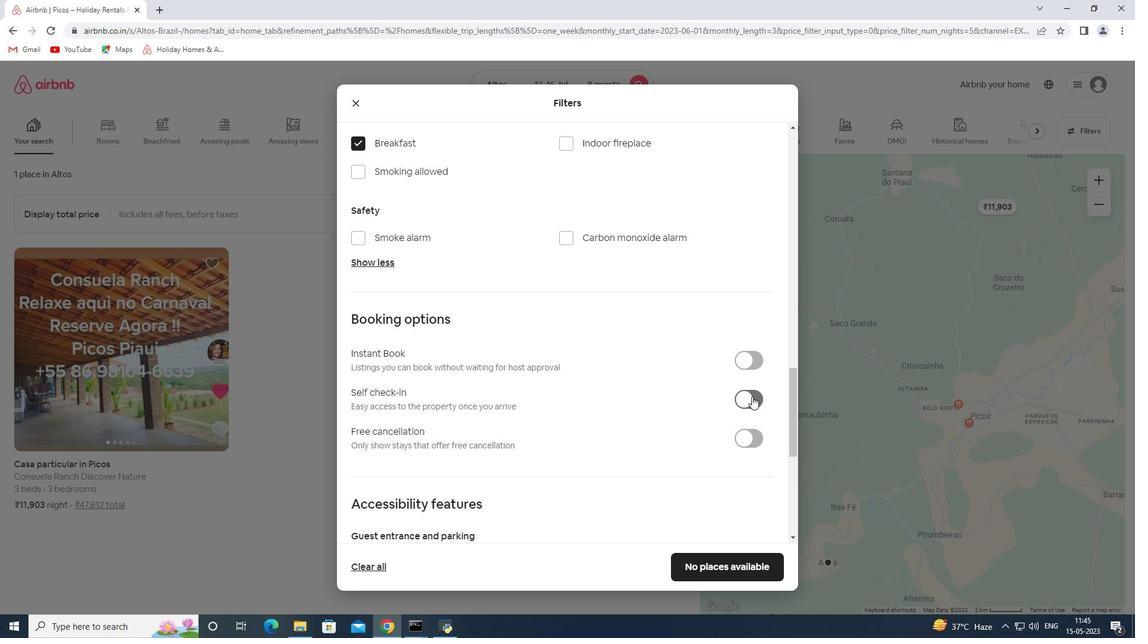 
Action: Mouse moved to (693, 437)
Screenshot: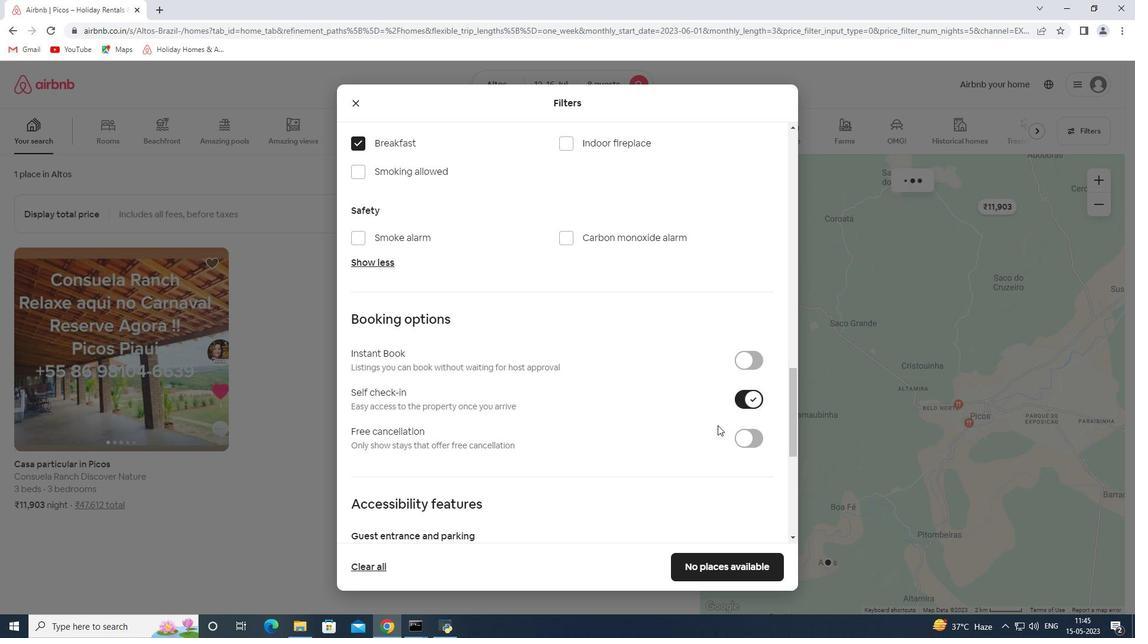 
Action: Mouse scrolled (693, 436) with delta (0, 0)
Screenshot: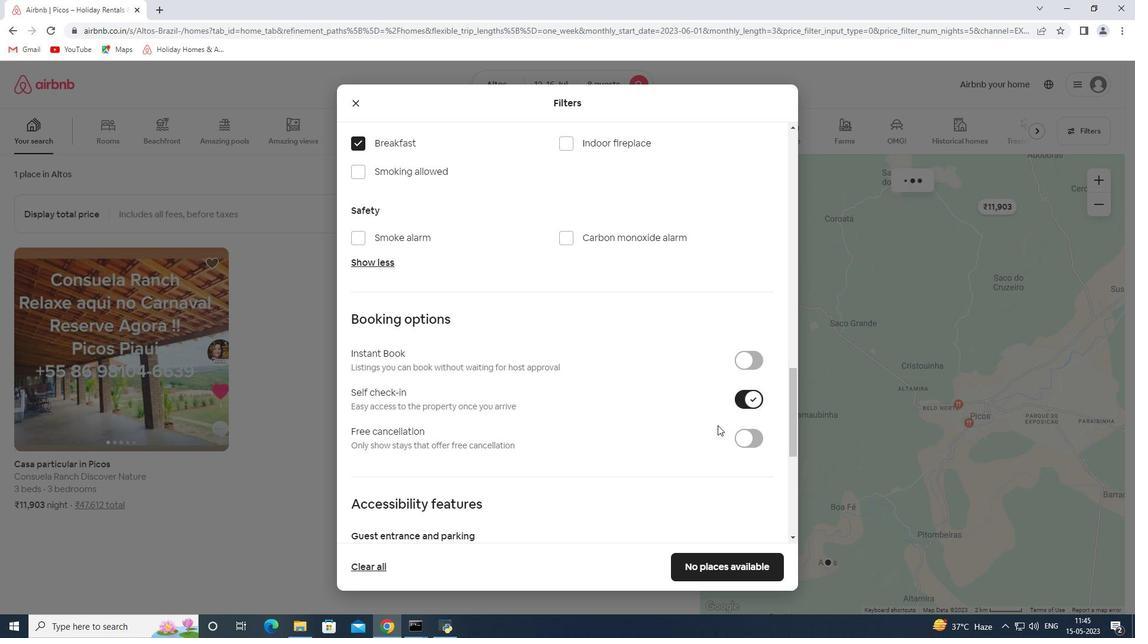 
Action: Mouse moved to (692, 437)
Screenshot: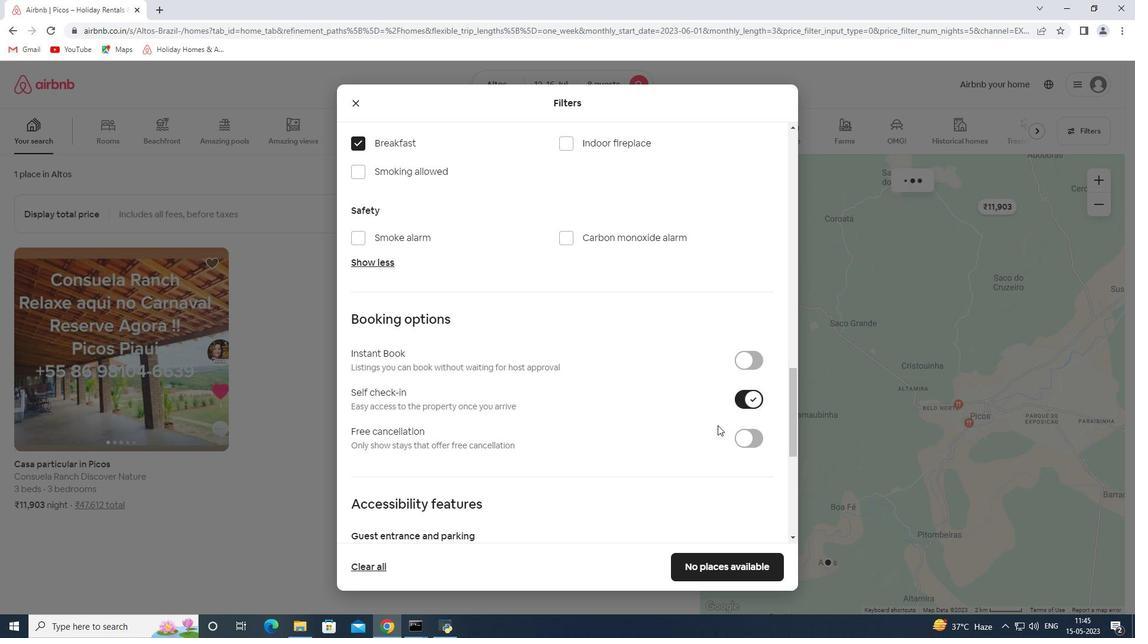 
Action: Mouse scrolled (692, 437) with delta (0, 0)
Screenshot: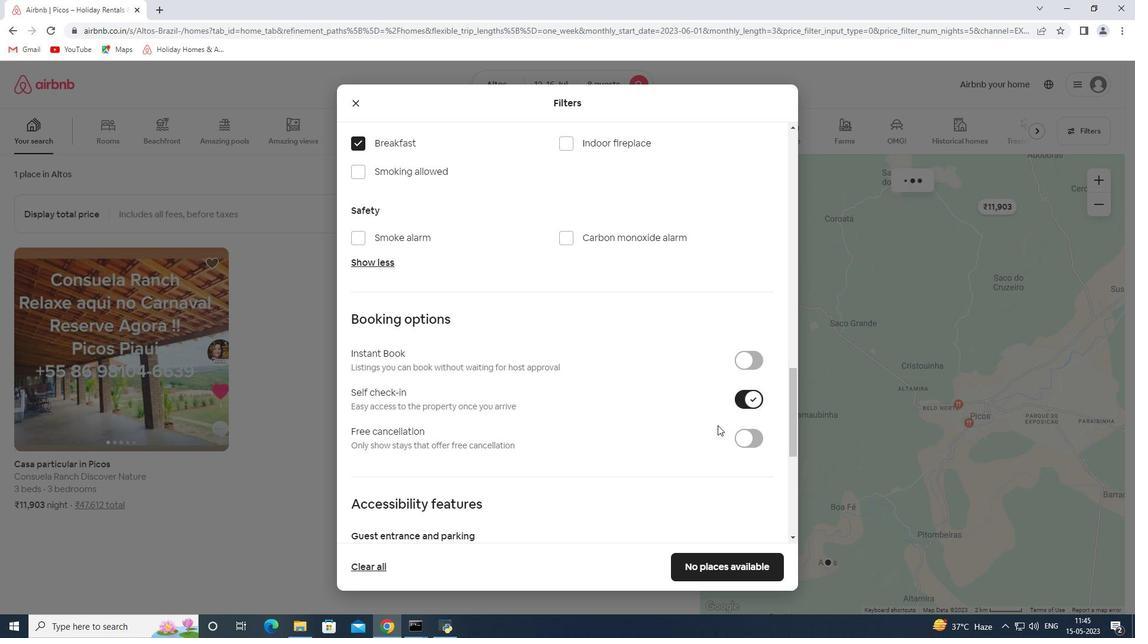 
Action: Mouse moved to (690, 438)
Screenshot: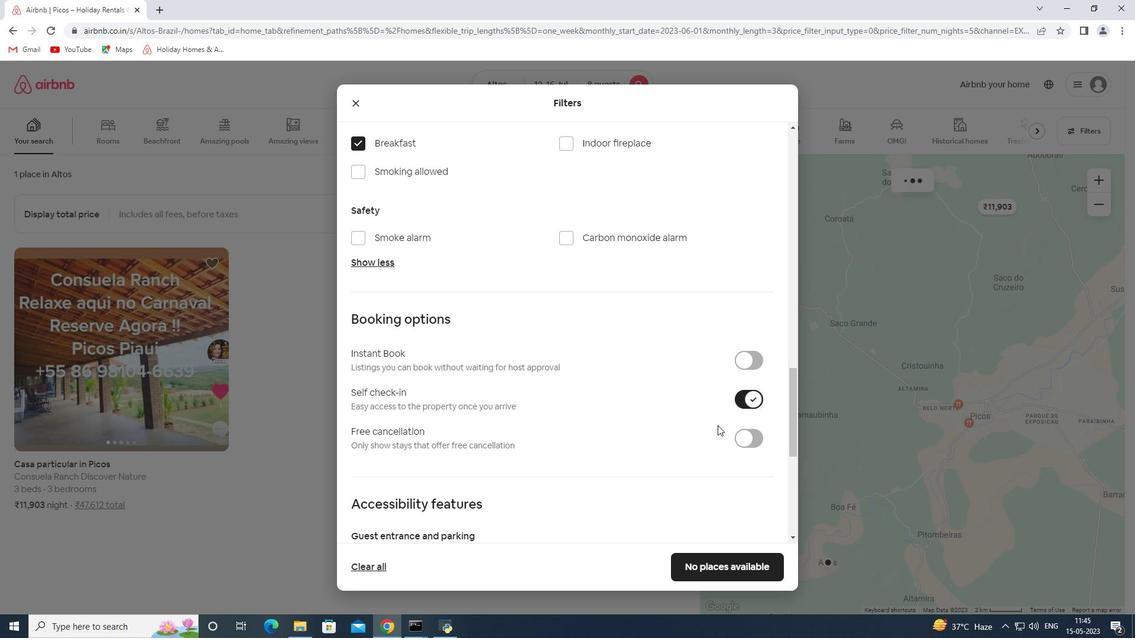 
Action: Mouse scrolled (690, 437) with delta (0, 0)
Screenshot: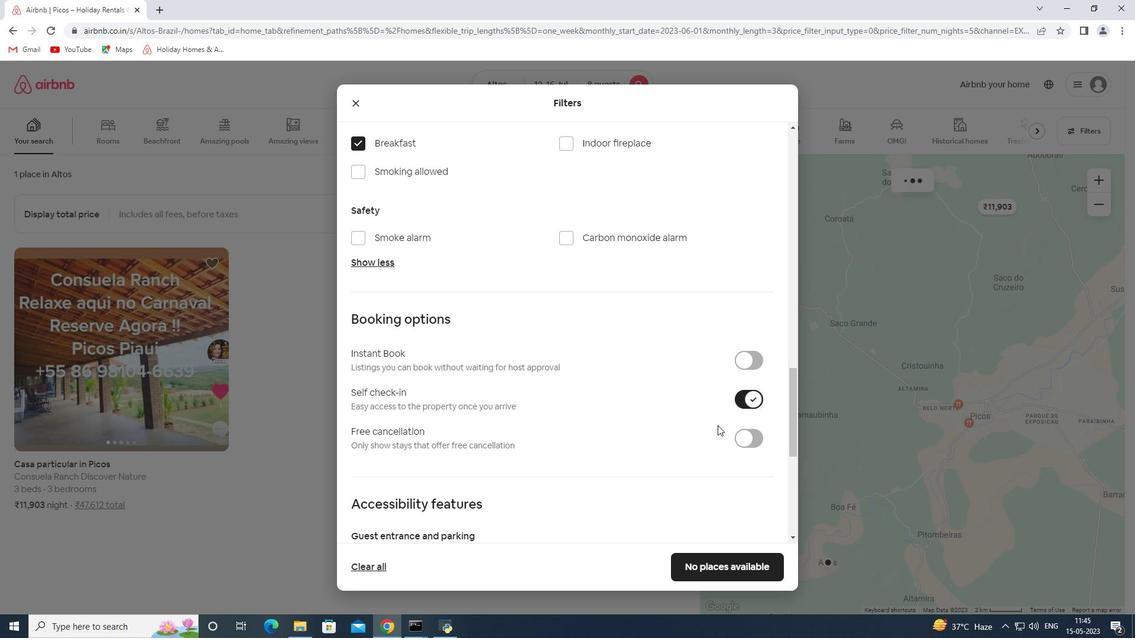 
Action: Mouse moved to (690, 438)
Screenshot: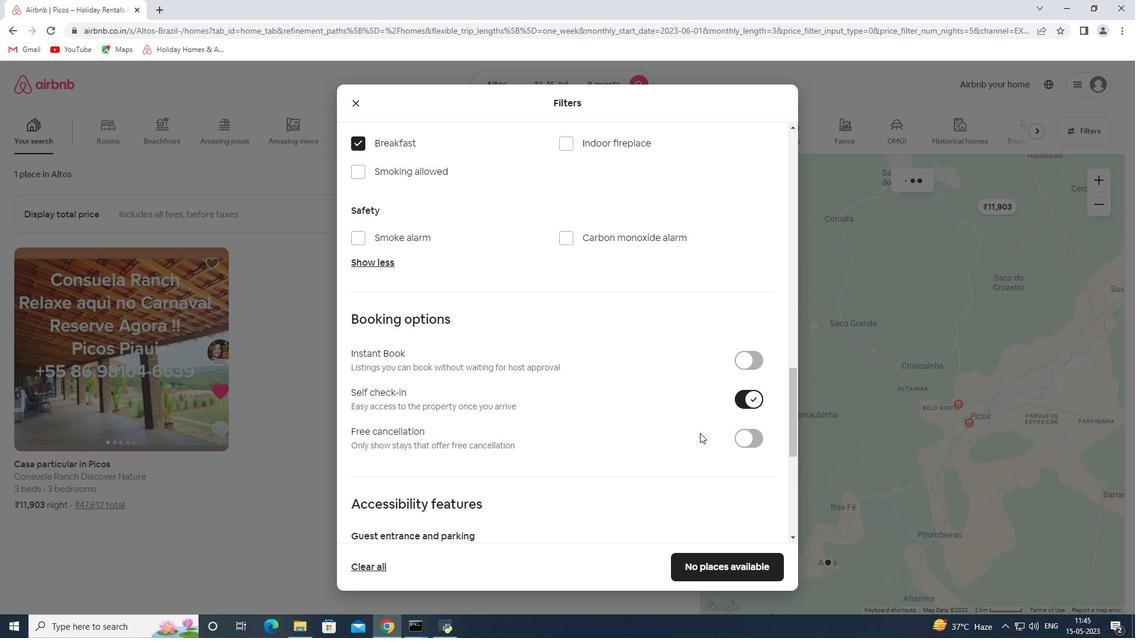 
Action: Mouse scrolled (690, 438) with delta (0, 0)
Screenshot: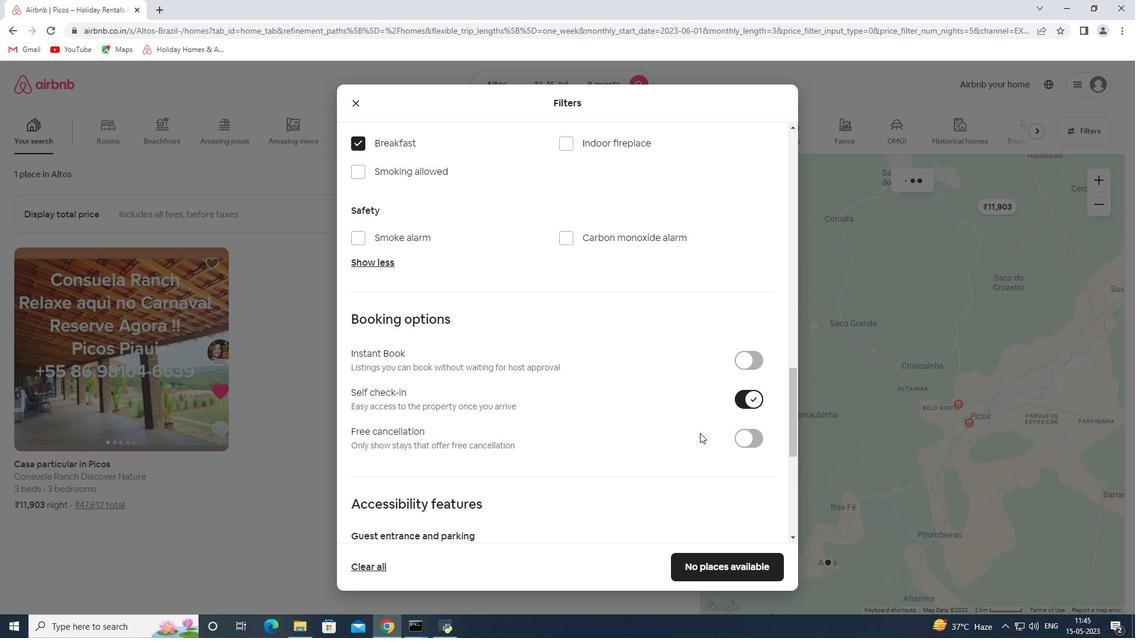 
Action: Mouse moved to (423, 467)
Screenshot: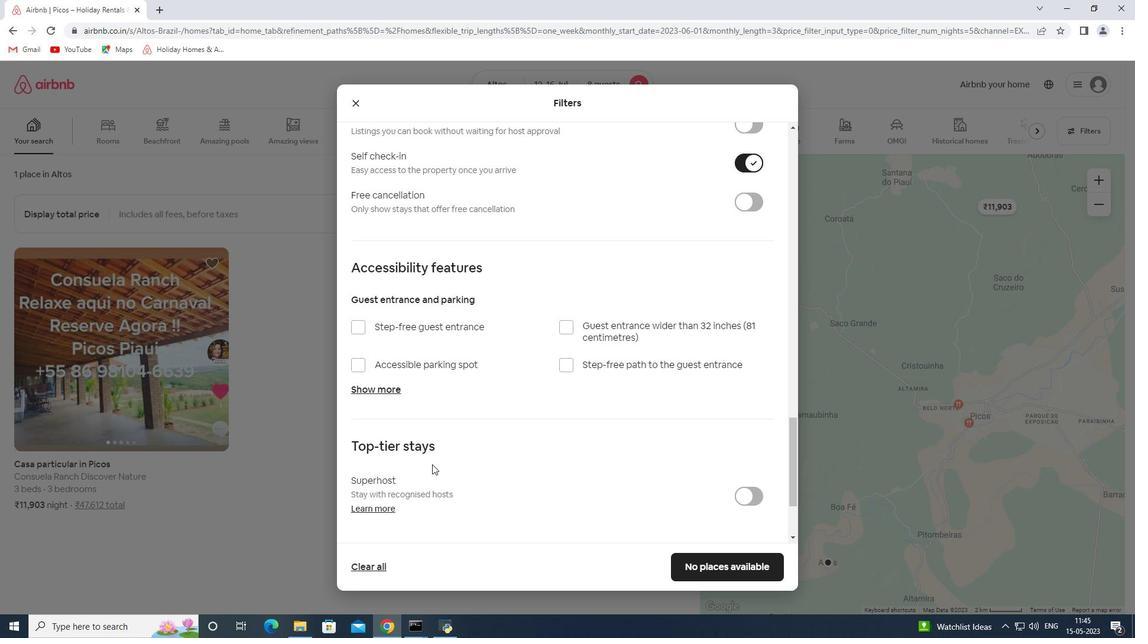 
Action: Mouse scrolled (423, 467) with delta (0, 0)
Screenshot: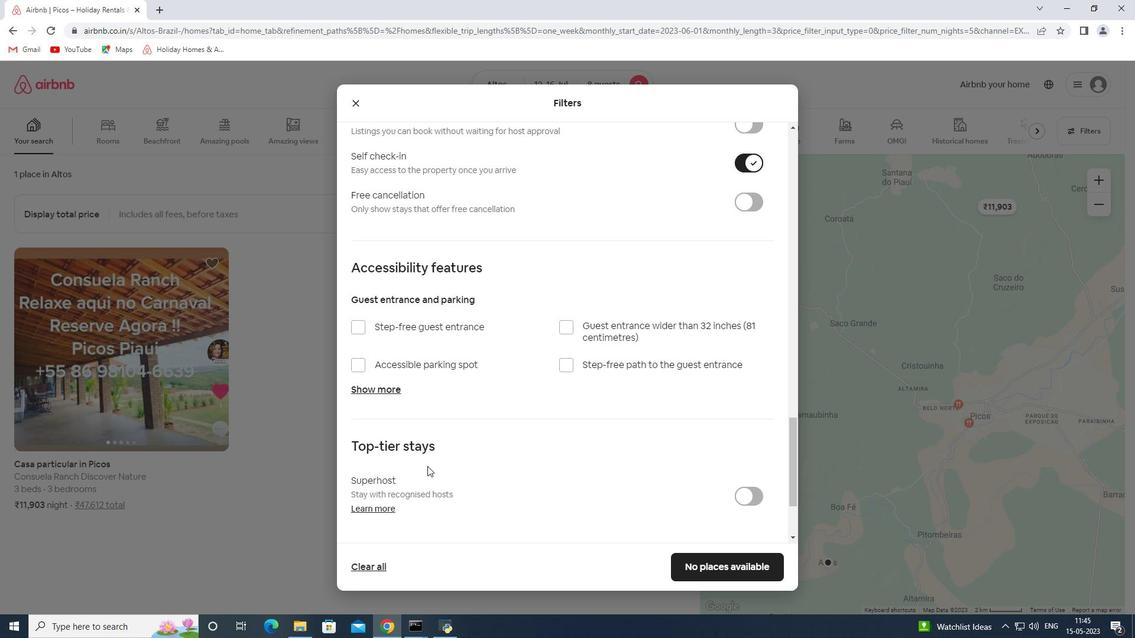 
Action: Mouse moved to (422, 467)
Screenshot: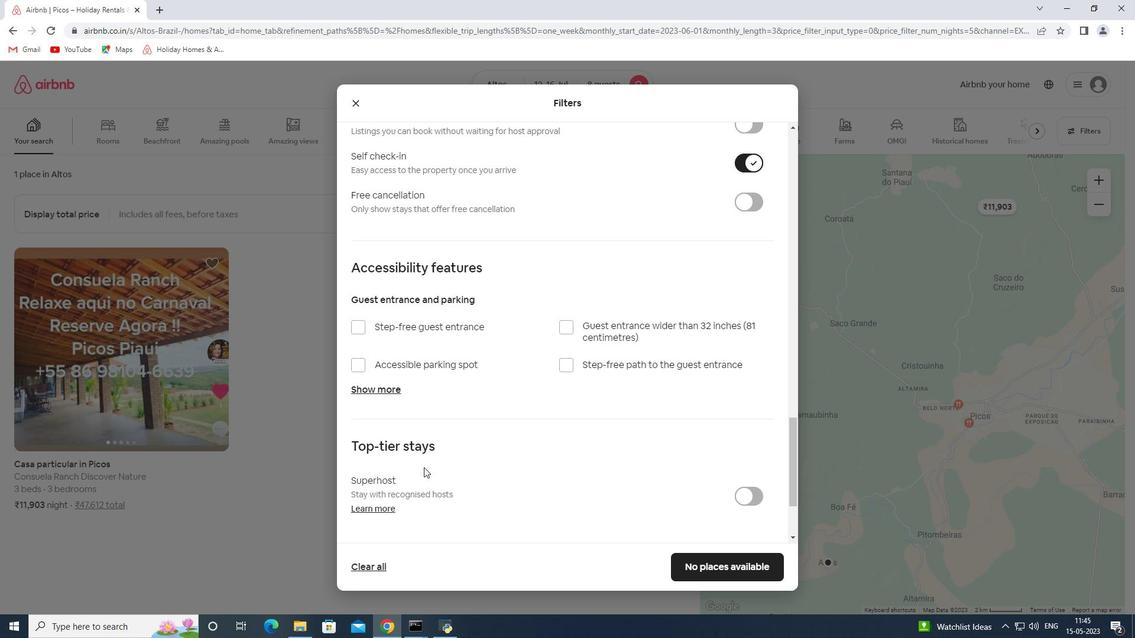 
Action: Mouse scrolled (423, 467) with delta (0, 0)
Screenshot: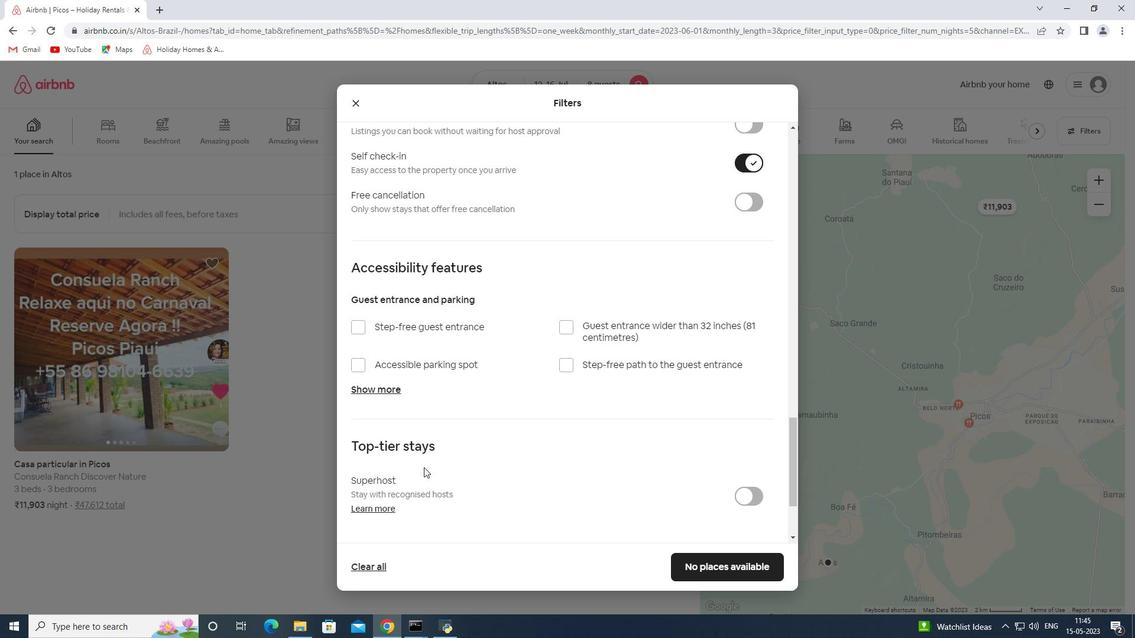 
Action: Mouse moved to (421, 468)
Screenshot: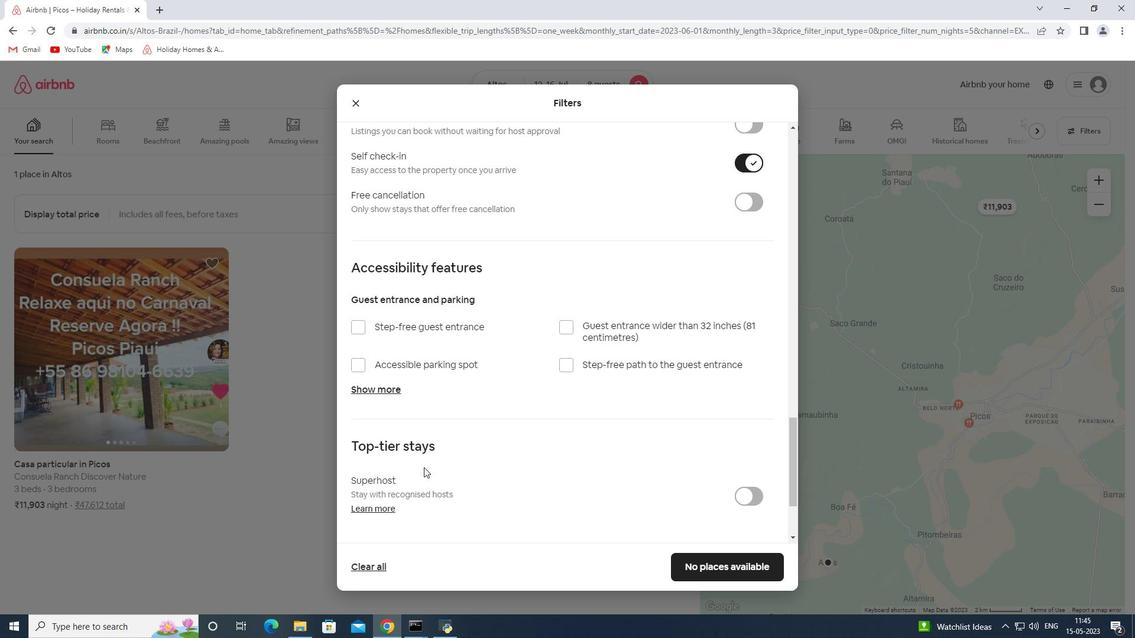 
Action: Mouse scrolled (422, 467) with delta (0, 0)
Screenshot: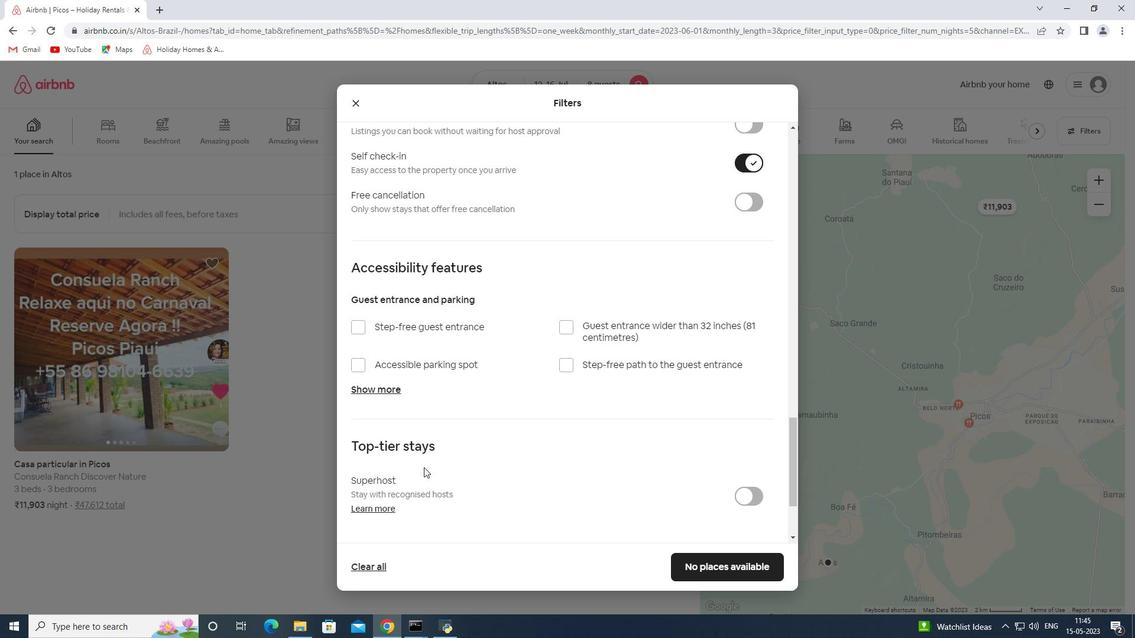 
Action: Mouse scrolled (421, 467) with delta (0, 0)
Screenshot: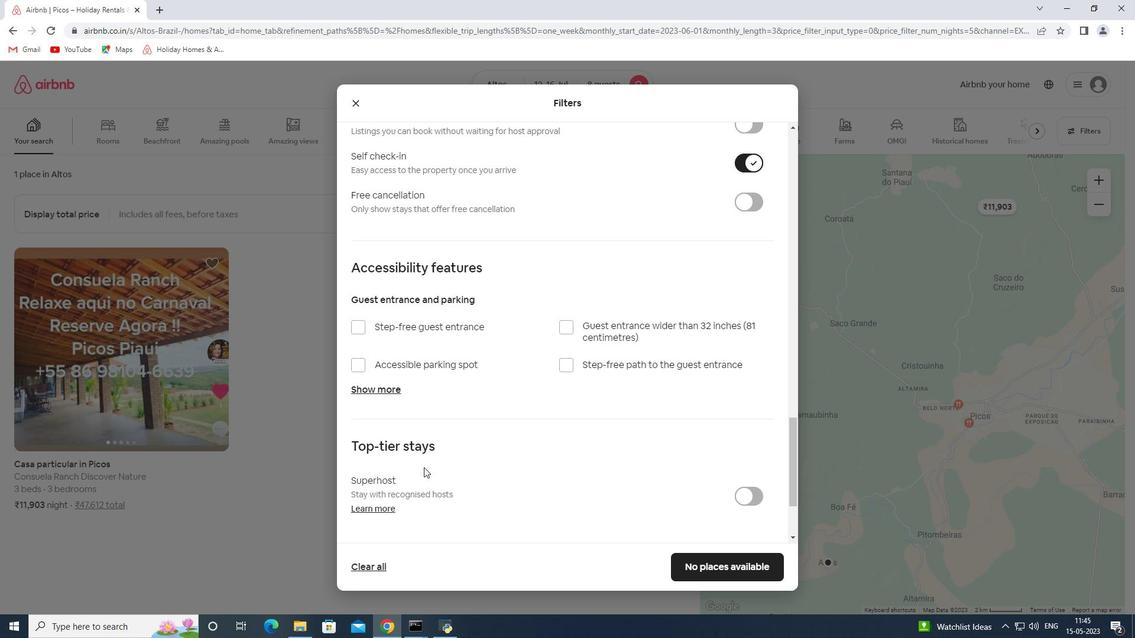 
Action: Mouse moved to (392, 480)
Screenshot: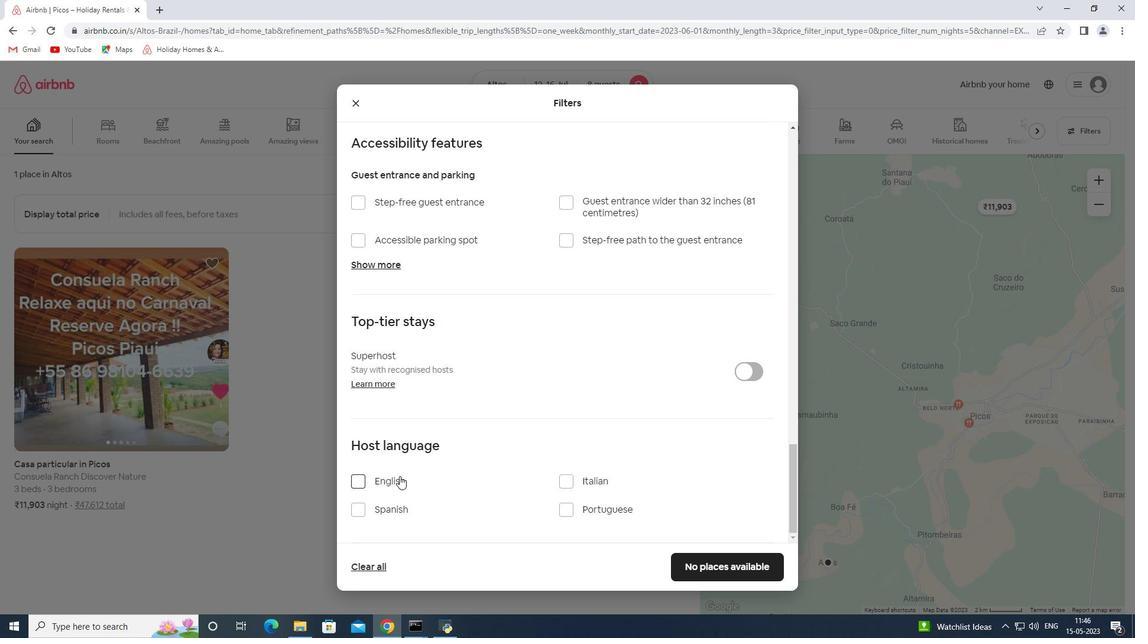 
Action: Mouse pressed left at (392, 480)
Screenshot: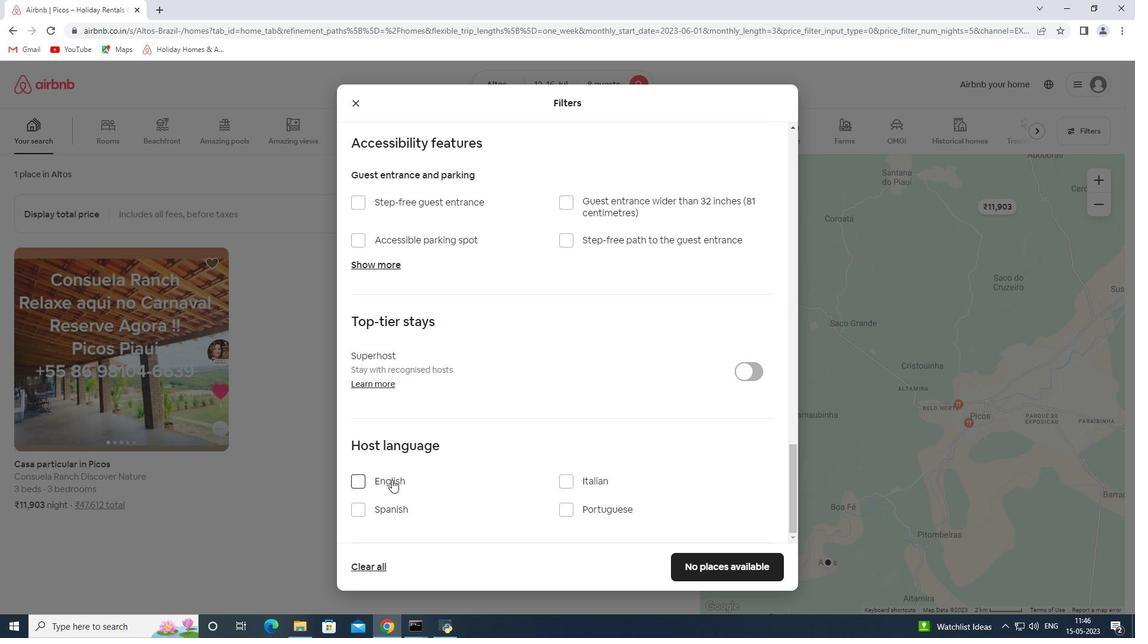 
Action: Mouse moved to (540, 495)
Screenshot: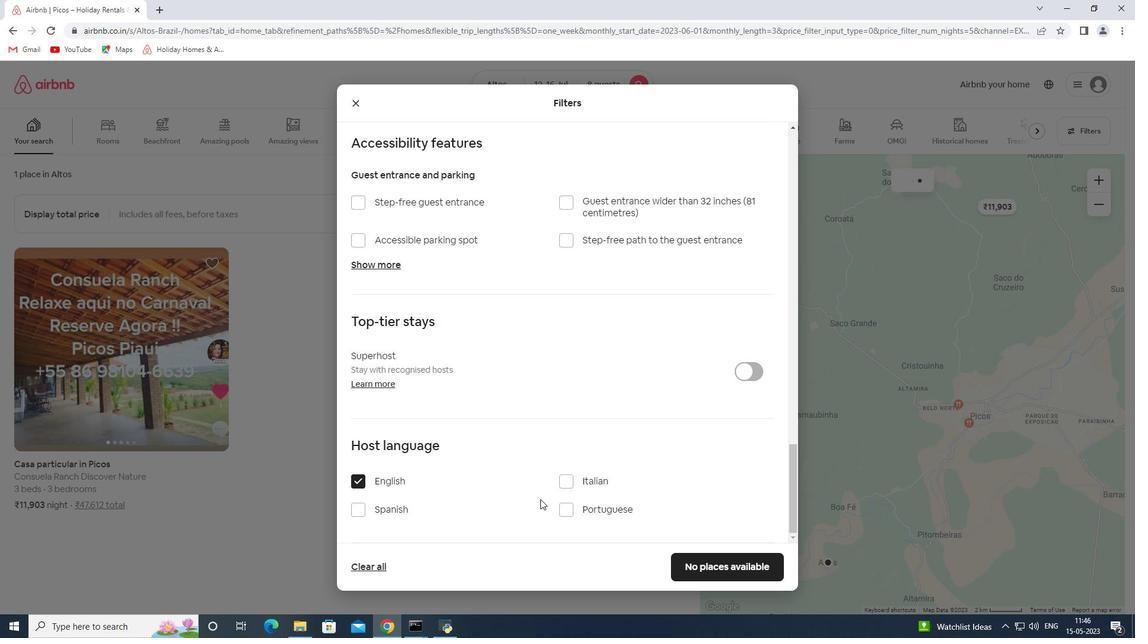 
Action: Mouse scrolled (540, 496) with delta (0, 0)
Screenshot: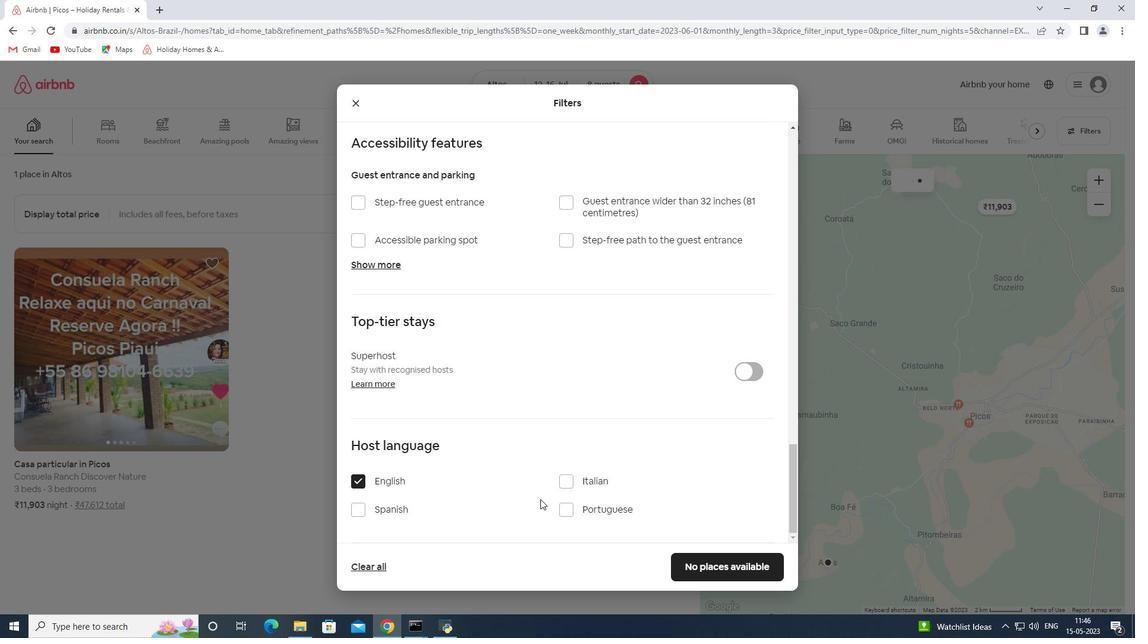 
Action: Mouse scrolled (540, 495) with delta (0, 0)
Screenshot: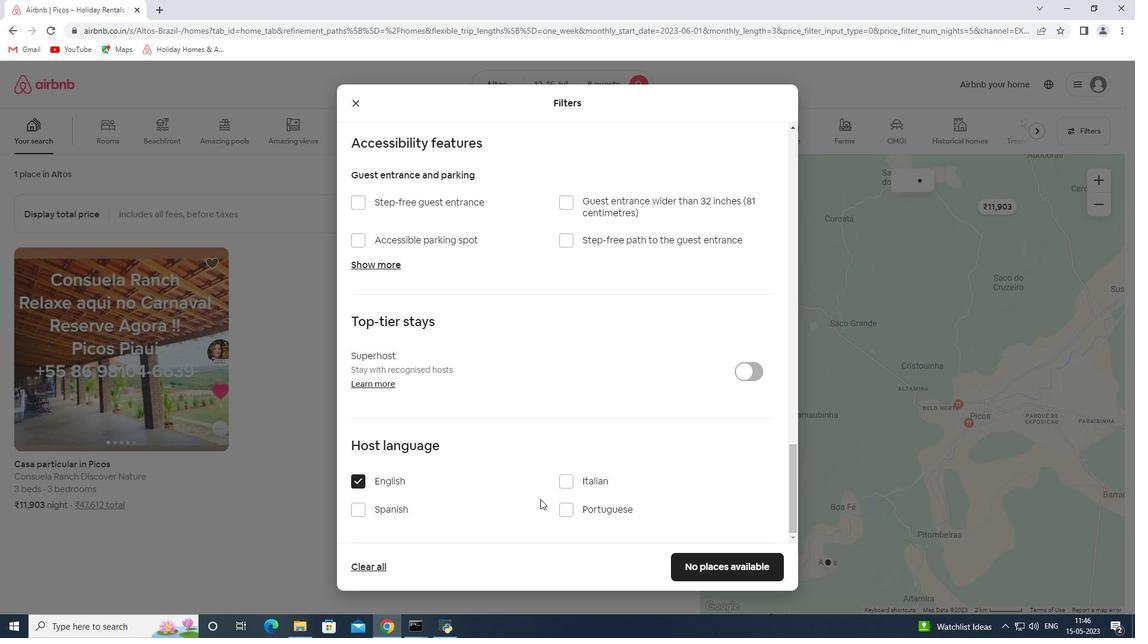 
Action: Mouse scrolled (540, 494) with delta (0, 0)
Screenshot: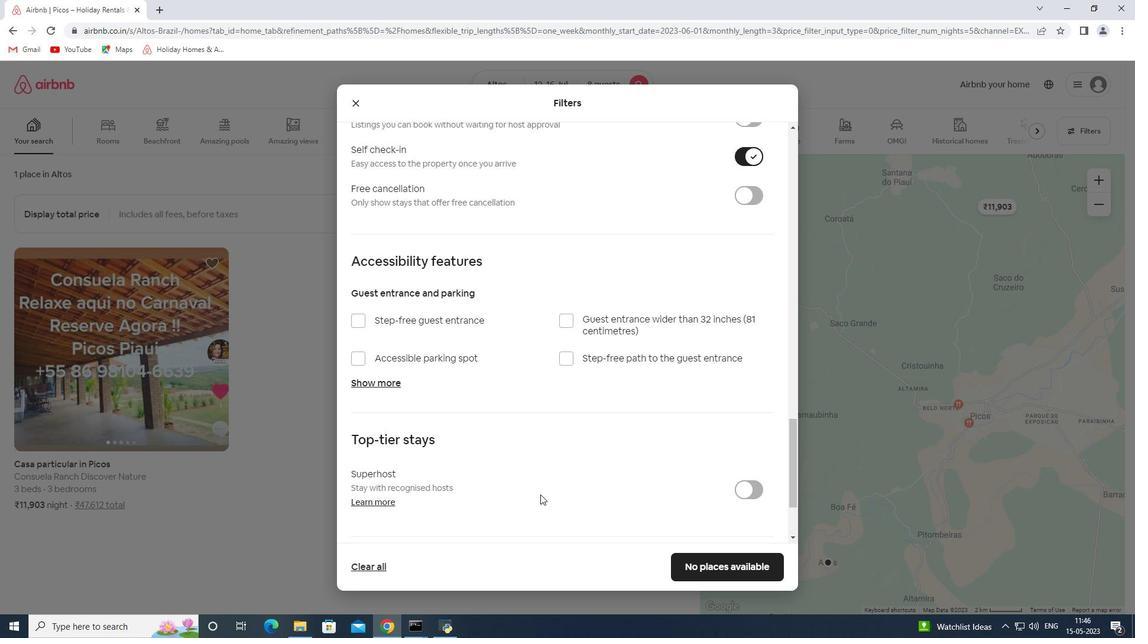 
Action: Mouse scrolled (540, 494) with delta (0, 0)
Screenshot: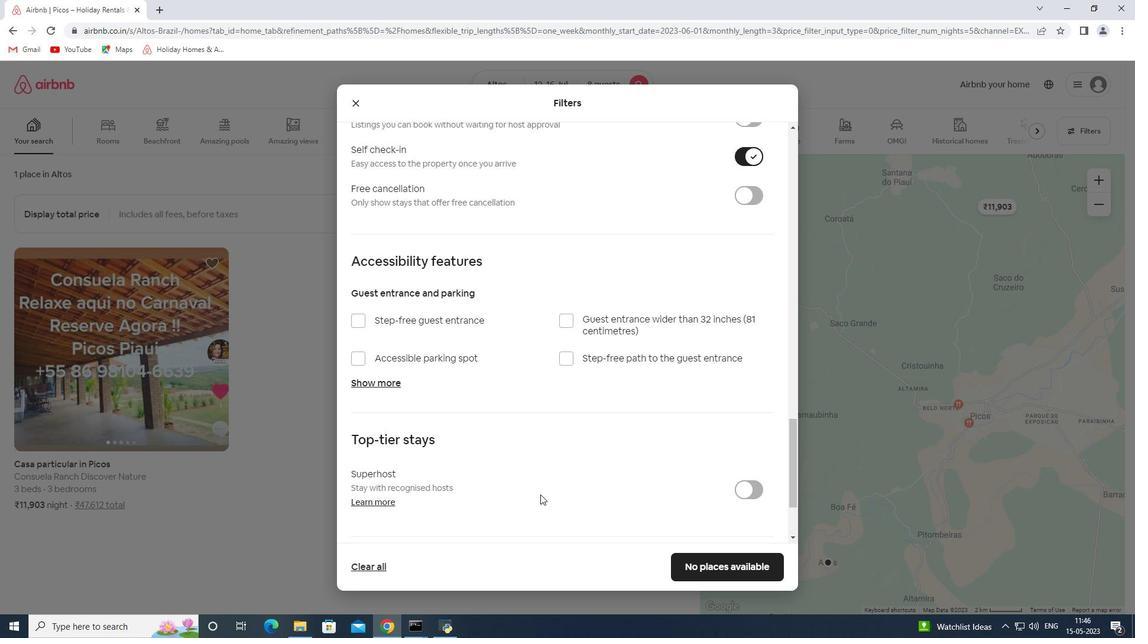 
Action: Mouse scrolled (540, 494) with delta (0, 0)
Screenshot: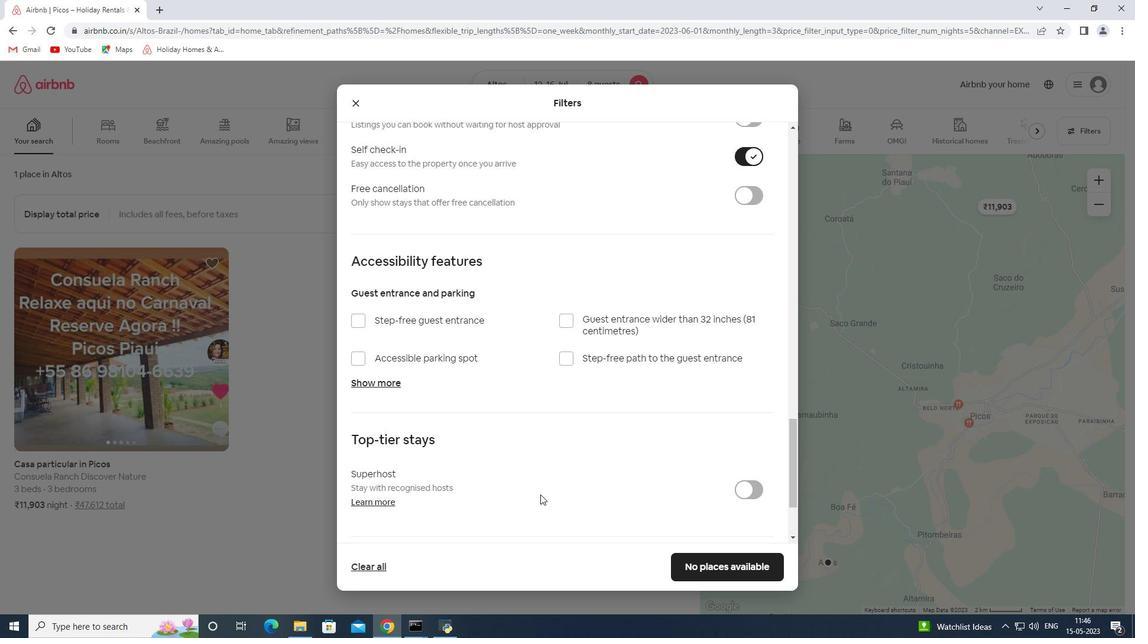 
Action: Mouse scrolled (540, 494) with delta (0, 0)
Screenshot: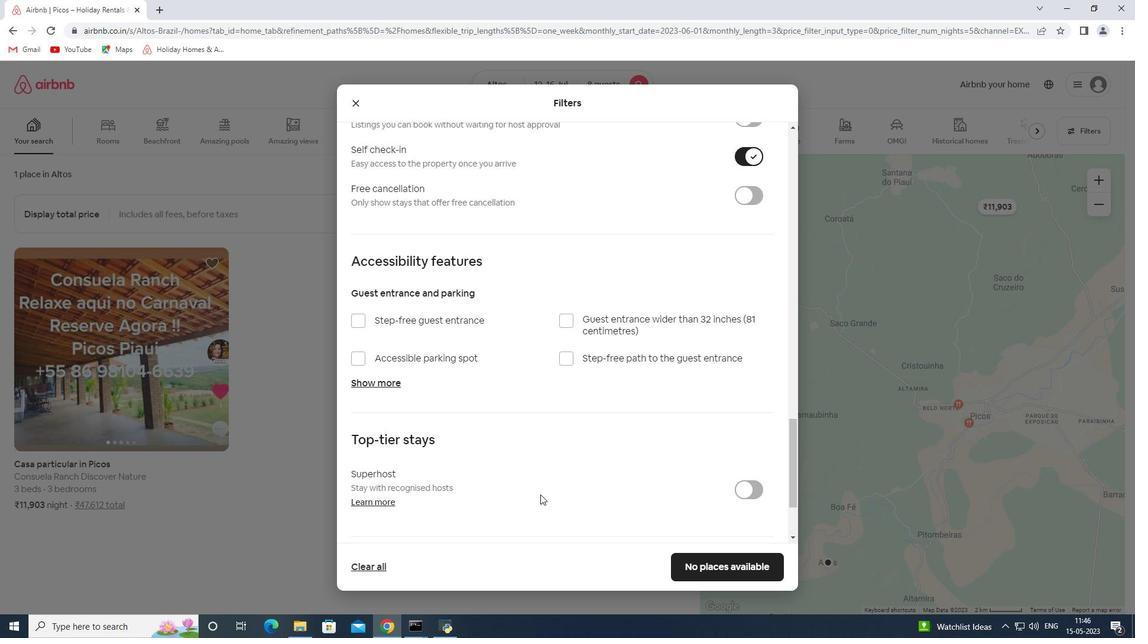 
Action: Mouse scrolled (540, 494) with delta (0, 0)
Screenshot: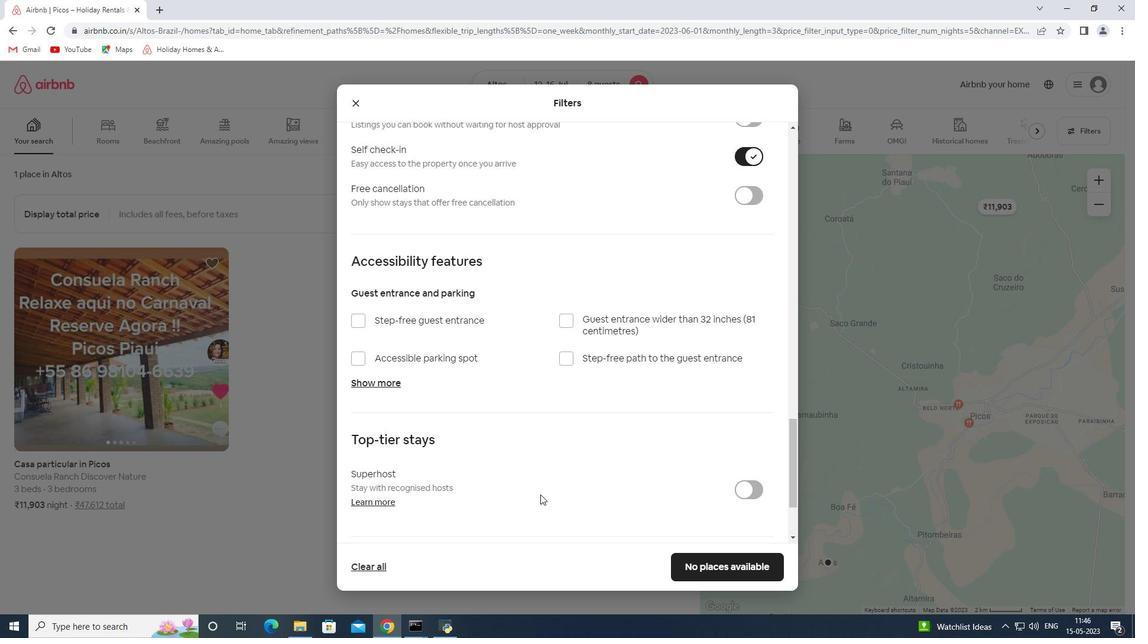 
Action: Mouse scrolled (540, 494) with delta (0, 0)
Screenshot: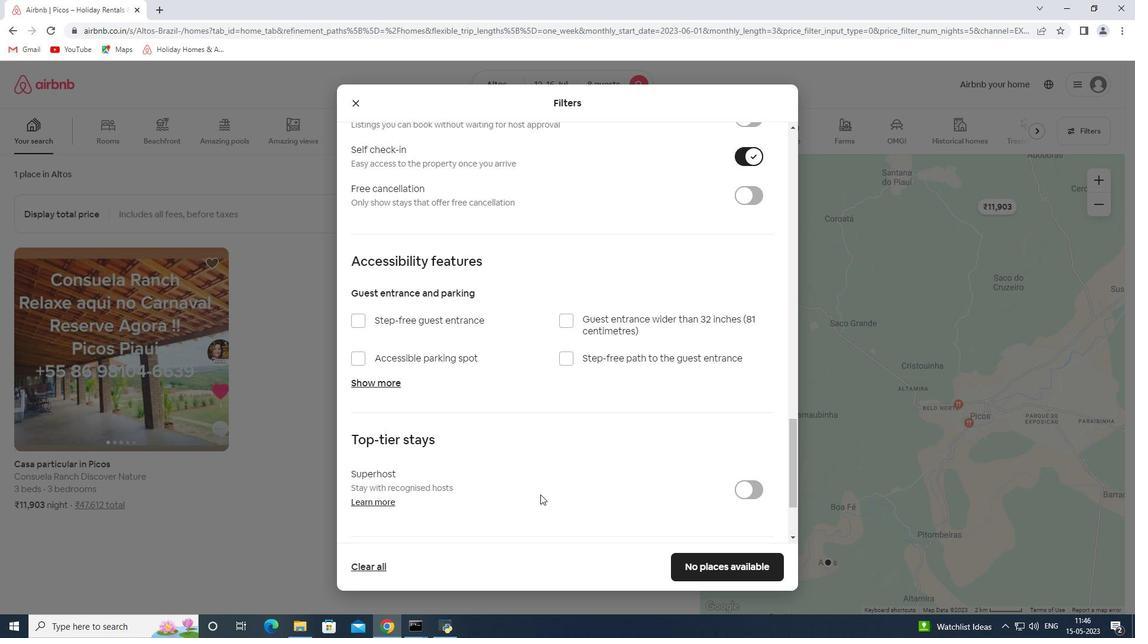
Action: Mouse moved to (712, 568)
Screenshot: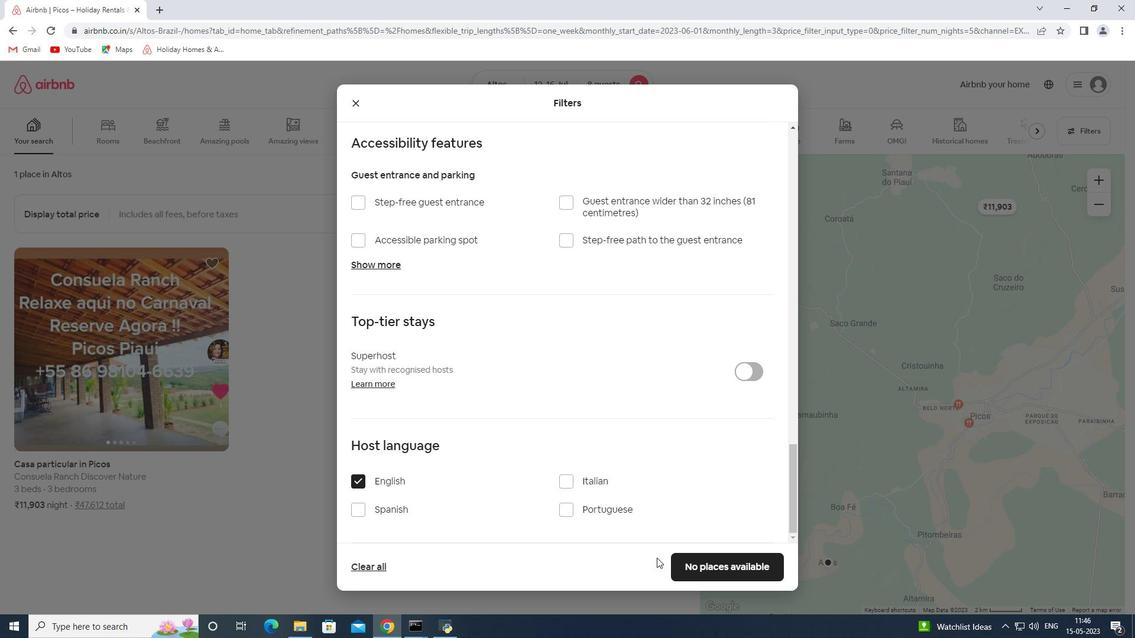 
Action: Mouse pressed left at (712, 568)
Screenshot: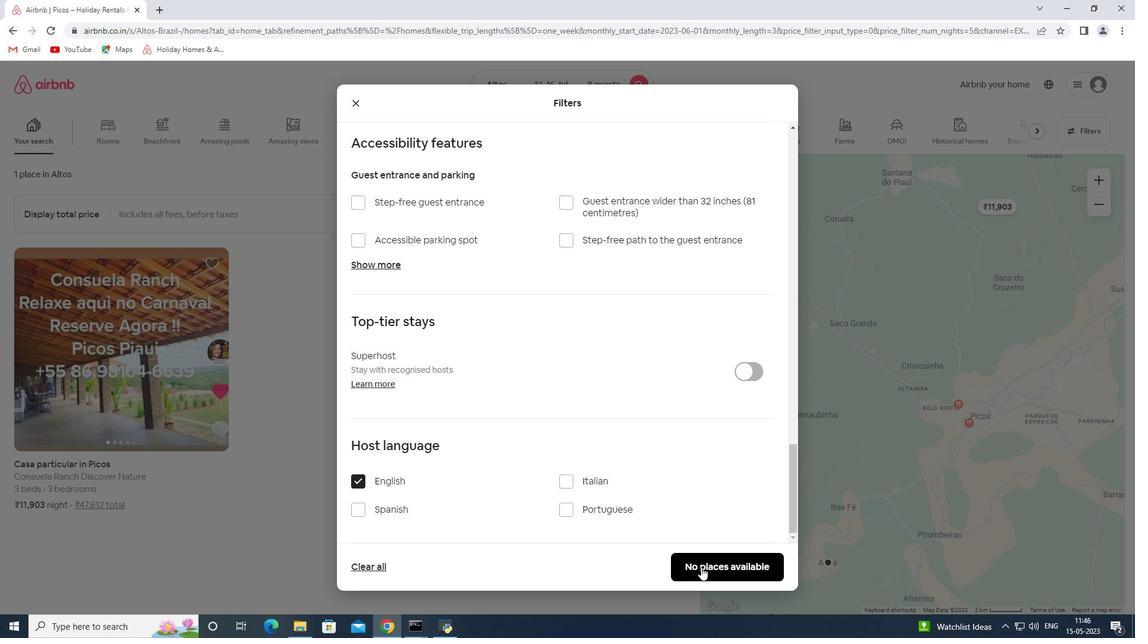 
